 Task: Search one way flight ticket for 1 adult, 6 children, 1 infant in seat and 1 infant on lap in business from Trenton: Trenton Mercer Airport to Greenville: Pitt-greenville Airport on 5-2-2023. Choice of flights is Frontier. Number of bags: 2 checked bags. Price is upto 109000. Outbound departure time preference is 20:00.
Action: Mouse moved to (279, 390)
Screenshot: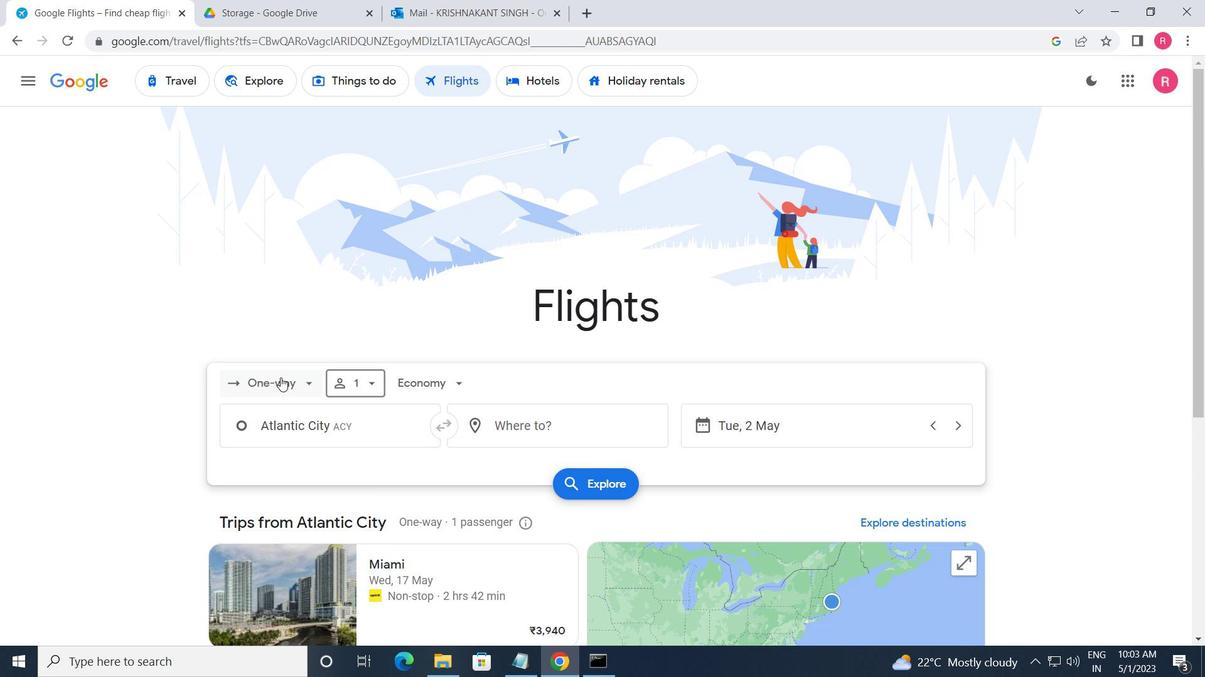
Action: Mouse pressed left at (279, 390)
Screenshot: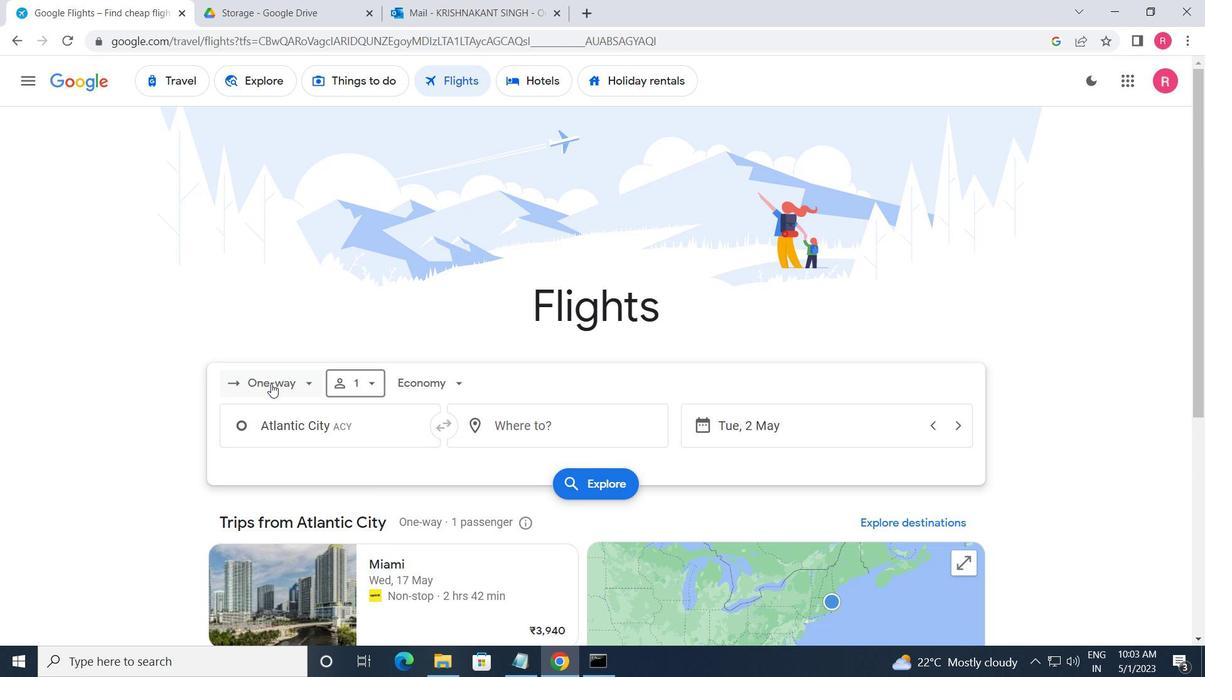 
Action: Mouse moved to (303, 453)
Screenshot: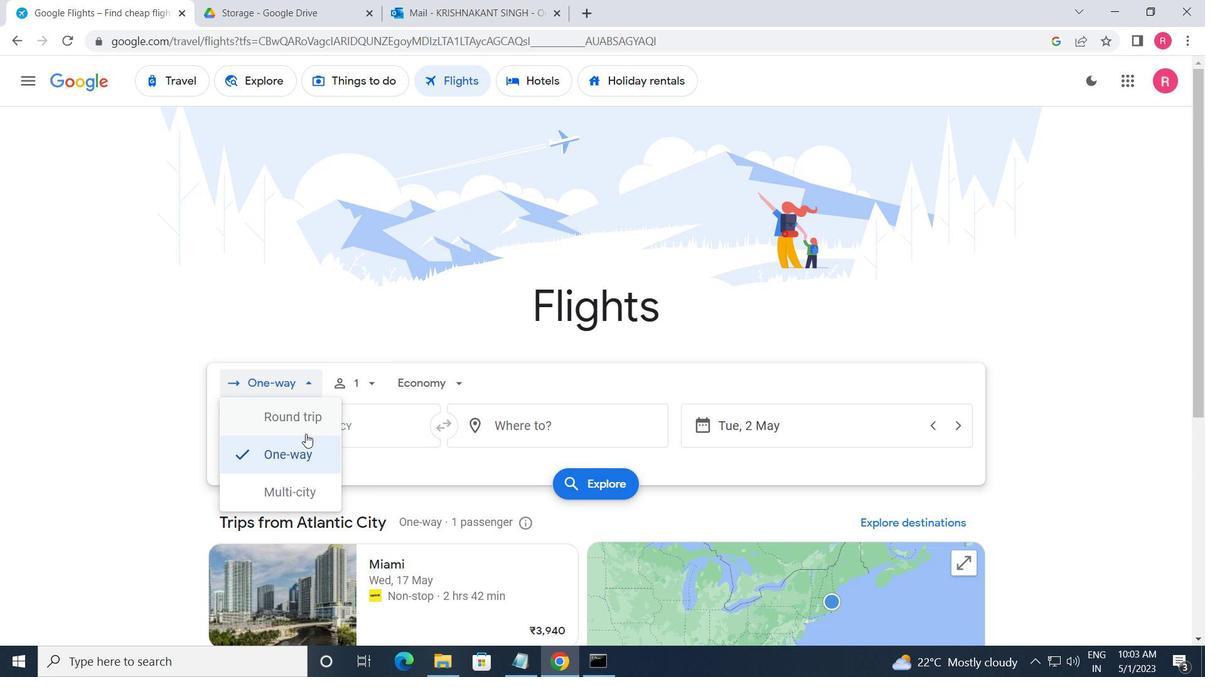 
Action: Mouse pressed left at (303, 453)
Screenshot: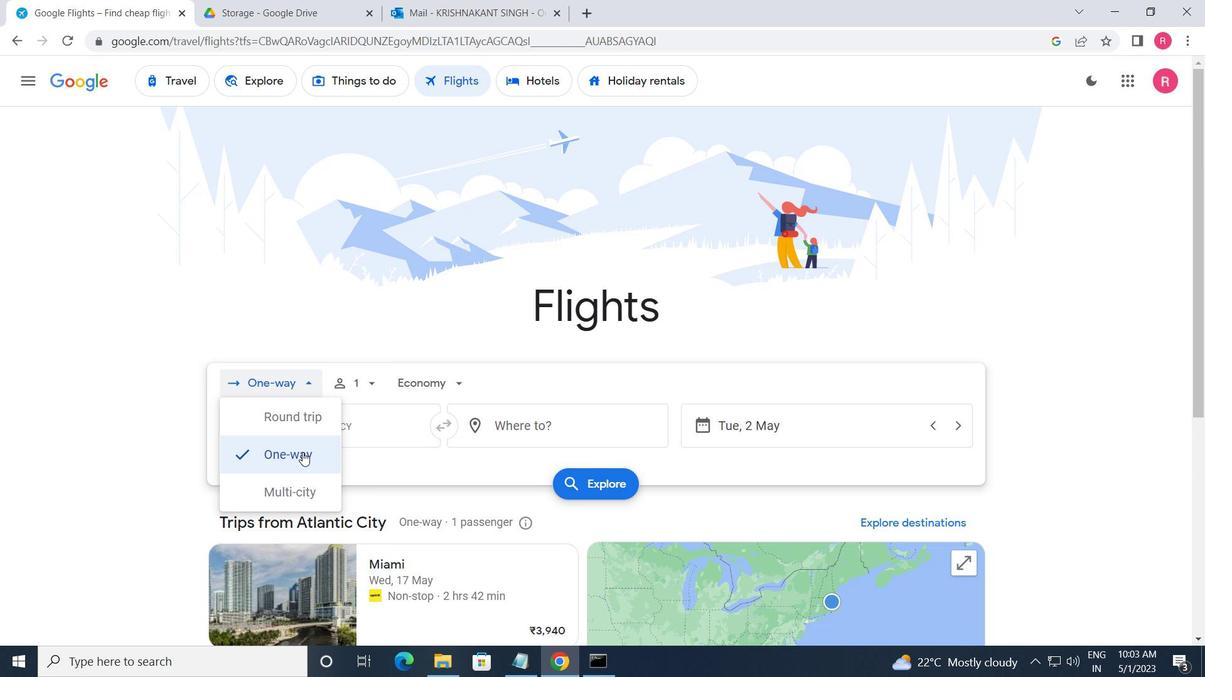 
Action: Mouse moved to (345, 399)
Screenshot: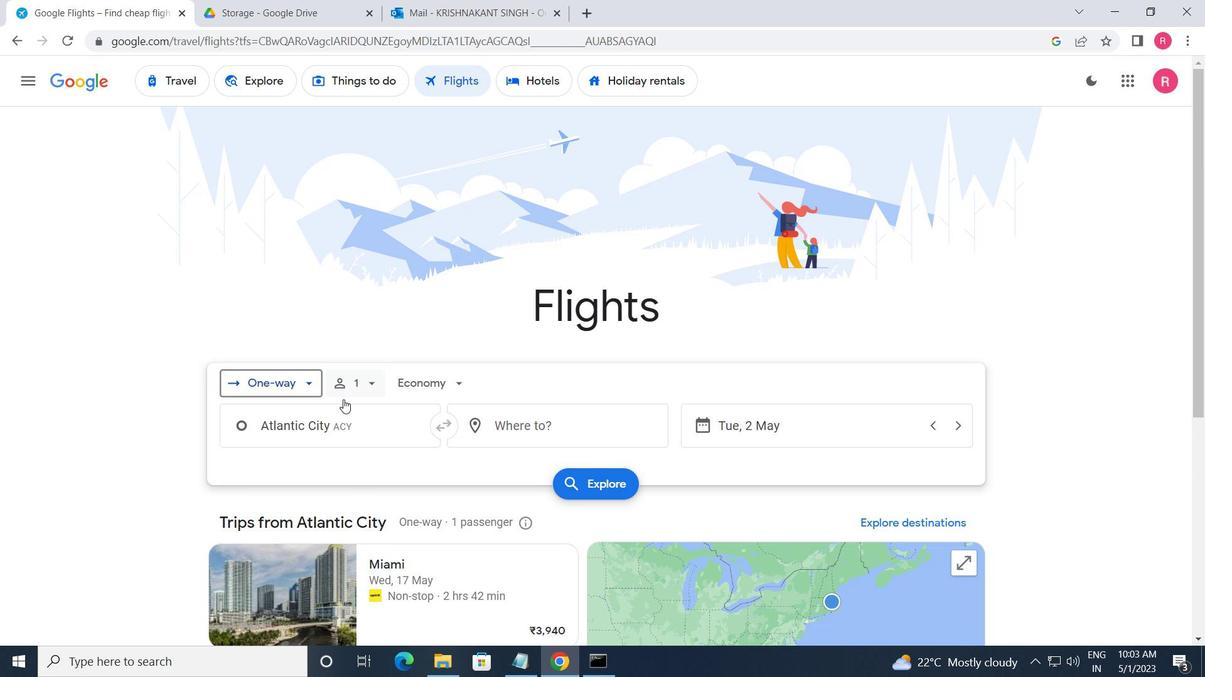 
Action: Mouse pressed left at (345, 399)
Screenshot: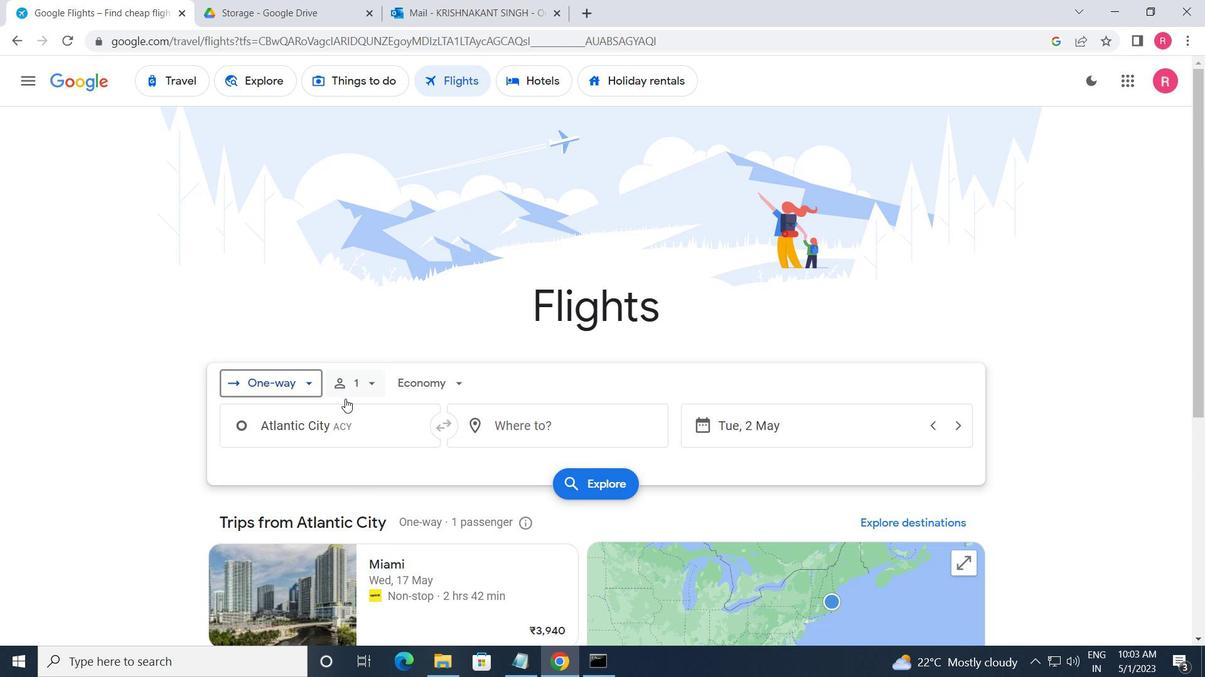 
Action: Mouse moved to (504, 431)
Screenshot: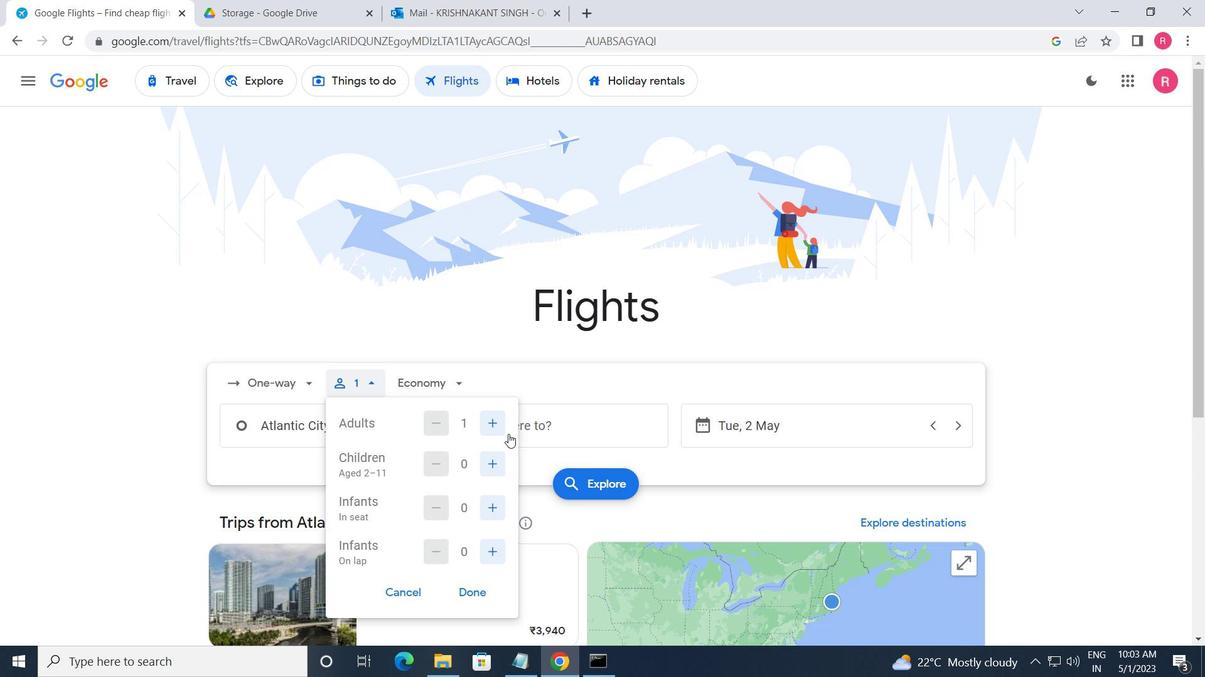 
Action: Mouse pressed left at (504, 431)
Screenshot: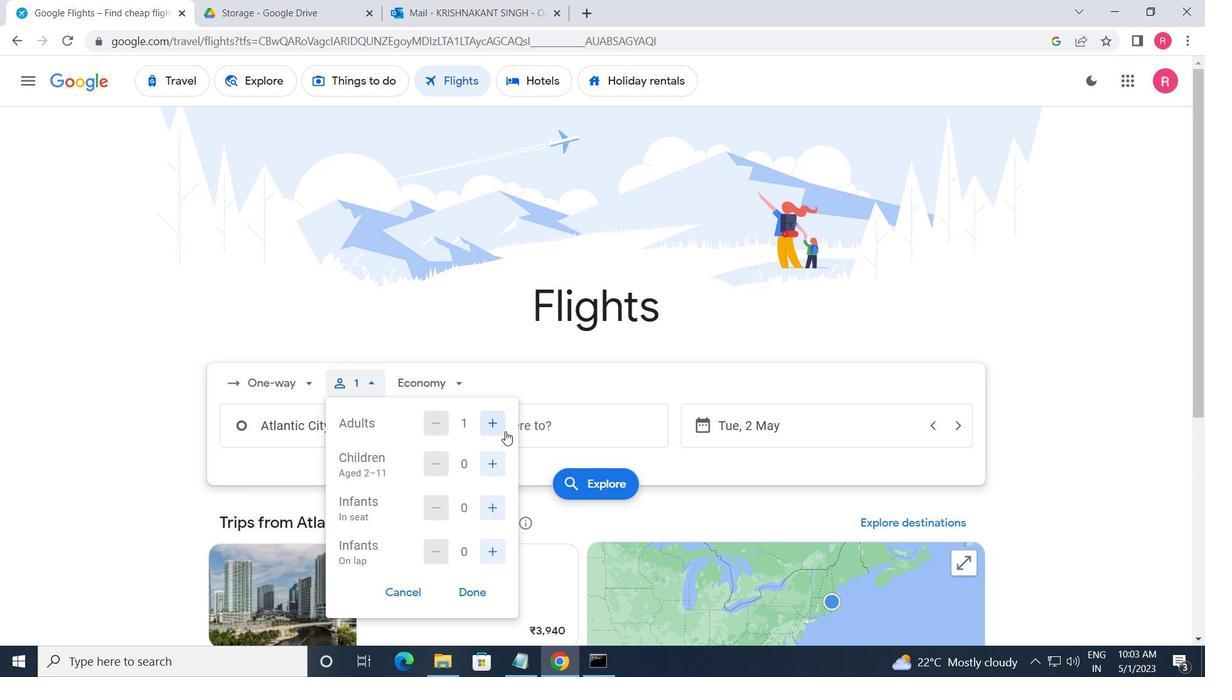 
Action: Mouse moved to (503, 431)
Screenshot: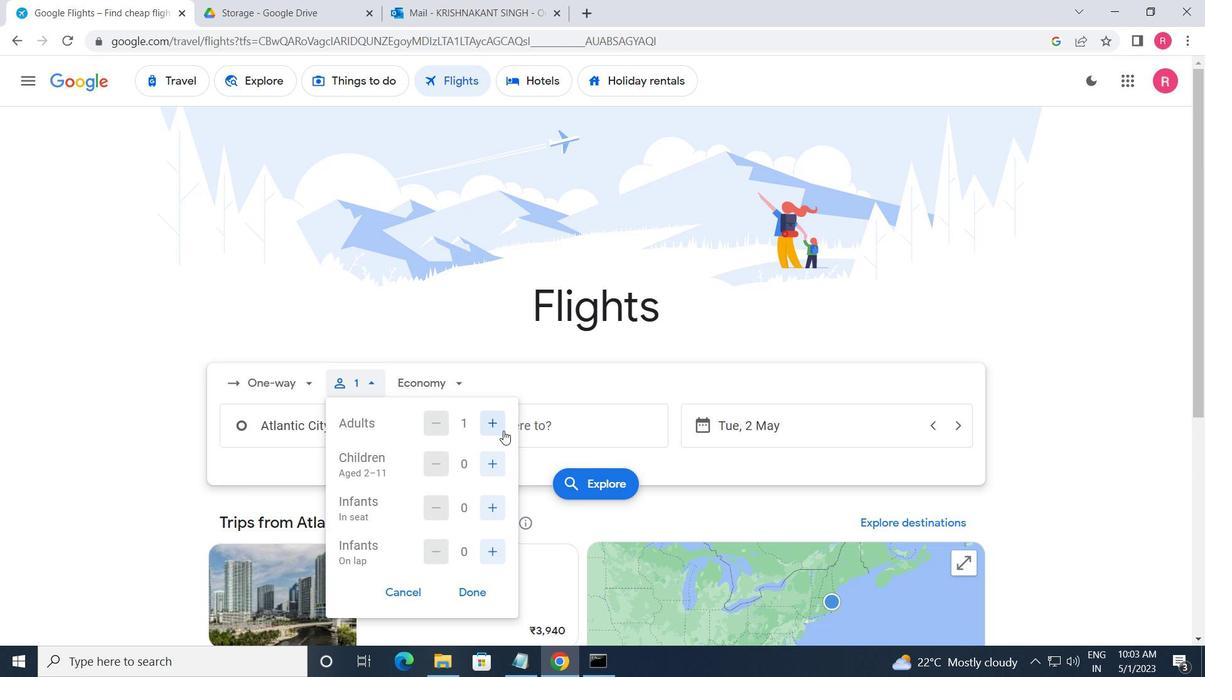 
Action: Mouse pressed left at (503, 431)
Screenshot: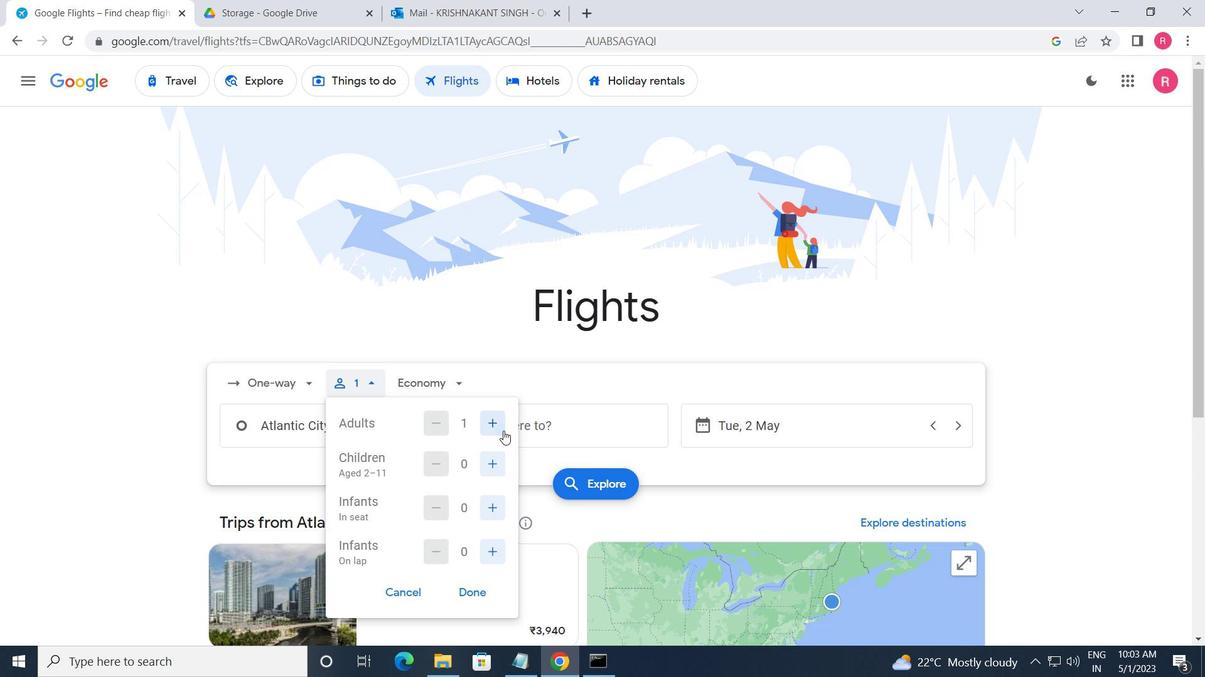 
Action: Mouse pressed left at (503, 431)
Screenshot: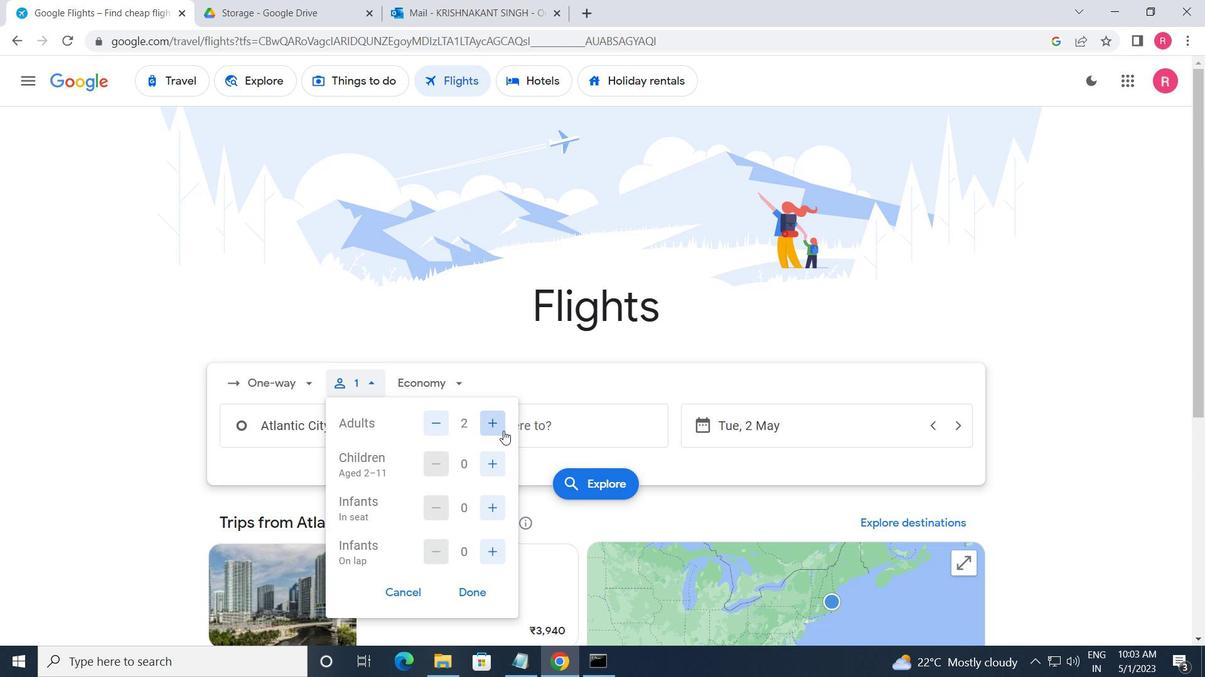 
Action: Mouse pressed left at (503, 431)
Screenshot: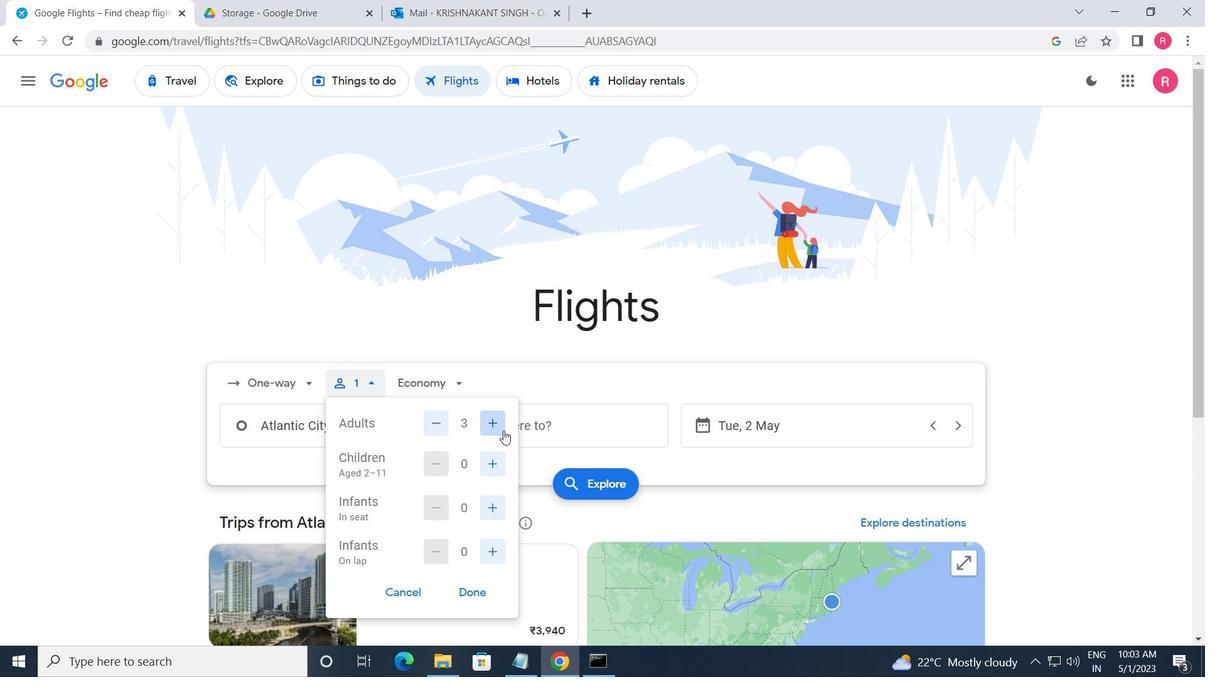 
Action: Mouse moved to (484, 455)
Screenshot: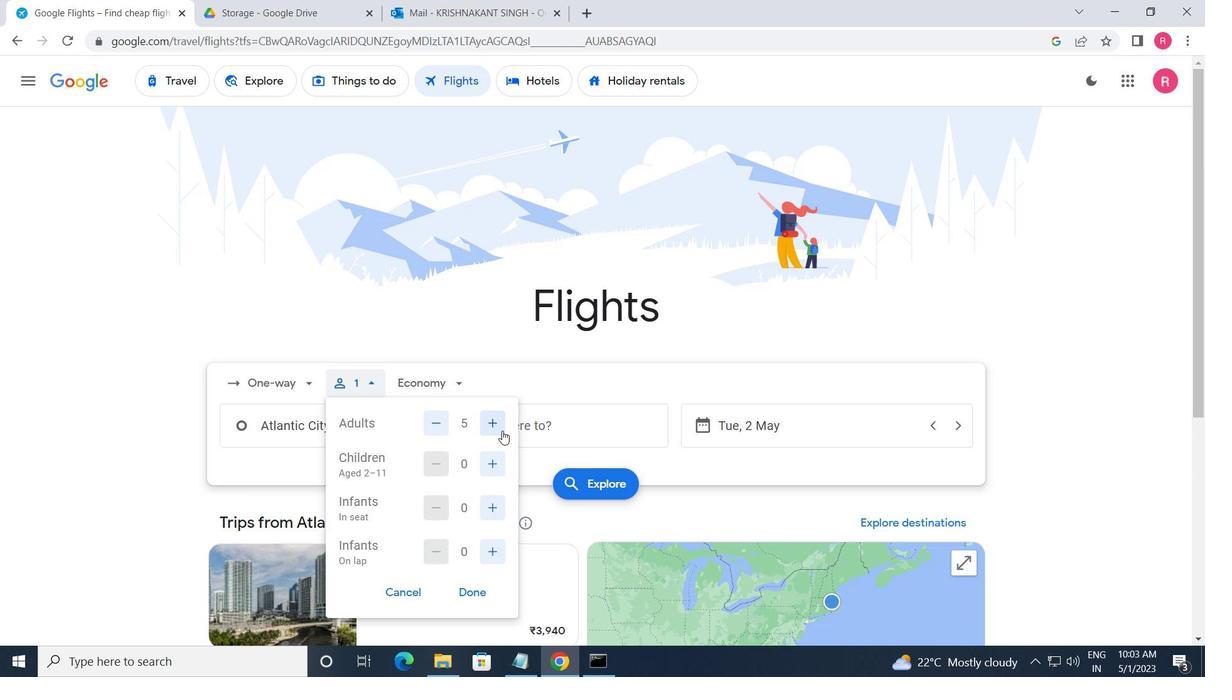 
Action: Mouse pressed left at (484, 455)
Screenshot: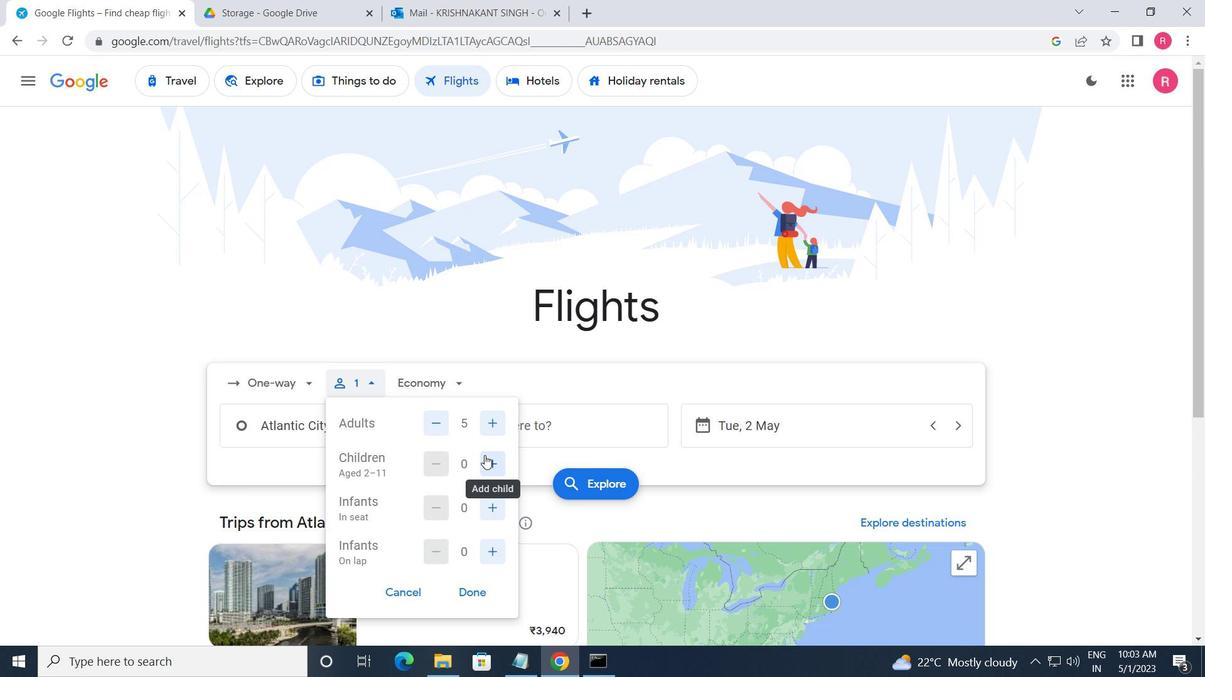 
Action: Mouse pressed left at (484, 455)
Screenshot: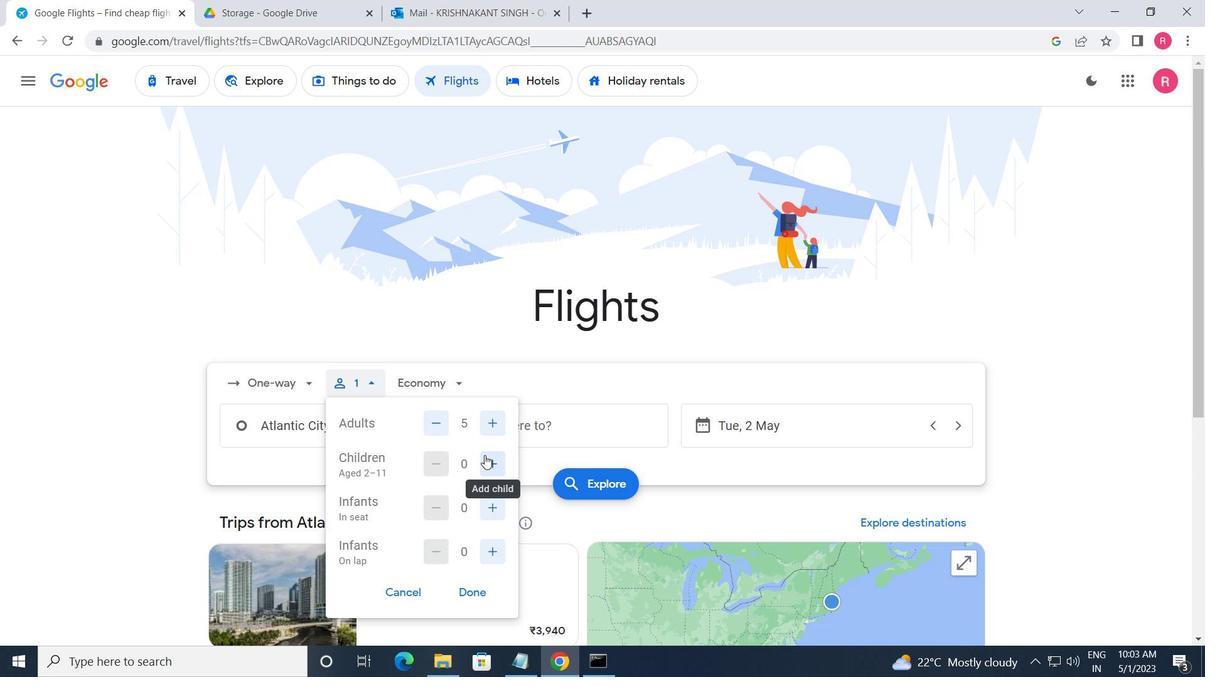 
Action: Mouse moved to (444, 471)
Screenshot: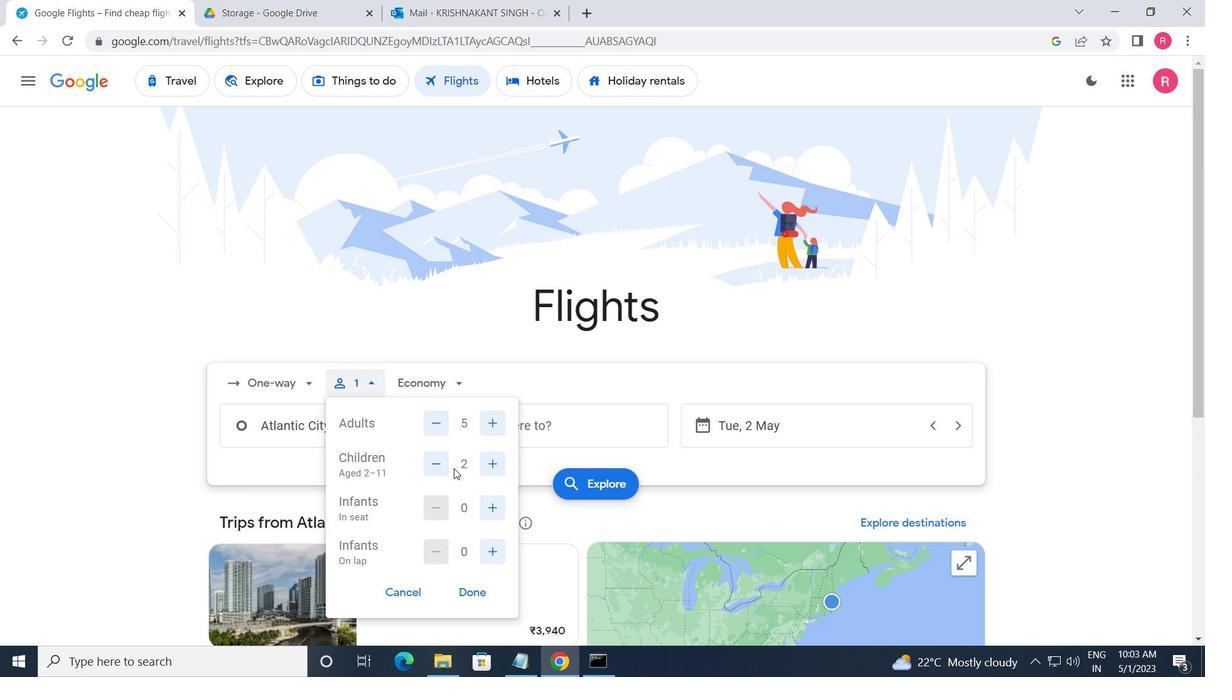 
Action: Mouse pressed left at (444, 471)
Screenshot: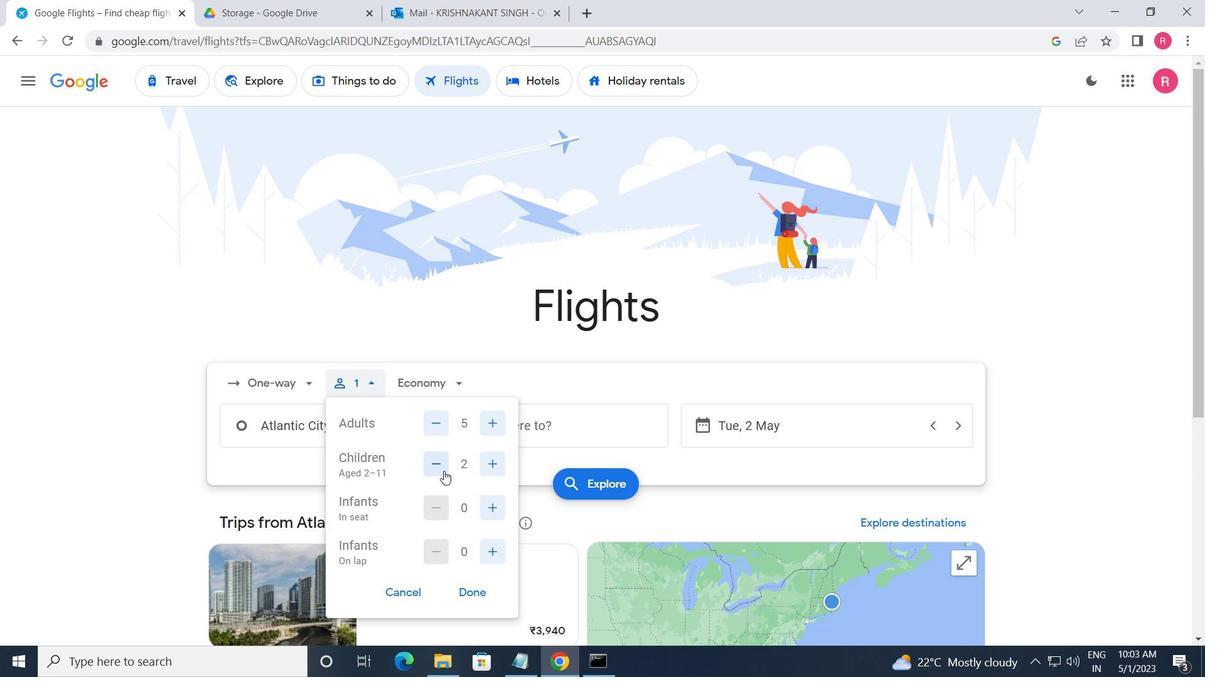 
Action: Mouse moved to (480, 504)
Screenshot: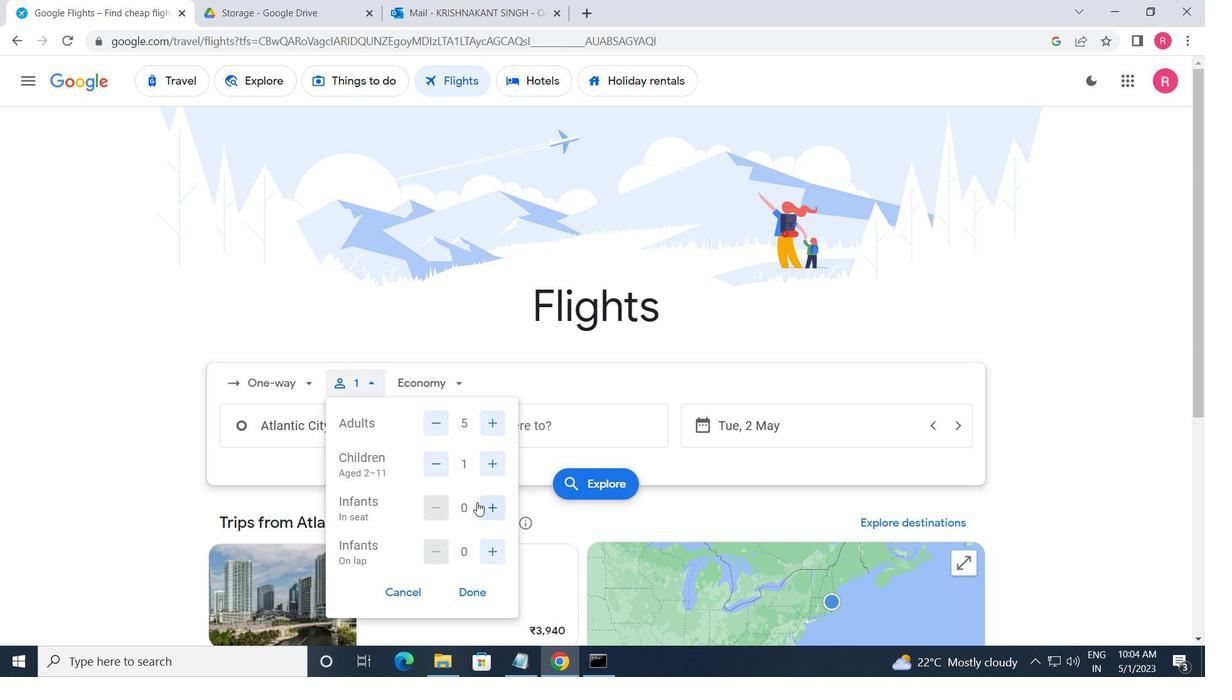 
Action: Mouse pressed left at (480, 504)
Screenshot: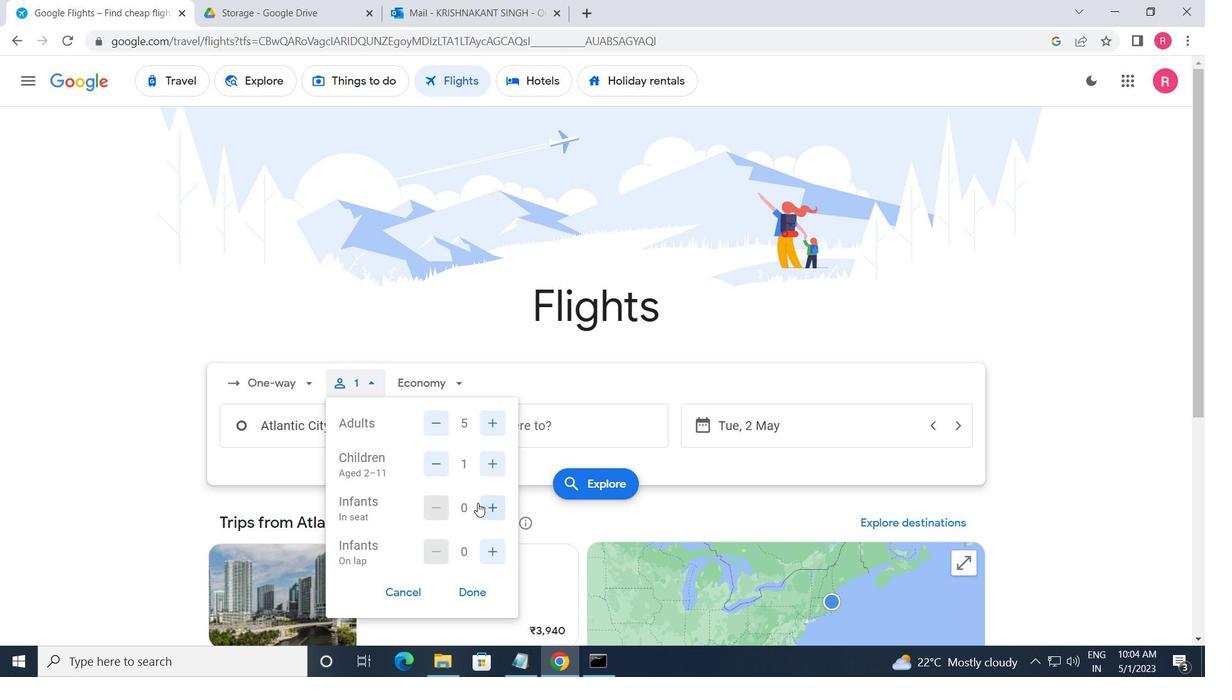 
Action: Mouse pressed left at (480, 504)
Screenshot: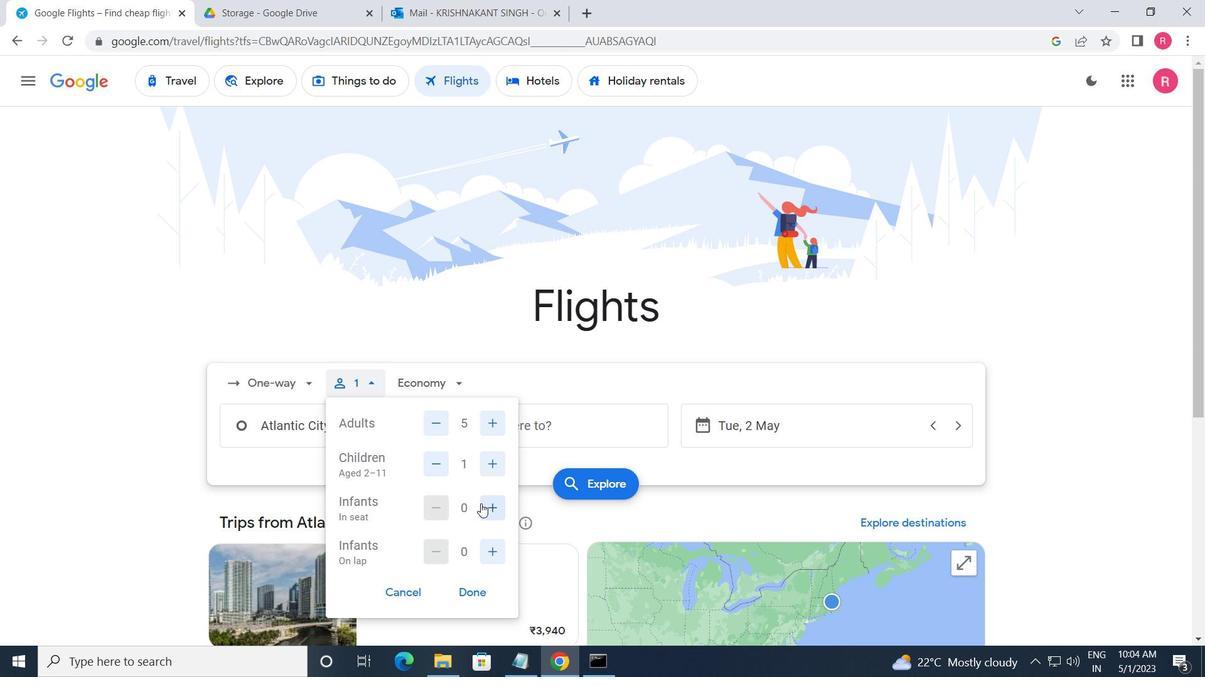 
Action: Mouse moved to (490, 552)
Screenshot: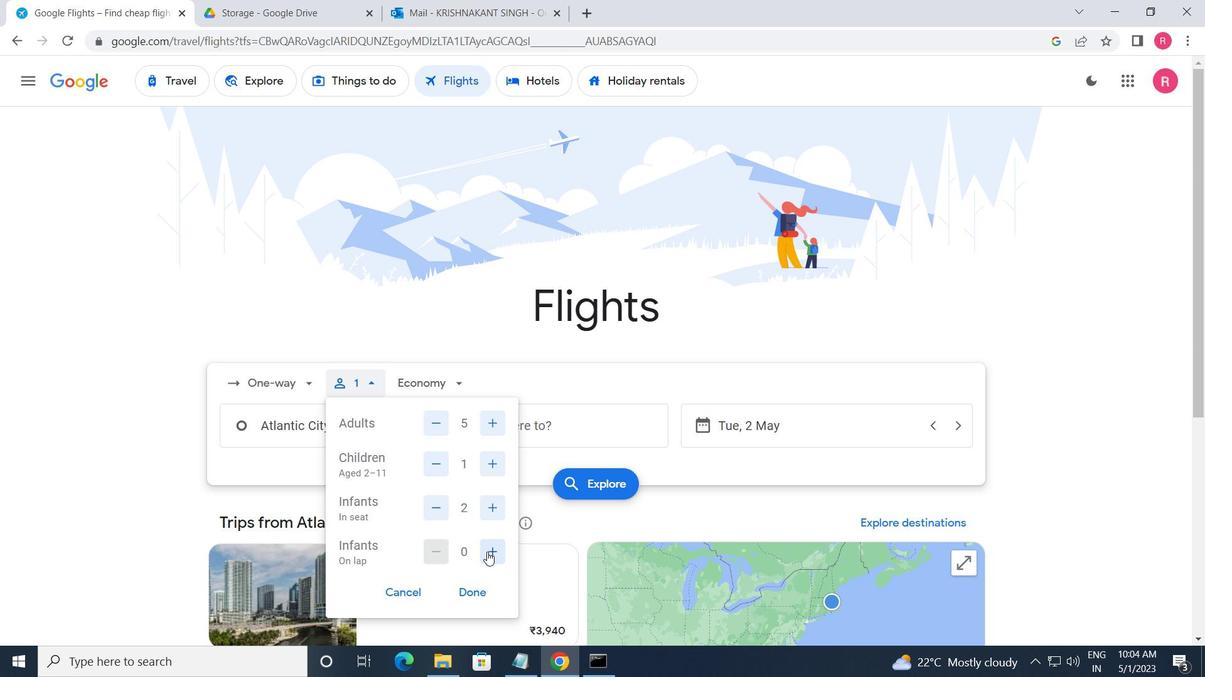 
Action: Mouse pressed left at (490, 552)
Screenshot: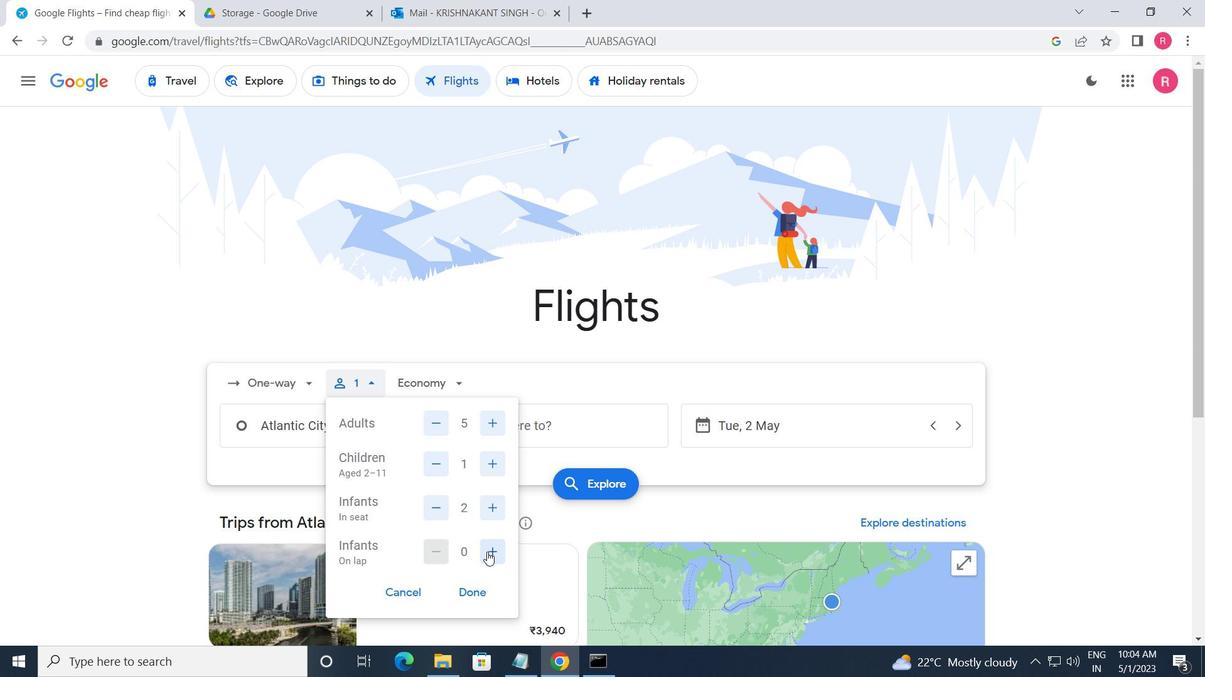 
Action: Mouse moved to (480, 584)
Screenshot: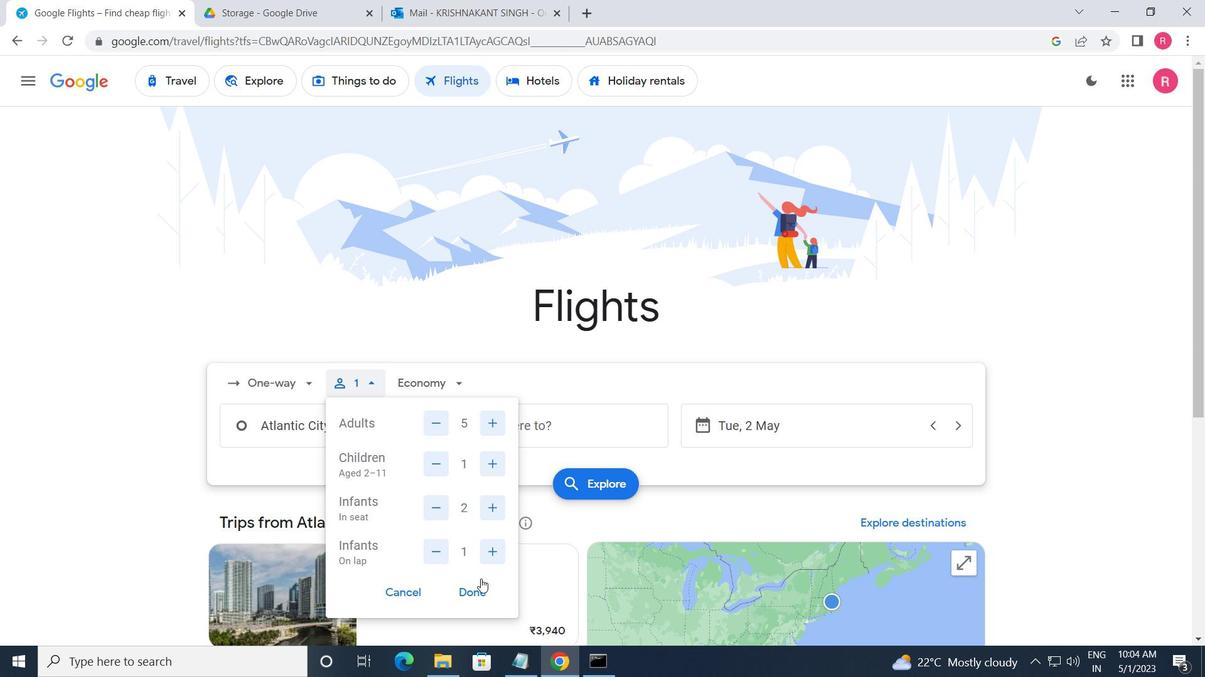 
Action: Mouse pressed left at (480, 584)
Screenshot: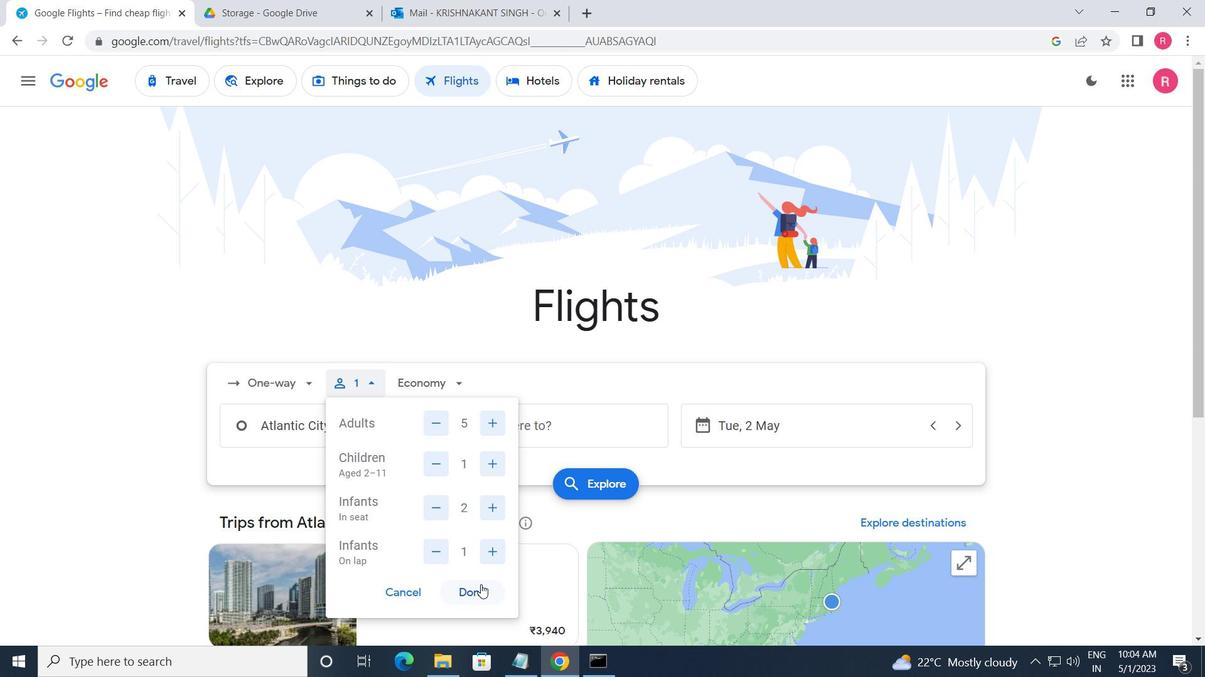
Action: Mouse moved to (426, 398)
Screenshot: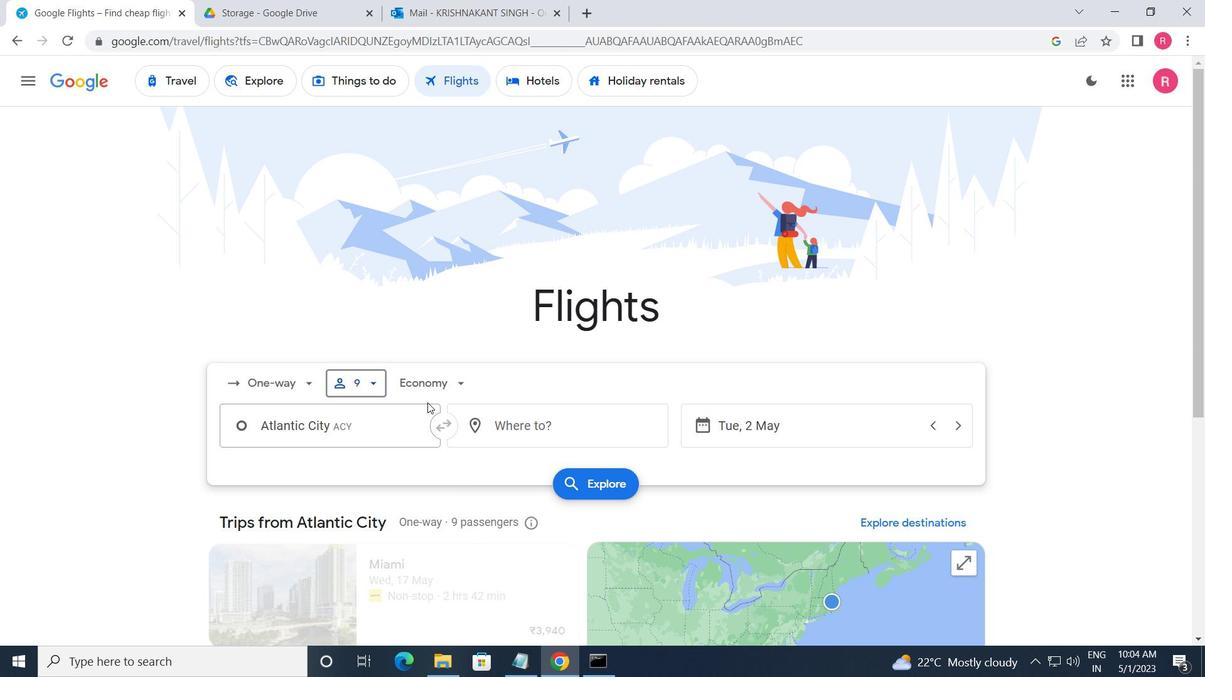 
Action: Mouse pressed left at (426, 398)
Screenshot: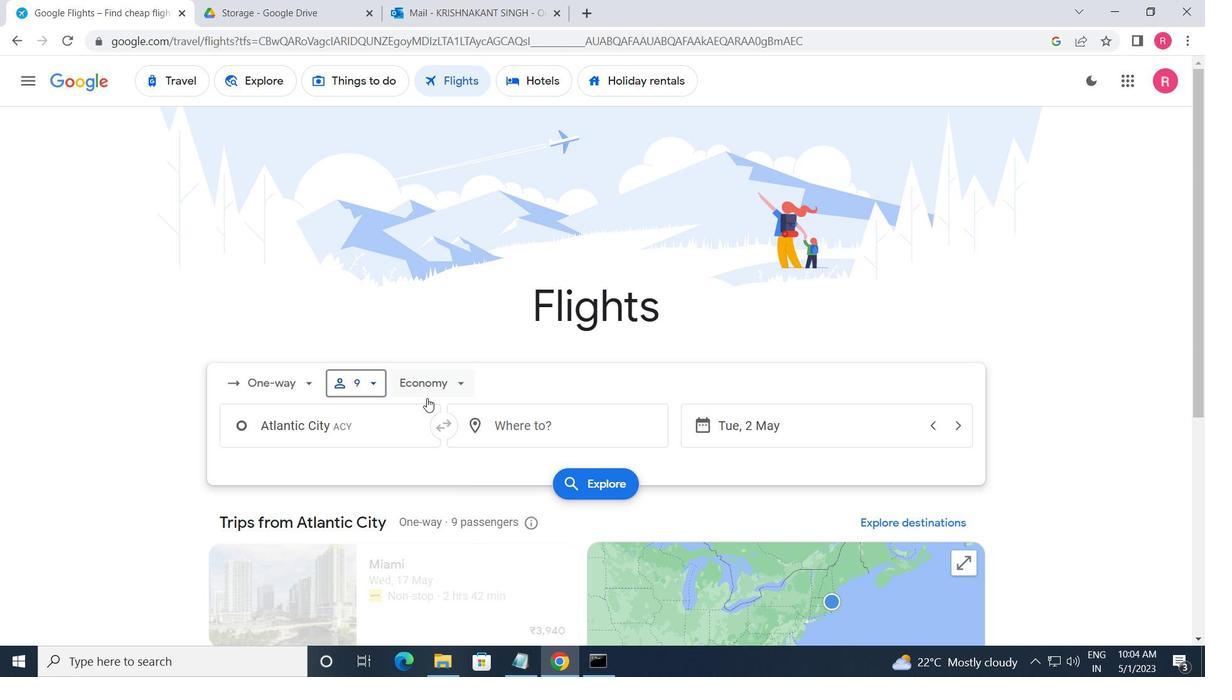 
Action: Mouse moved to (450, 502)
Screenshot: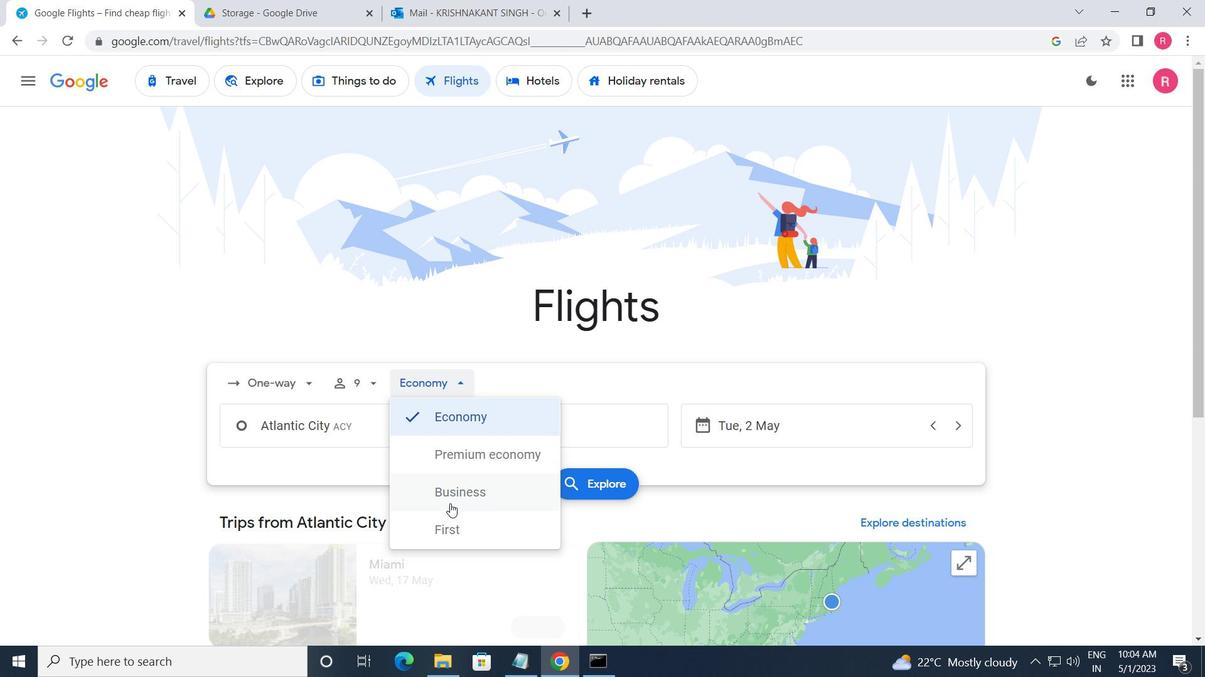 
Action: Mouse pressed left at (450, 502)
Screenshot: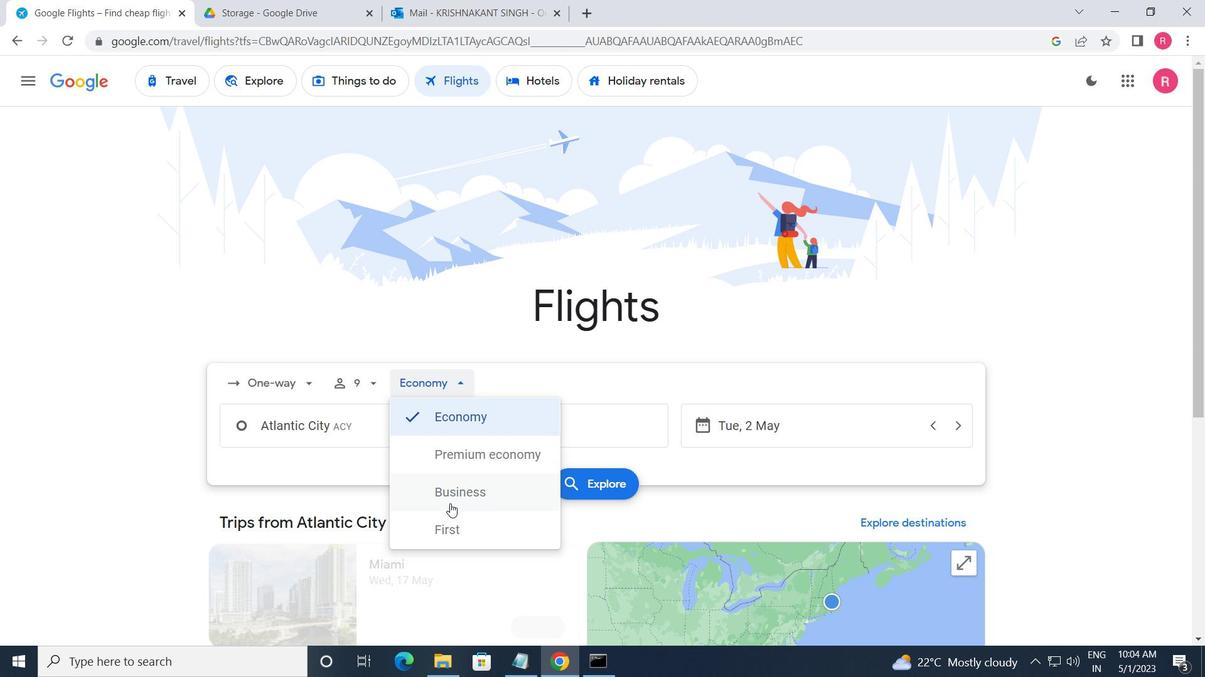 
Action: Mouse moved to (365, 434)
Screenshot: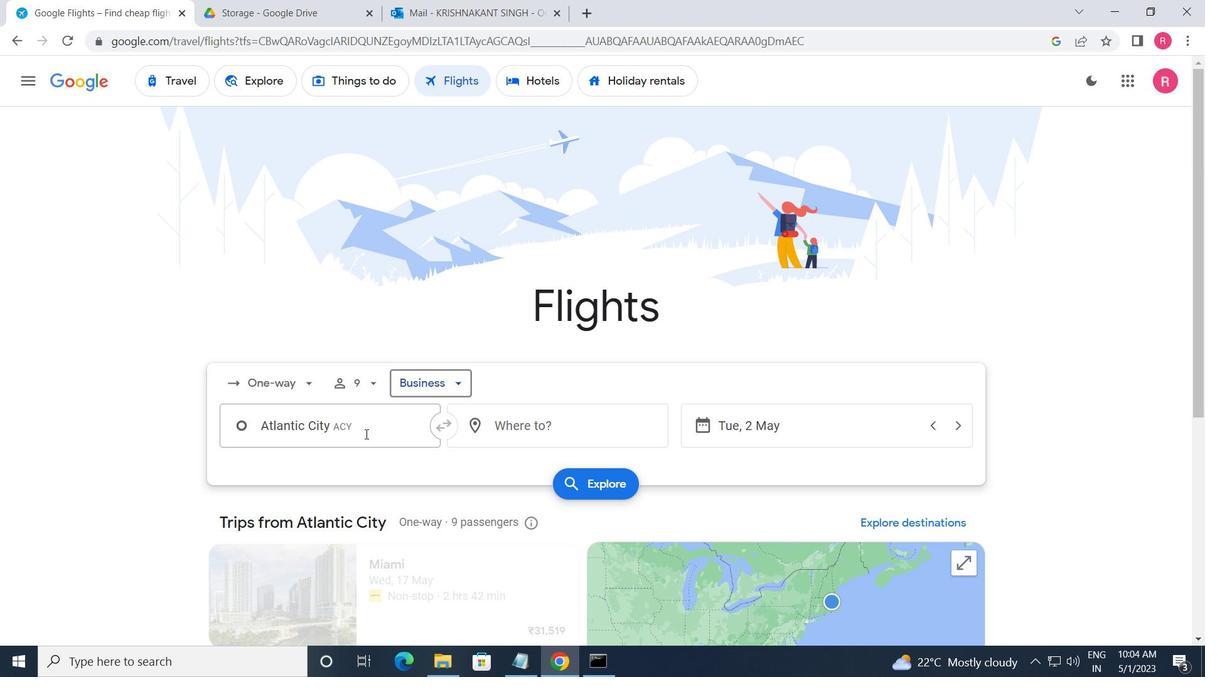 
Action: Mouse pressed left at (365, 434)
Screenshot: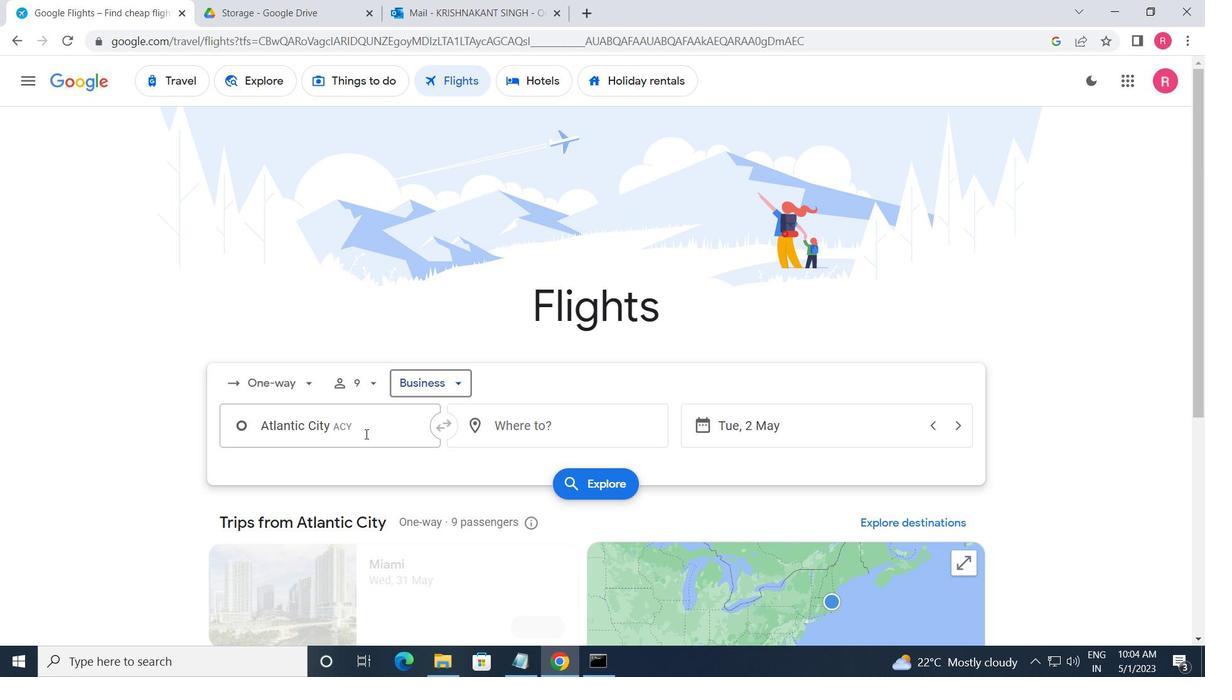 
Action: Key pressed <Key.shift_r>Neww<Key.backspace>ark<Key.space><Key.shift_r>L
Screenshot: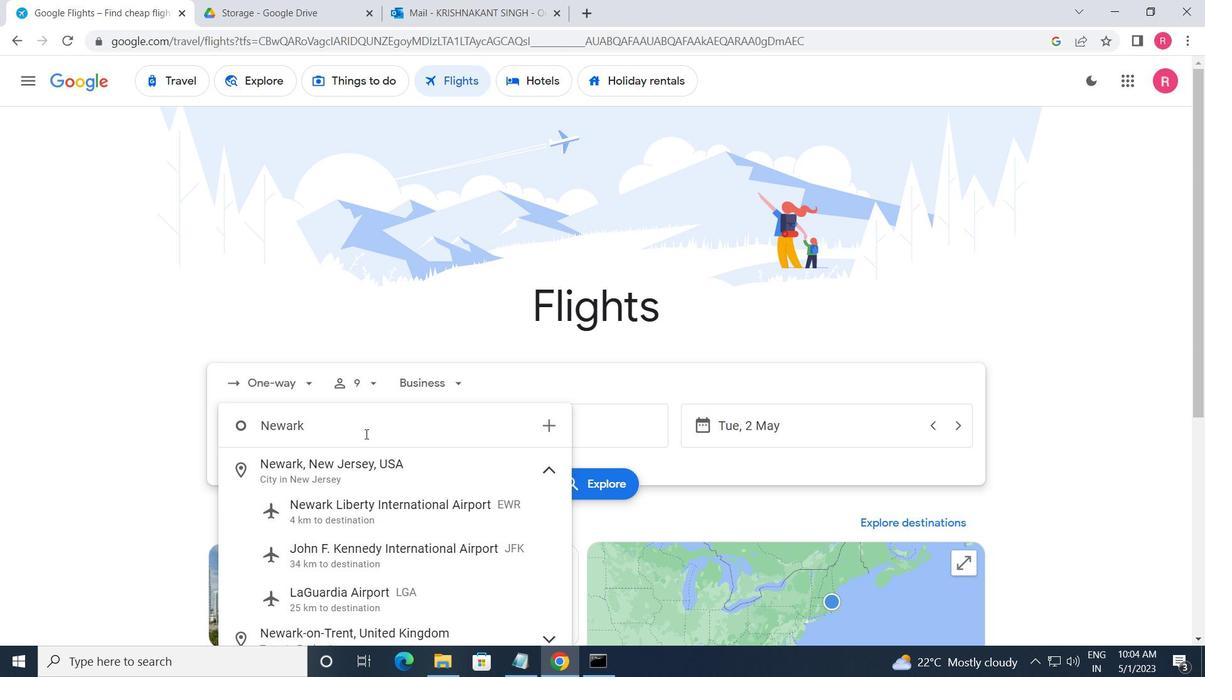 
Action: Mouse moved to (364, 476)
Screenshot: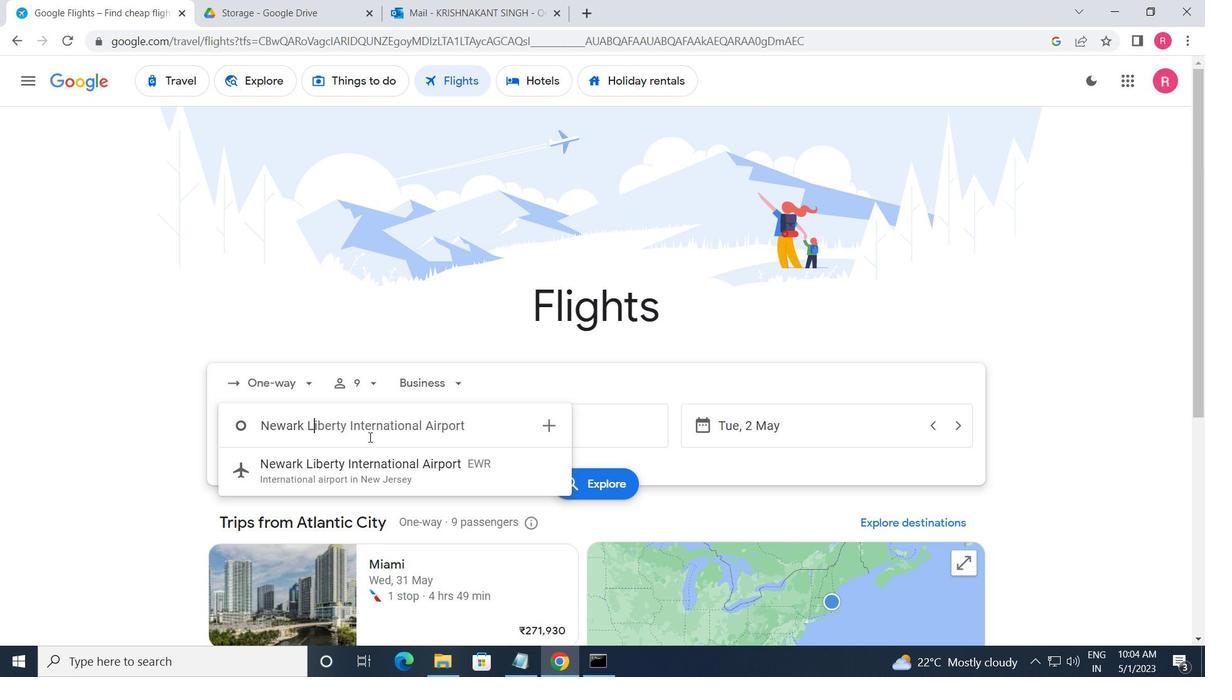
Action: Mouse pressed left at (364, 476)
Screenshot: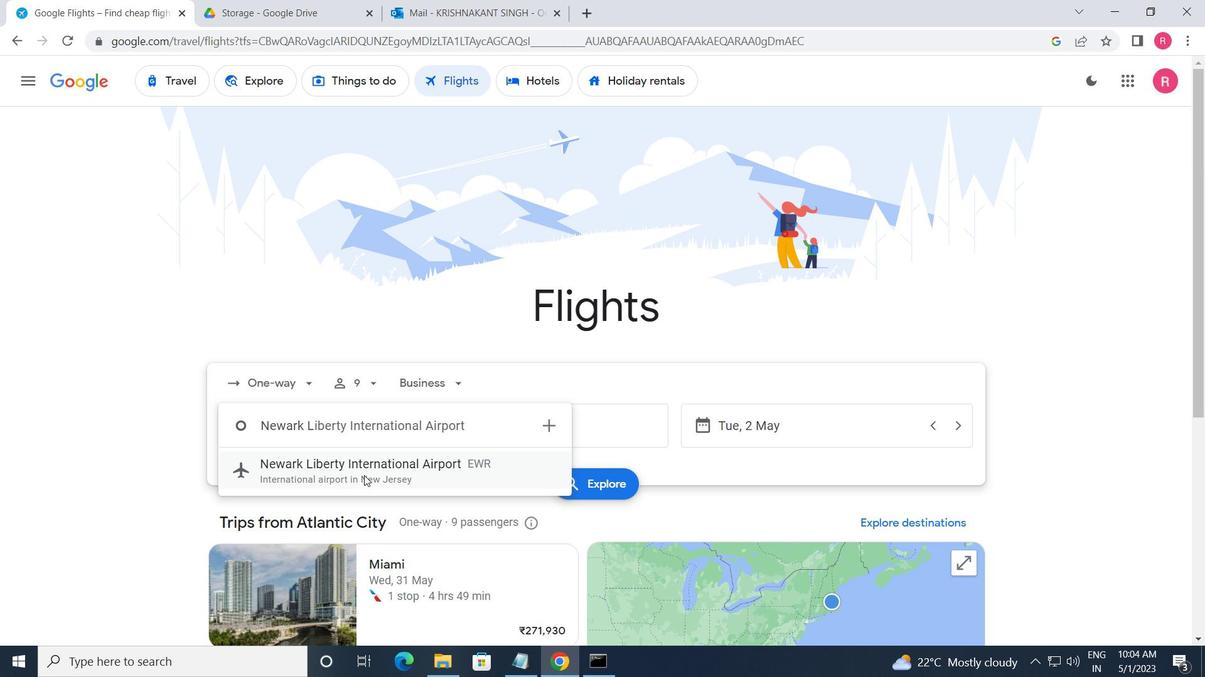 
Action: Mouse moved to (583, 439)
Screenshot: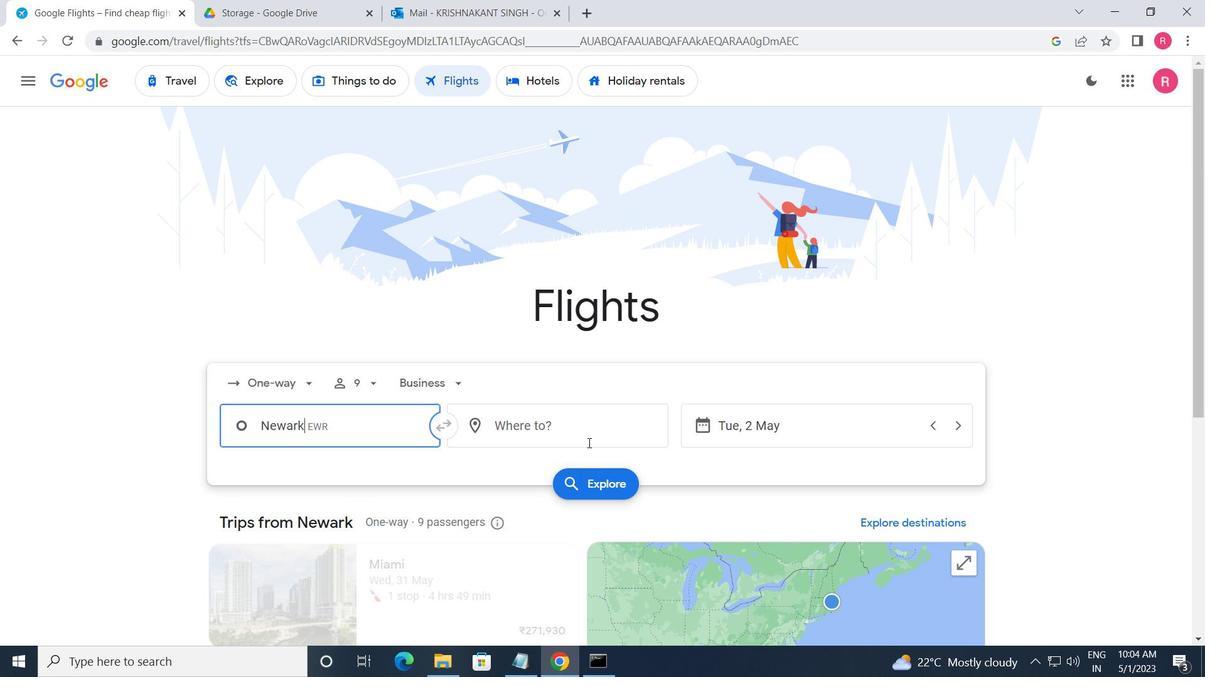 
Action: Mouse pressed left at (583, 439)
Screenshot: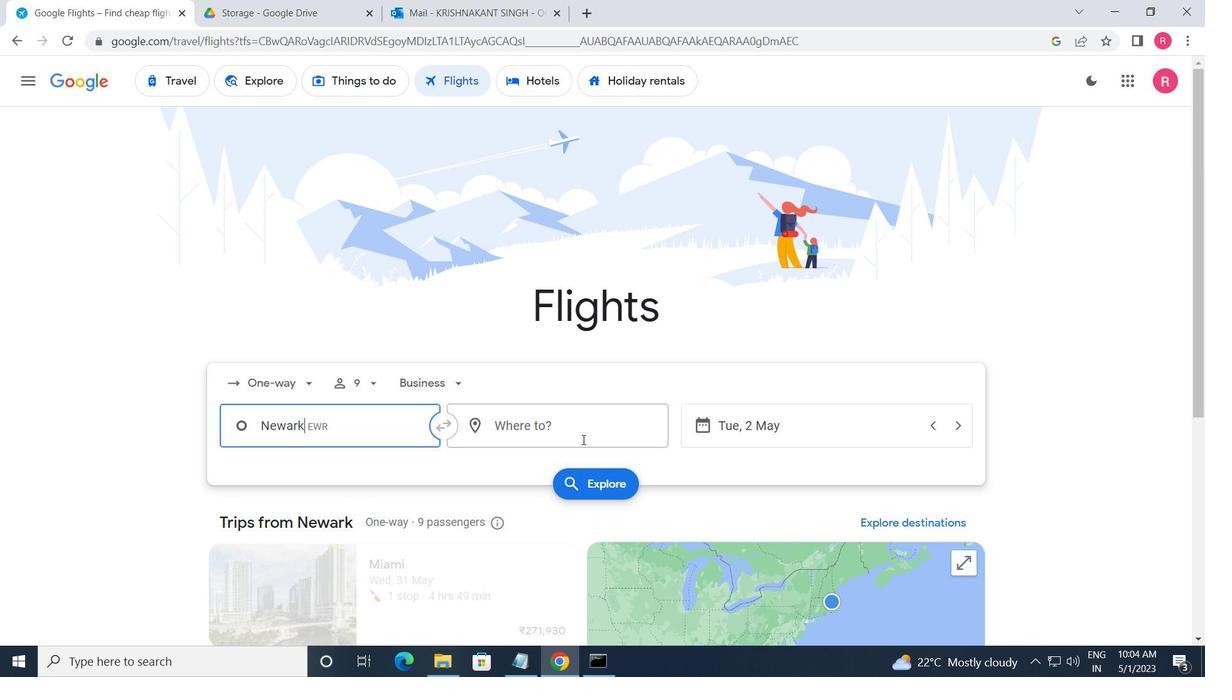 
Action: Mouse moved to (521, 588)
Screenshot: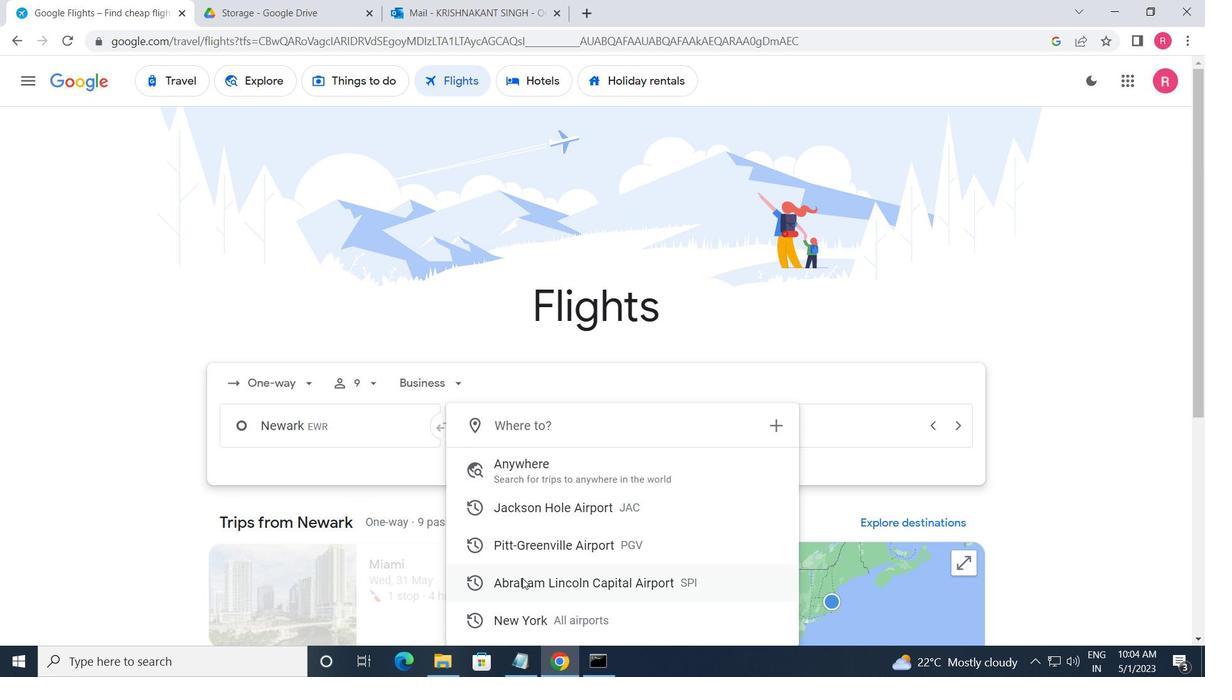 
Action: Mouse pressed left at (521, 588)
Screenshot: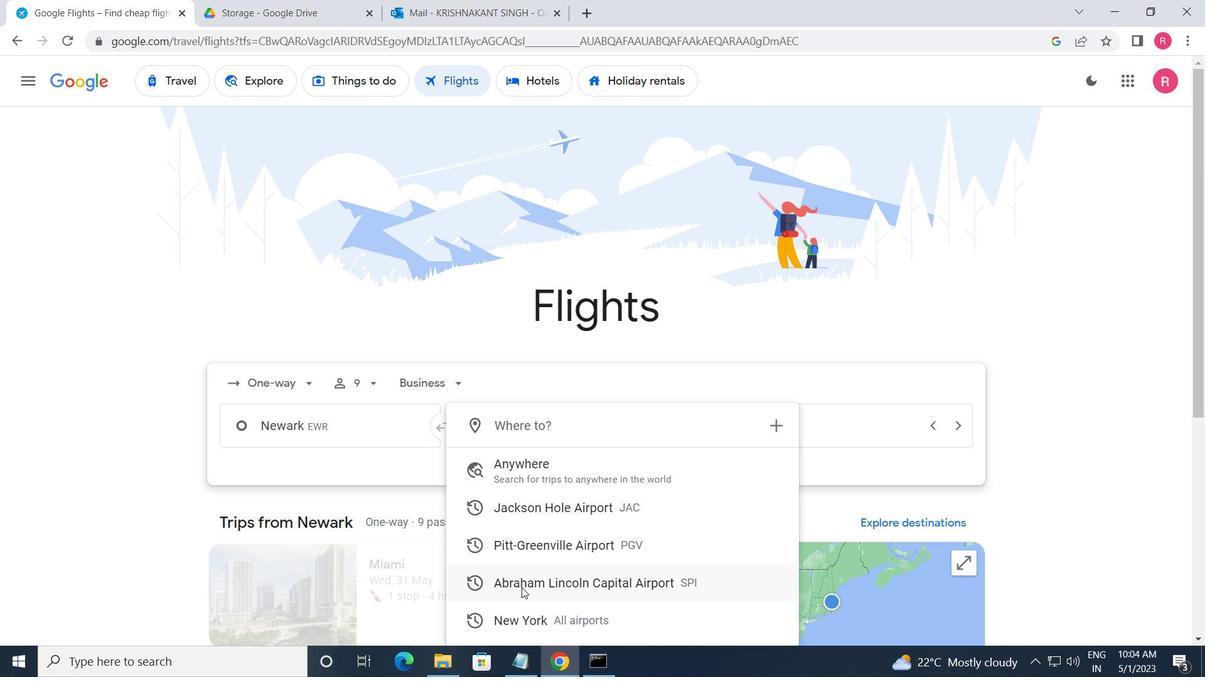 
Action: Mouse moved to (780, 433)
Screenshot: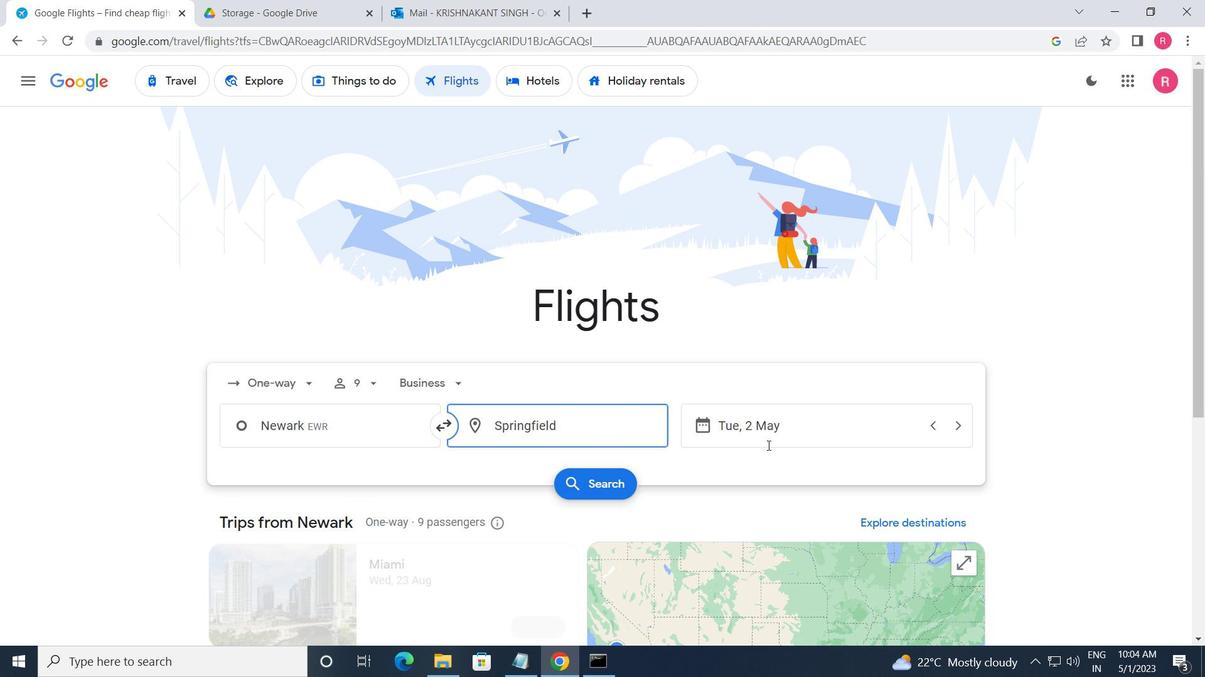 
Action: Mouse pressed left at (780, 433)
Screenshot: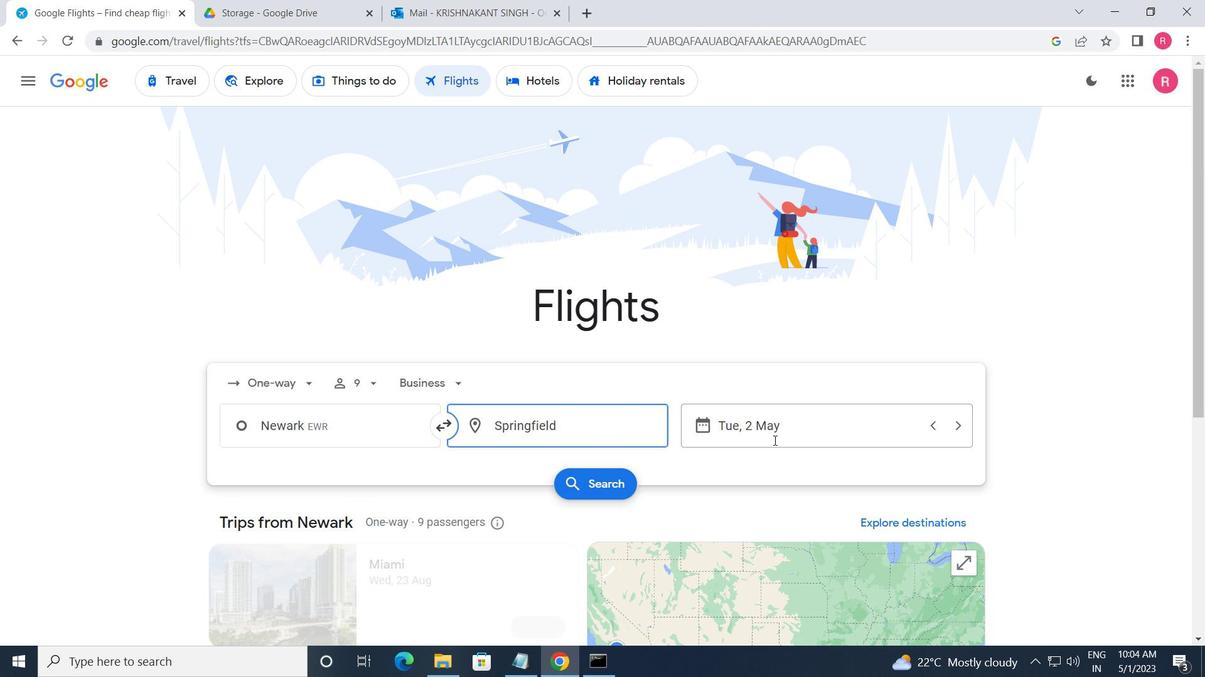 
Action: Mouse moved to (506, 372)
Screenshot: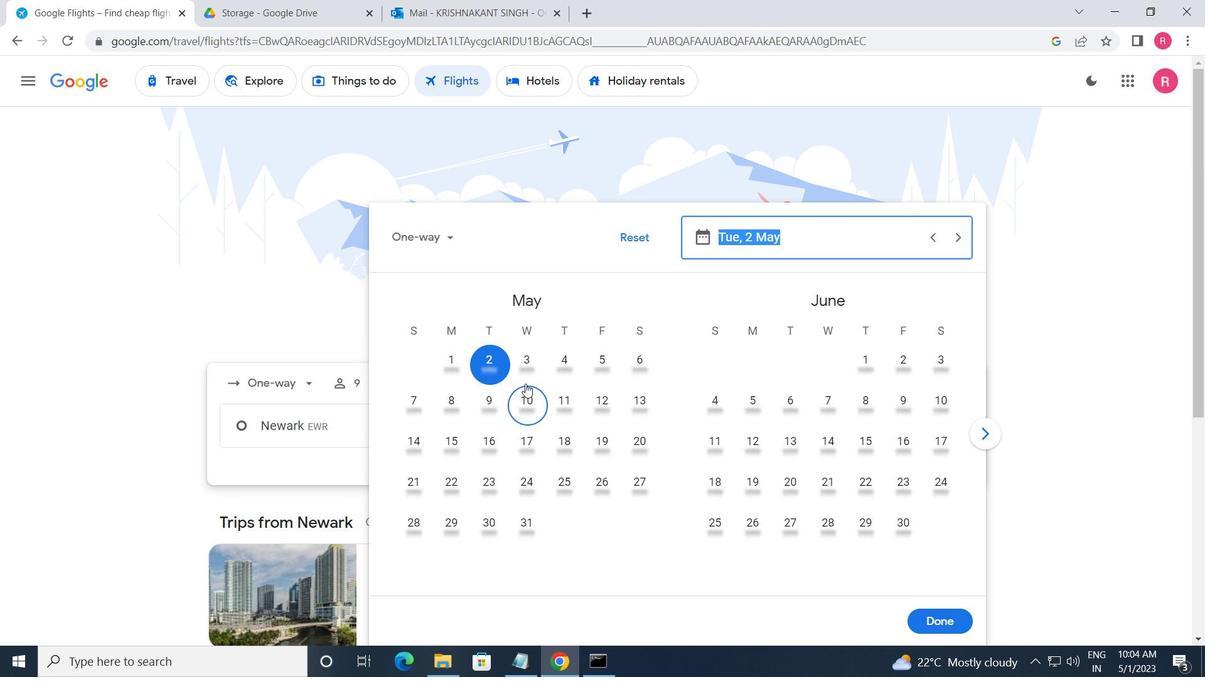 
Action: Mouse pressed left at (506, 372)
Screenshot: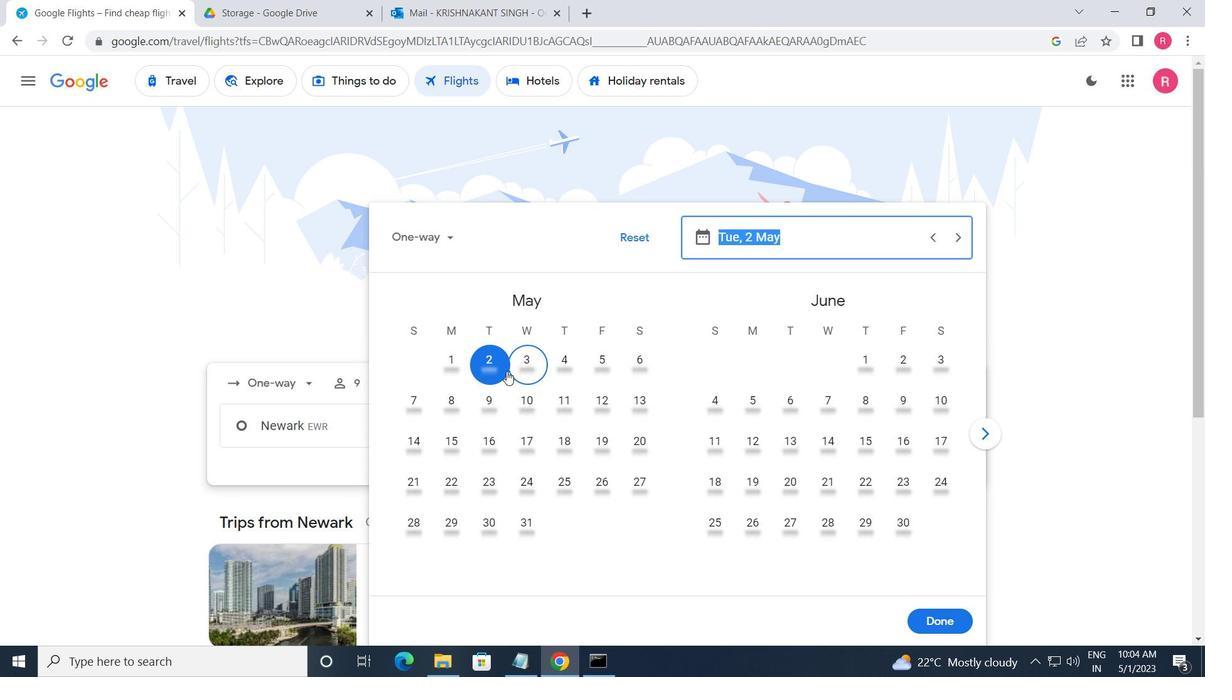
Action: Mouse moved to (945, 617)
Screenshot: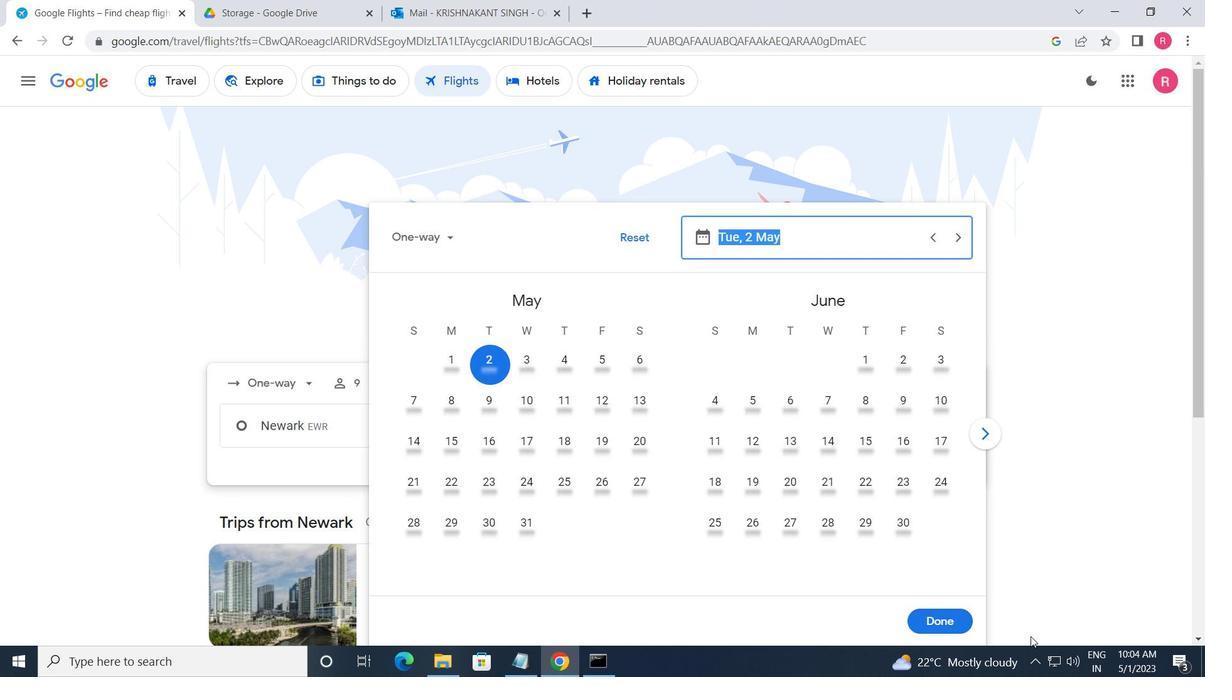 
Action: Mouse pressed left at (945, 617)
Screenshot: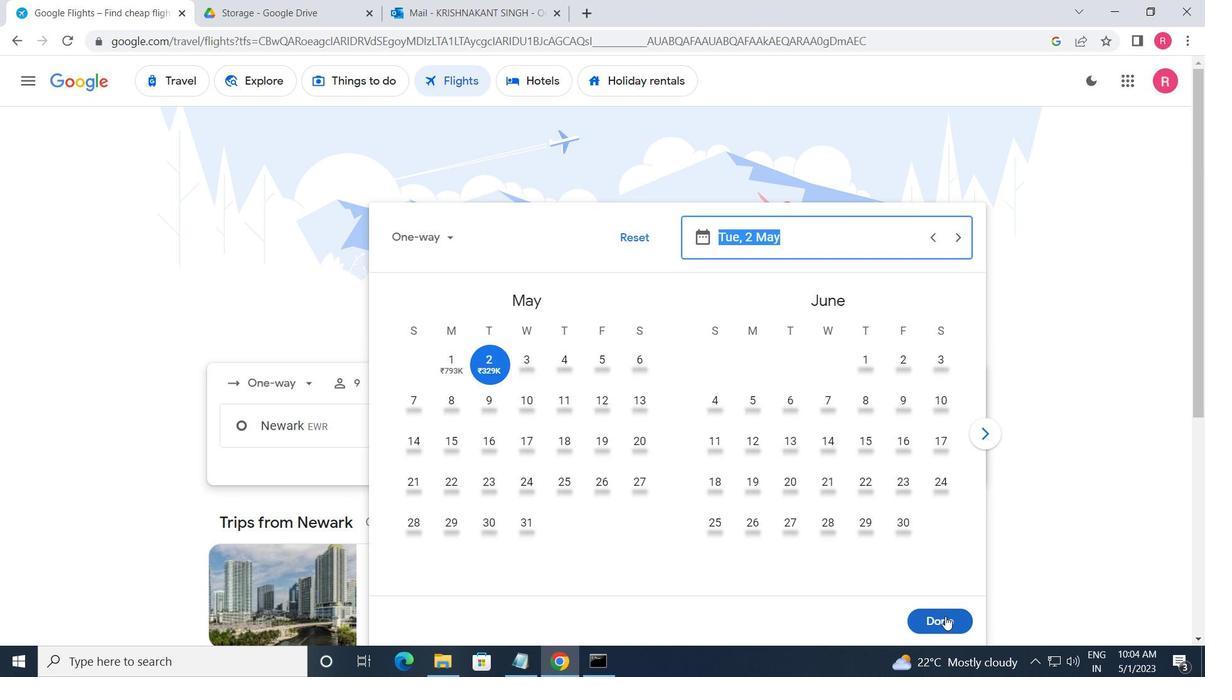 
Action: Mouse moved to (598, 499)
Screenshot: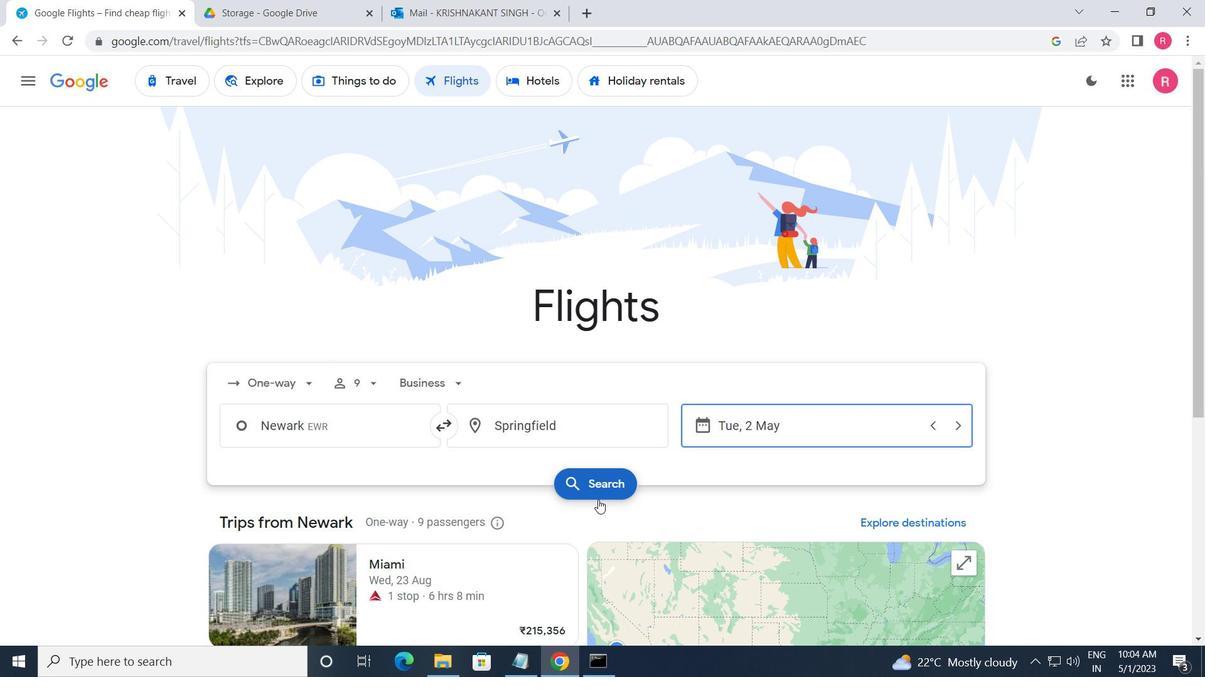 
Action: Mouse pressed left at (598, 499)
Screenshot: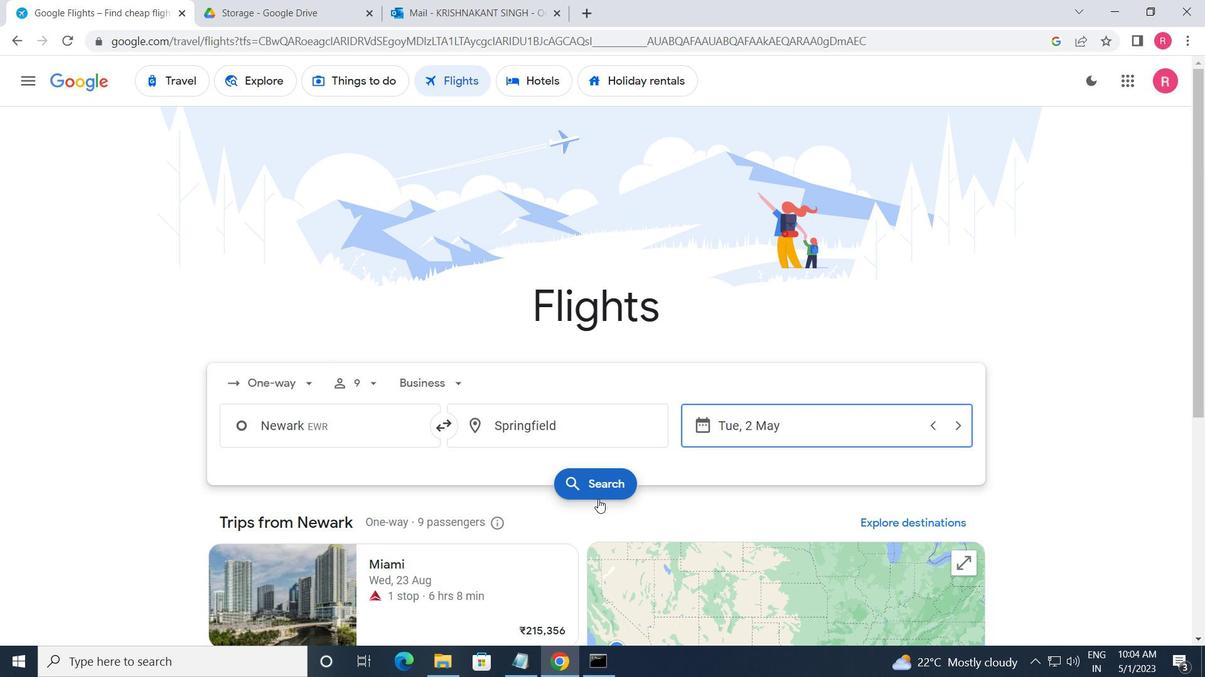 
Action: Mouse moved to (232, 231)
Screenshot: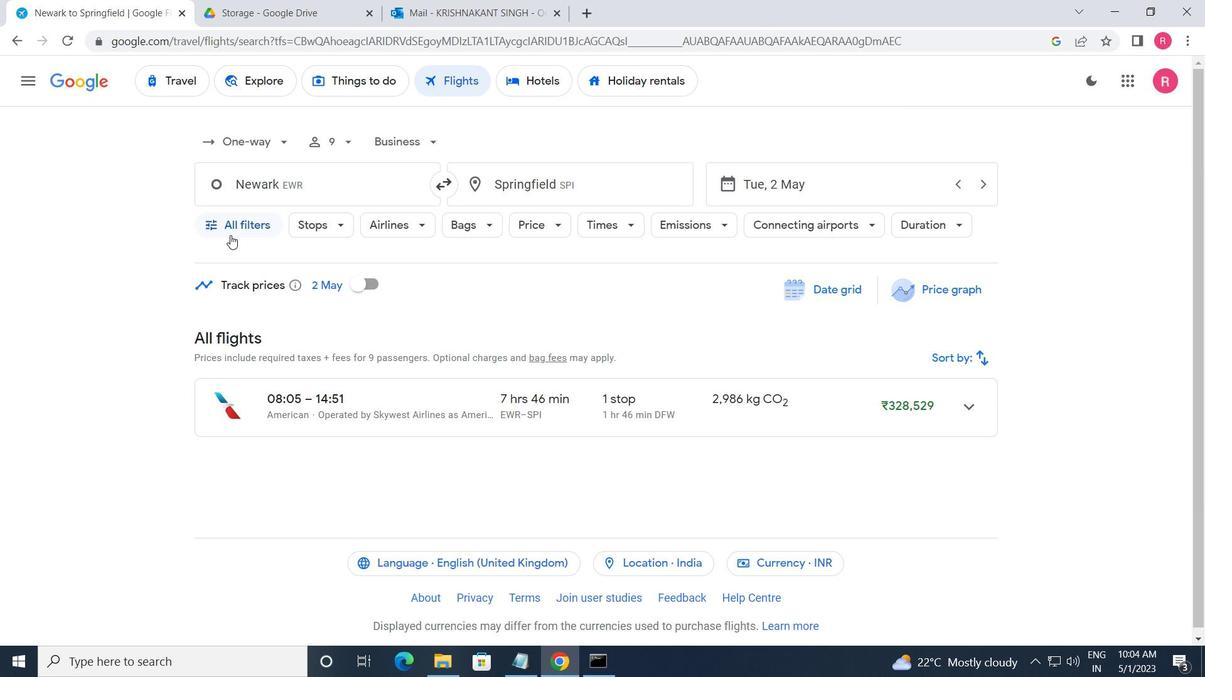 
Action: Mouse pressed left at (232, 231)
Screenshot: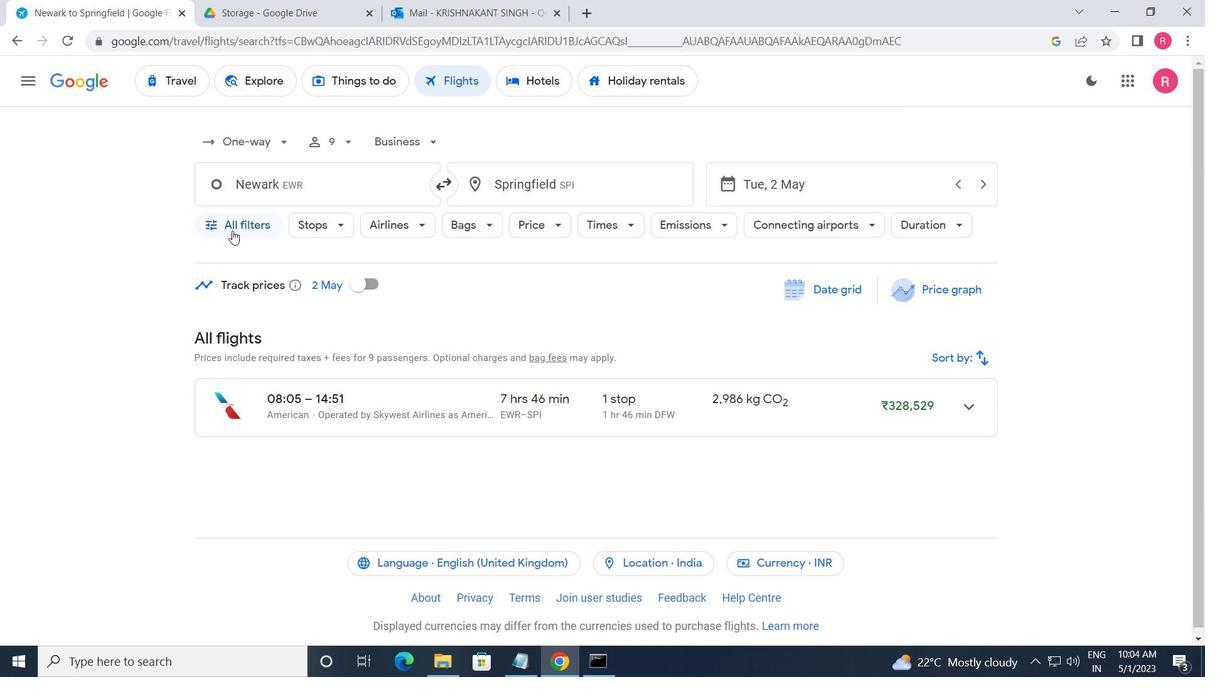 
Action: Mouse moved to (270, 360)
Screenshot: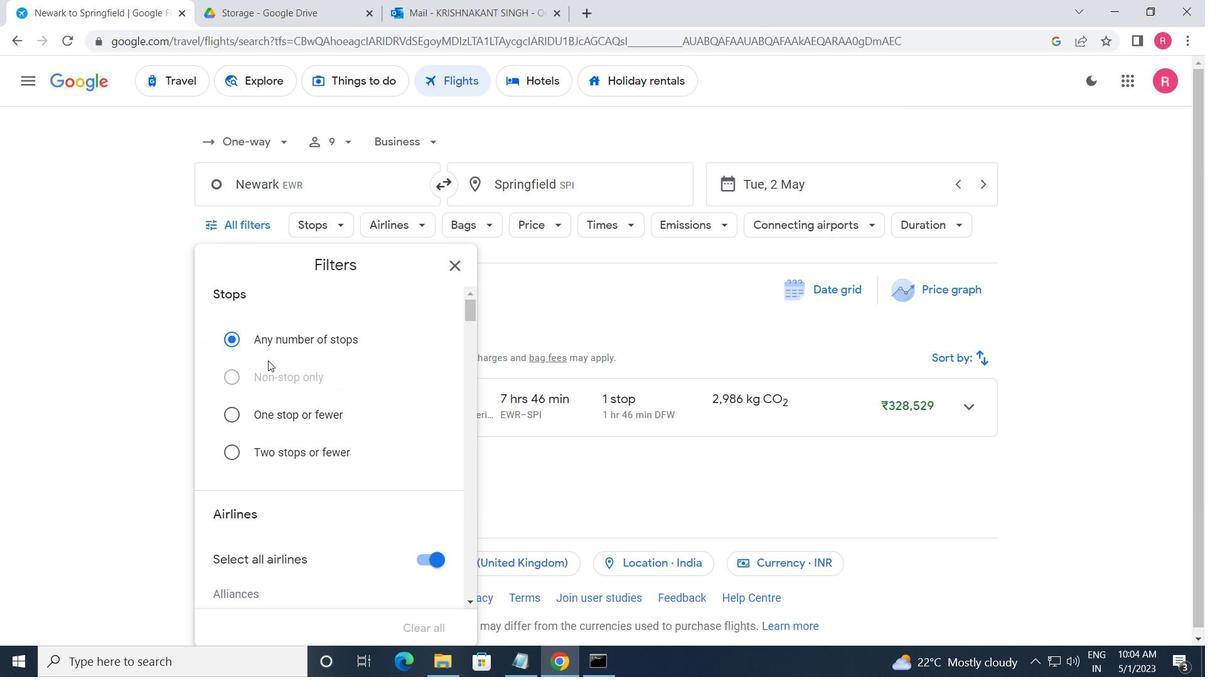 
Action: Mouse scrolled (270, 359) with delta (0, 0)
Screenshot: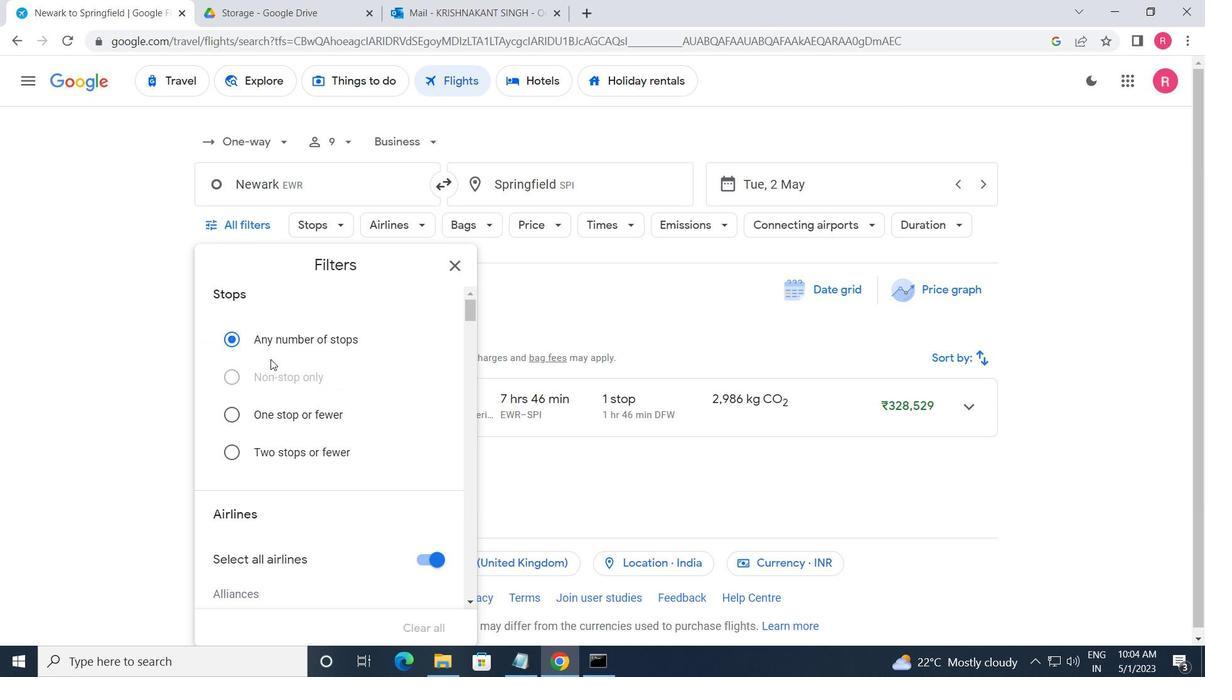 
Action: Mouse moved to (271, 360)
Screenshot: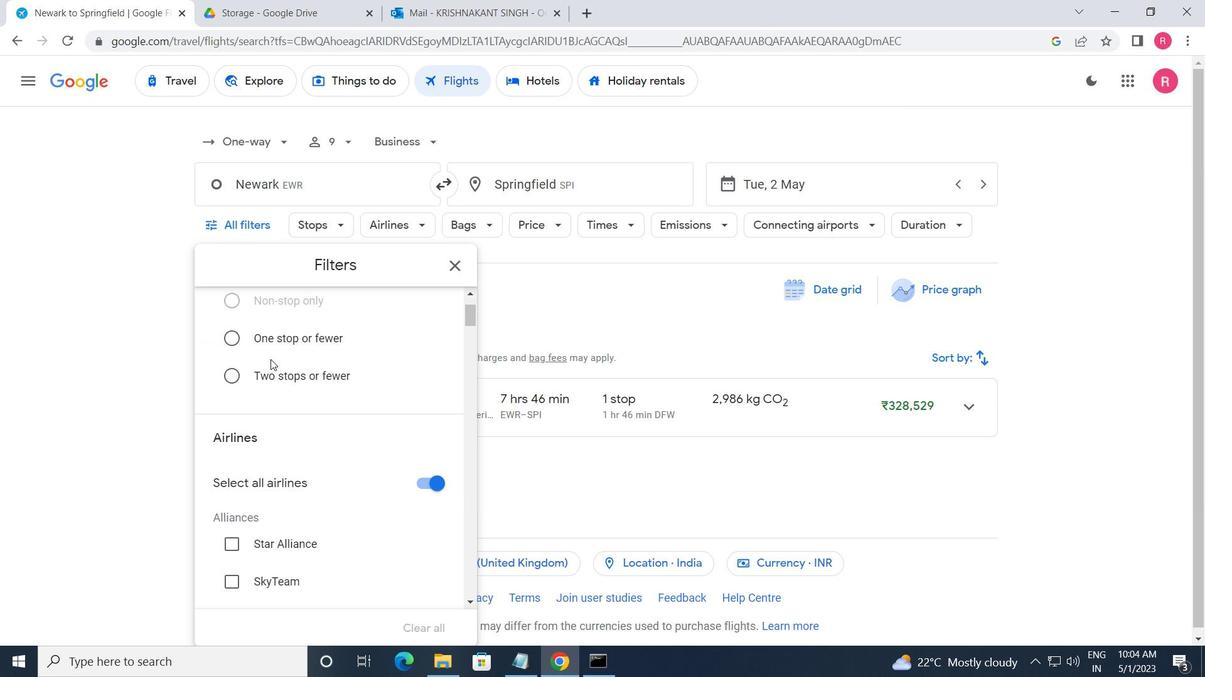 
Action: Mouse scrolled (271, 359) with delta (0, 0)
Screenshot: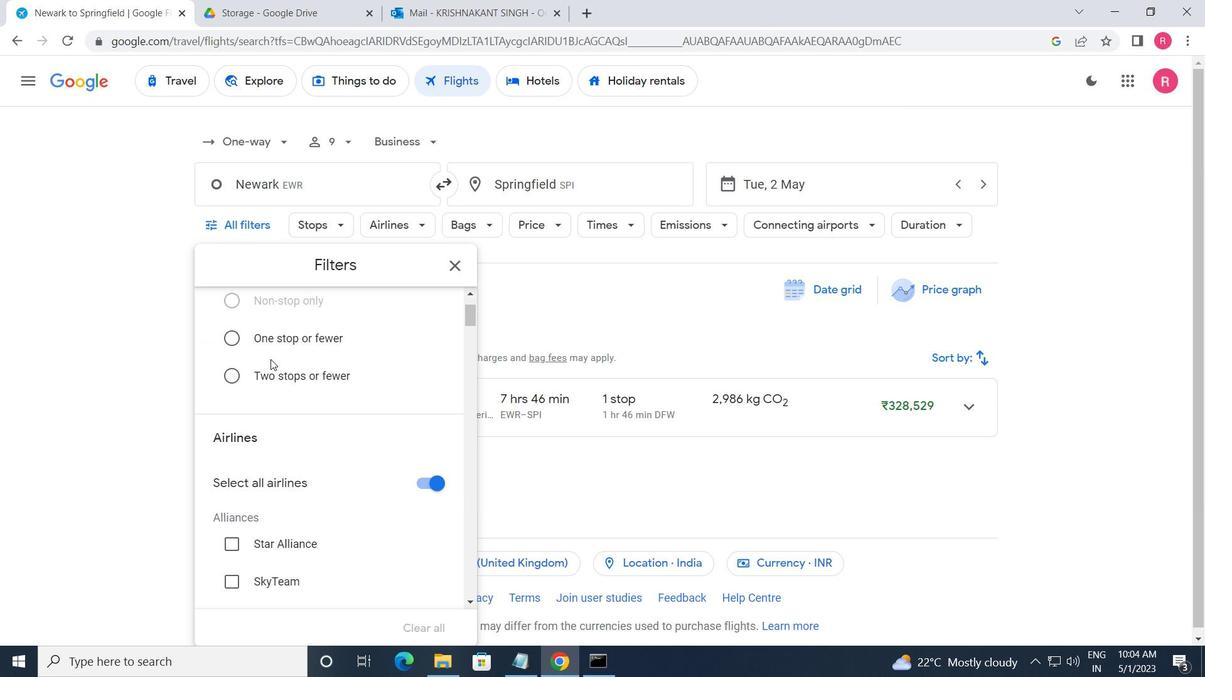 
Action: Mouse moved to (271, 361)
Screenshot: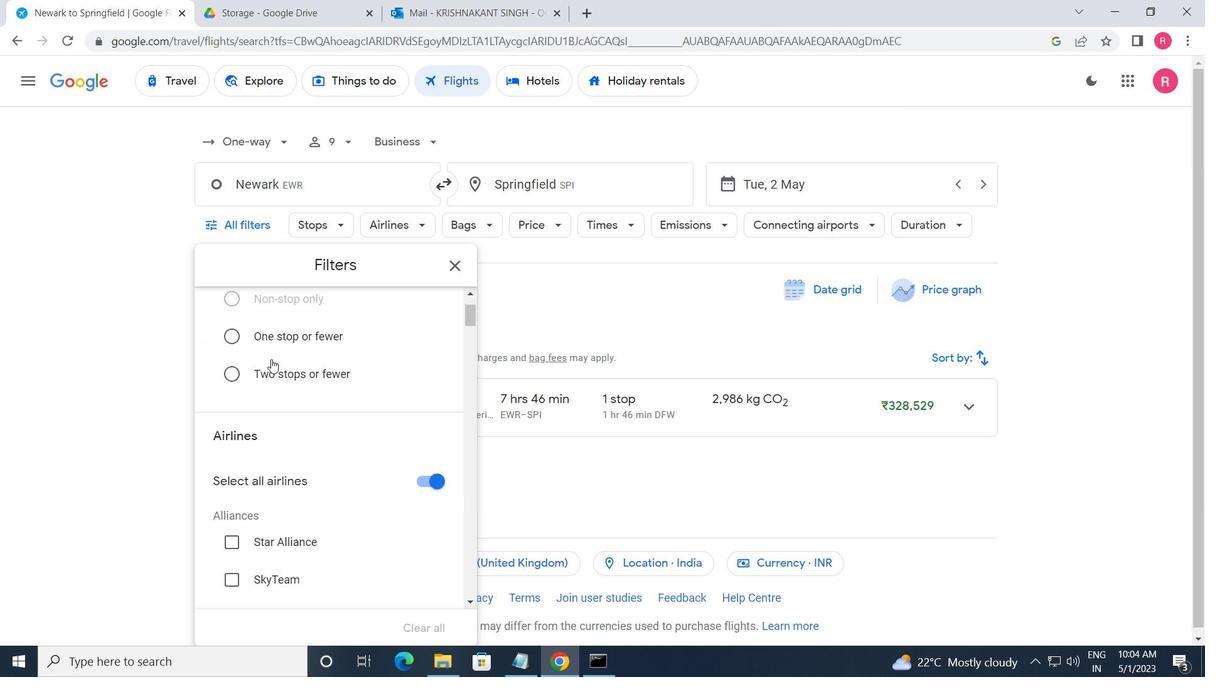 
Action: Mouse scrolled (271, 360) with delta (0, 0)
Screenshot: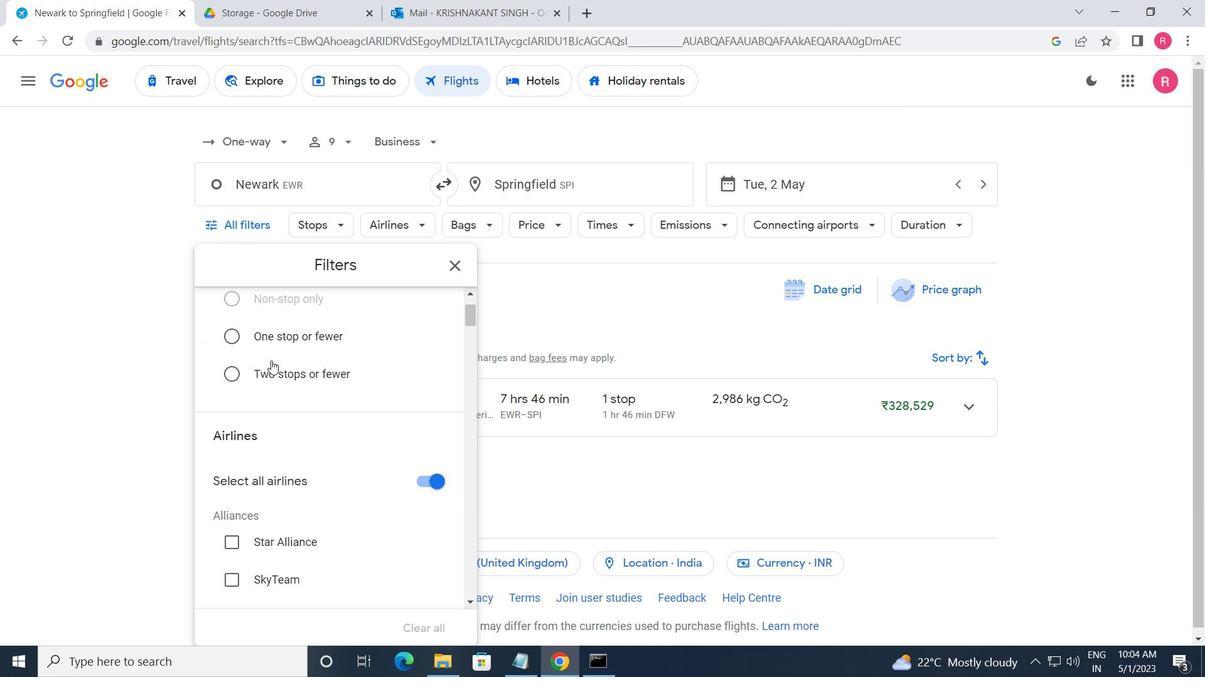 
Action: Mouse moved to (271, 362)
Screenshot: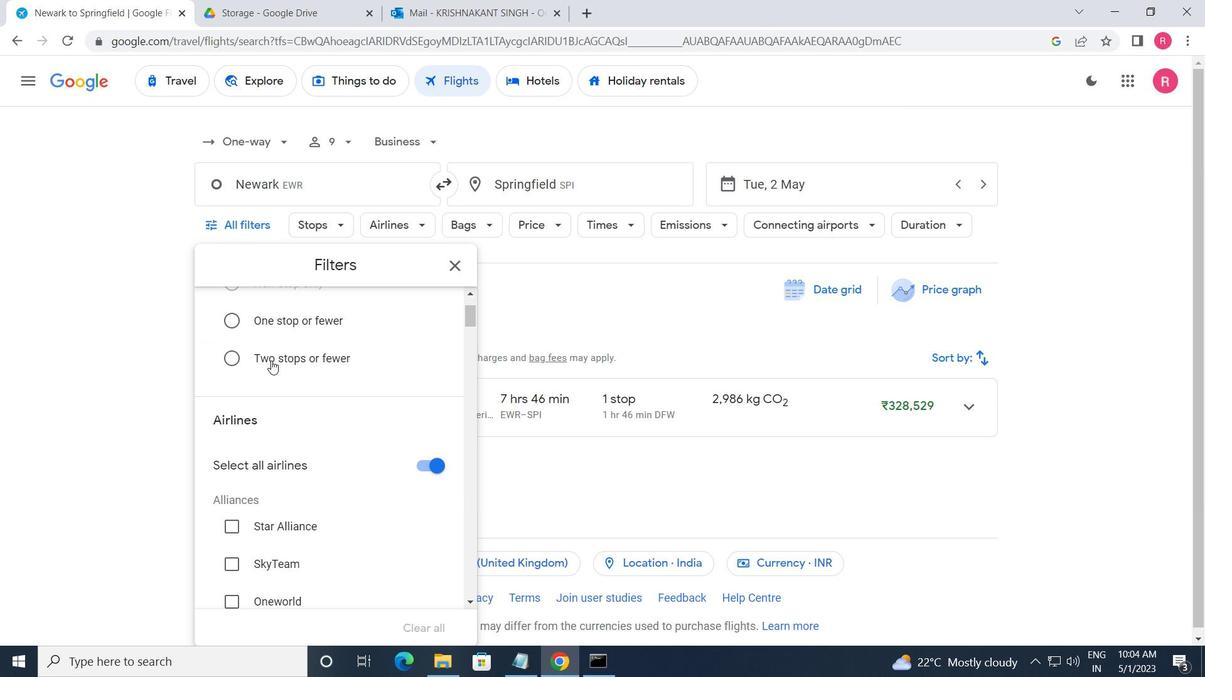 
Action: Mouse scrolled (271, 362) with delta (0, 0)
Screenshot: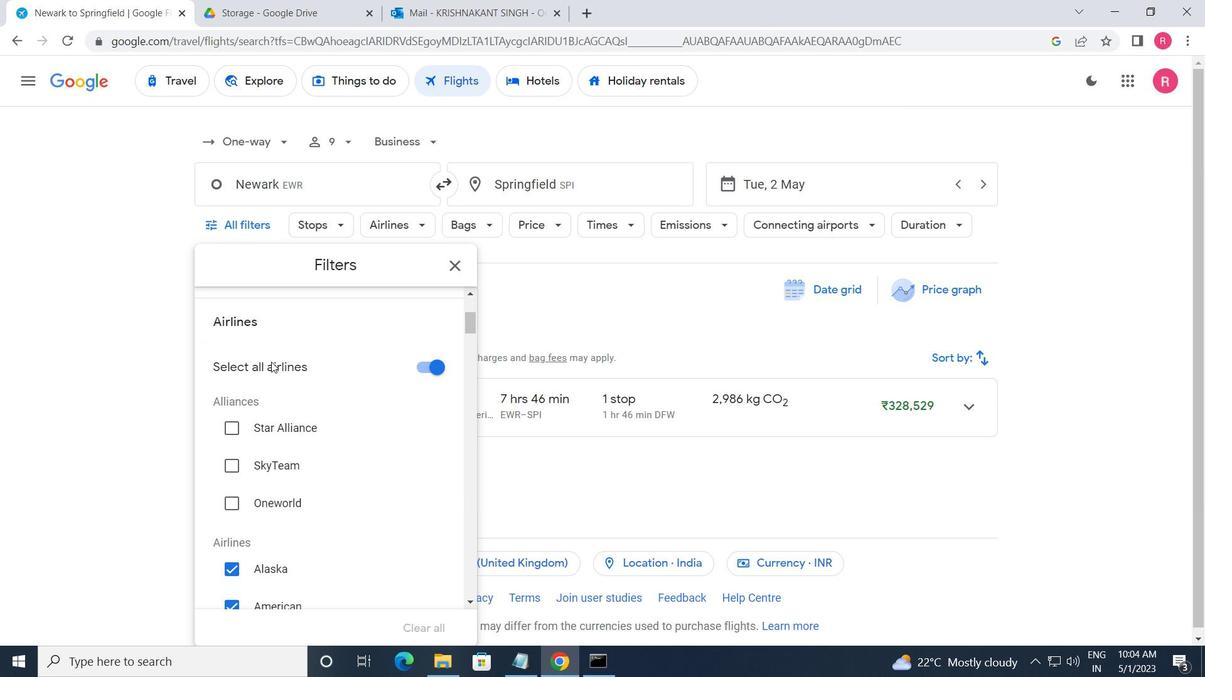 
Action: Mouse scrolled (271, 362) with delta (0, 0)
Screenshot: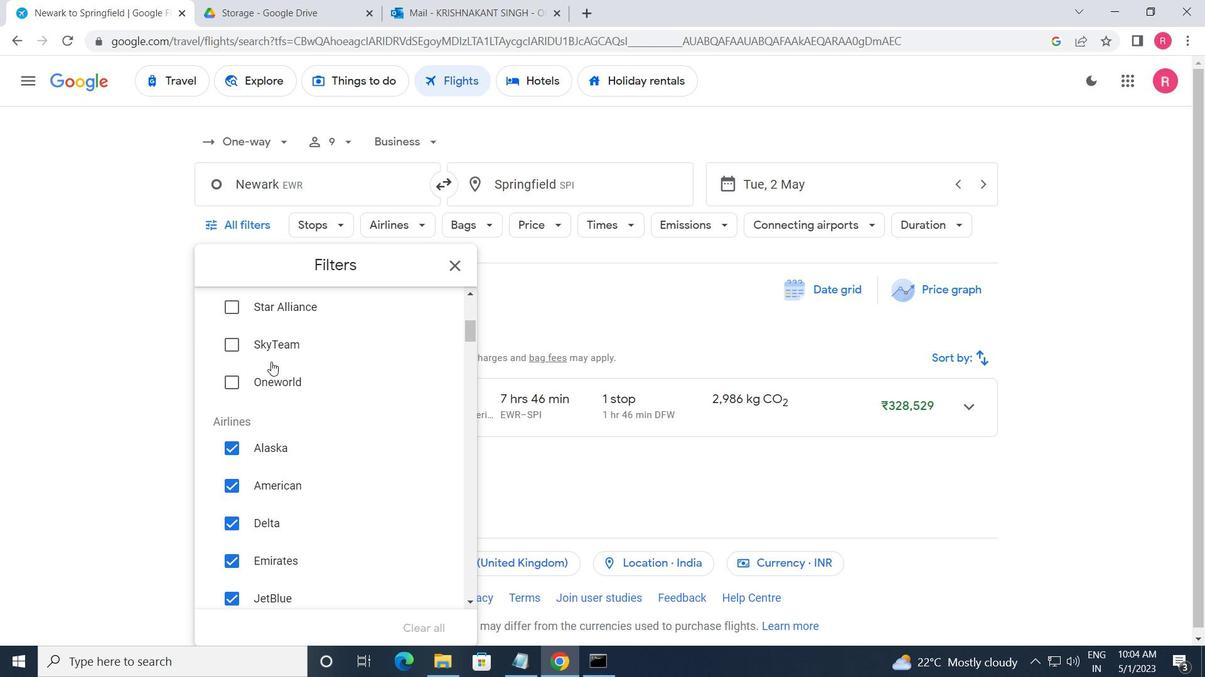 
Action: Mouse scrolled (271, 362) with delta (0, 0)
Screenshot: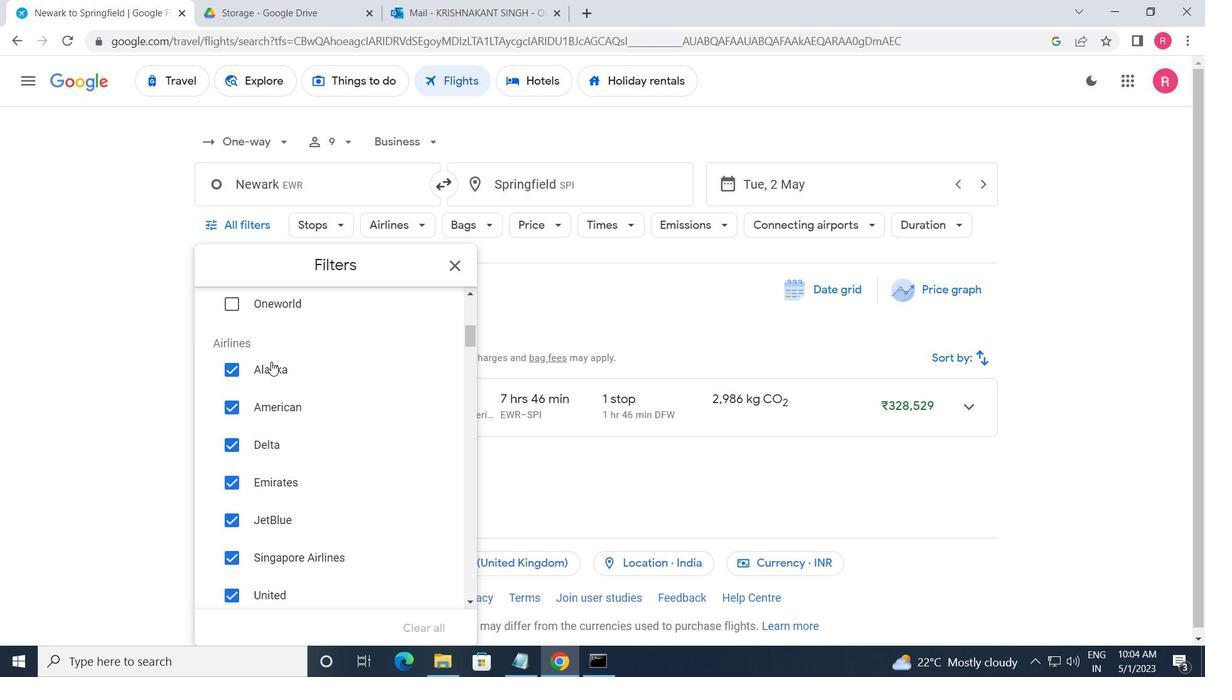
Action: Mouse moved to (404, 475)
Screenshot: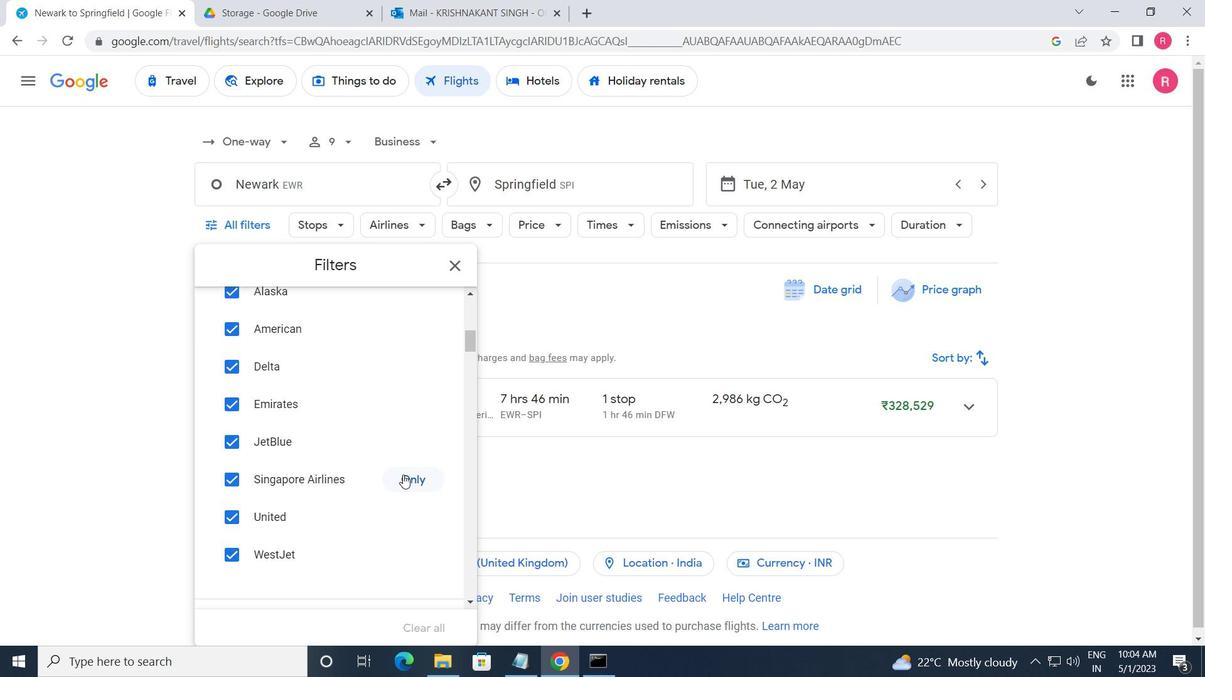 
Action: Mouse pressed left at (404, 475)
Screenshot: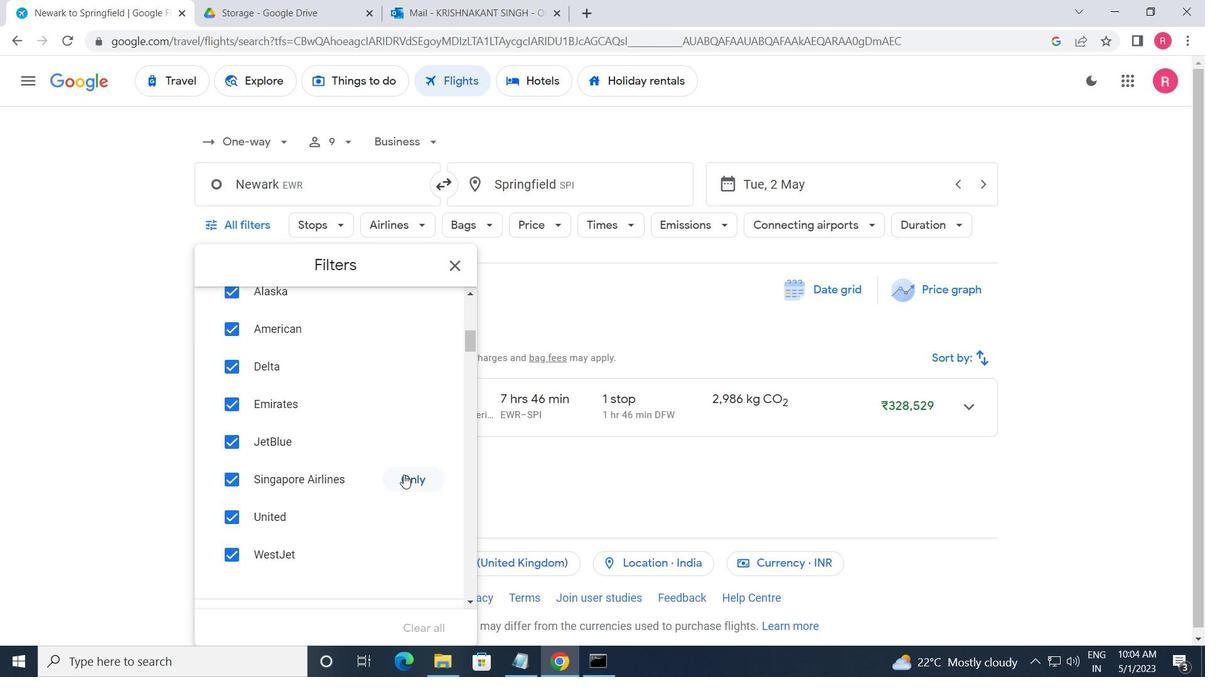 
Action: Mouse moved to (399, 471)
Screenshot: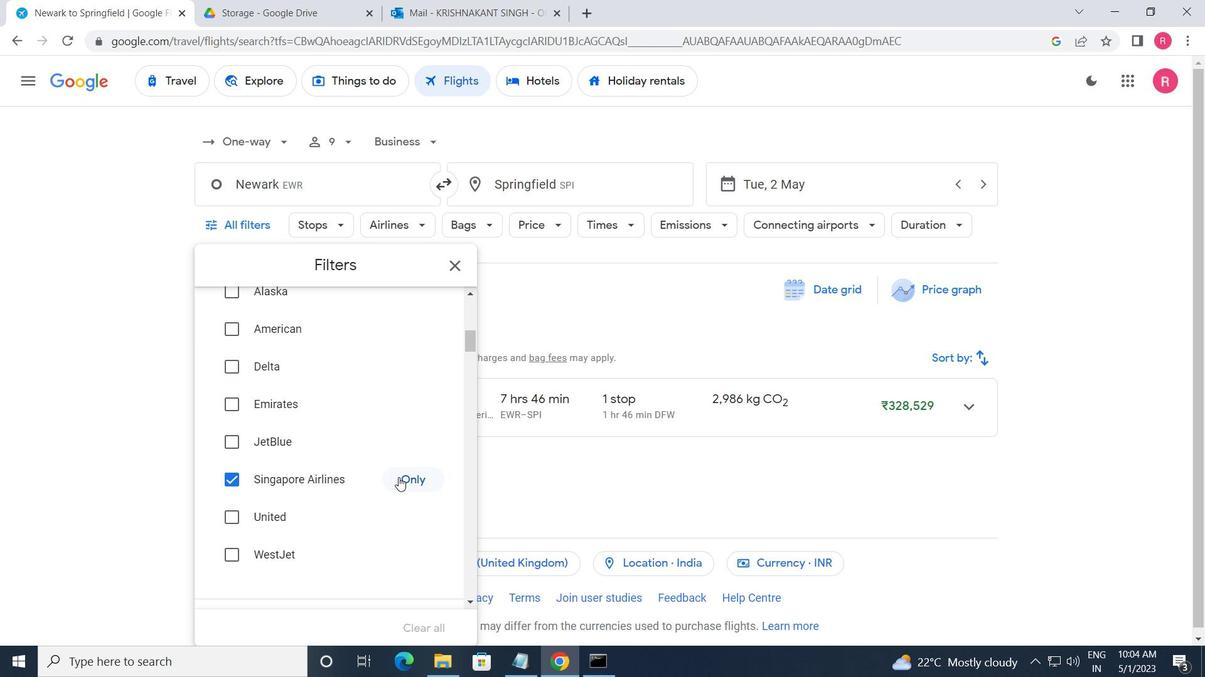 
Action: Mouse scrolled (399, 470) with delta (0, 0)
Screenshot: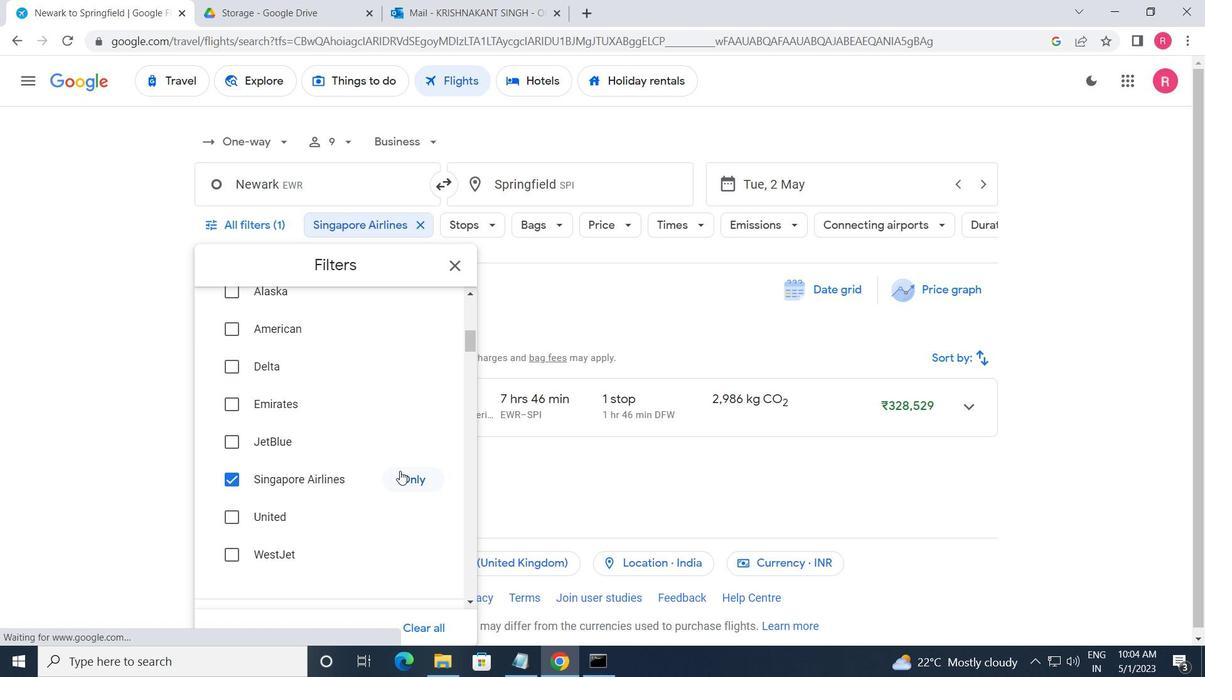 
Action: Mouse scrolled (399, 470) with delta (0, 0)
Screenshot: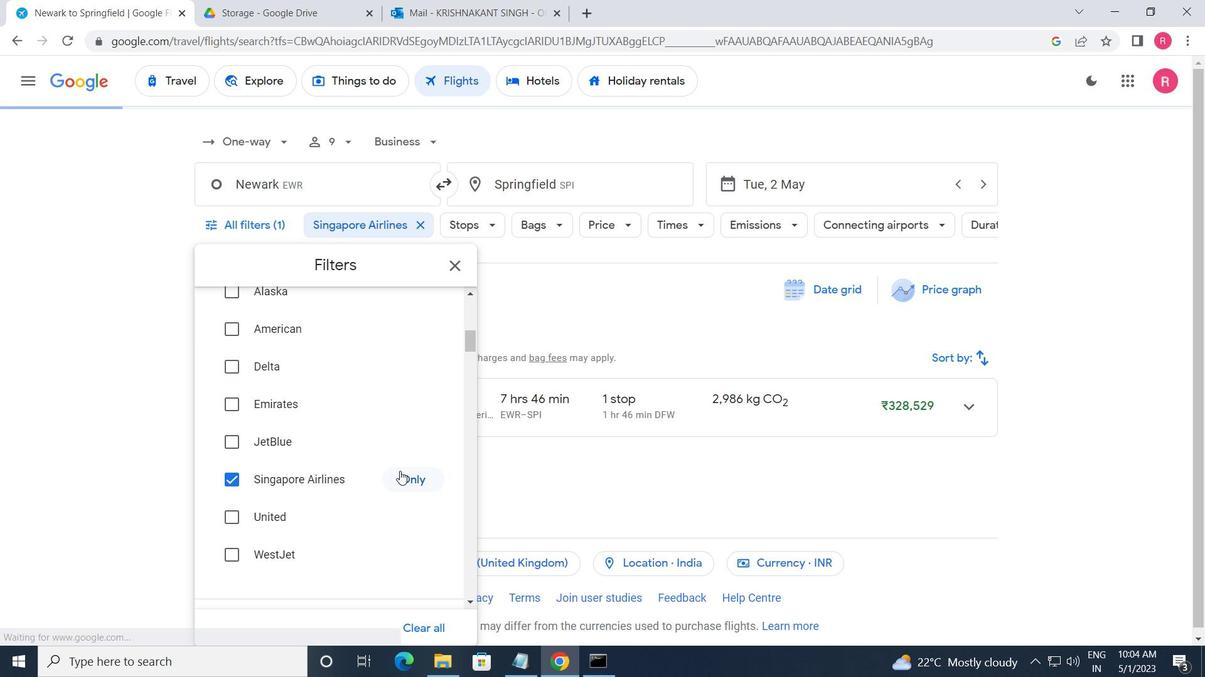 
Action: Mouse moved to (441, 549)
Screenshot: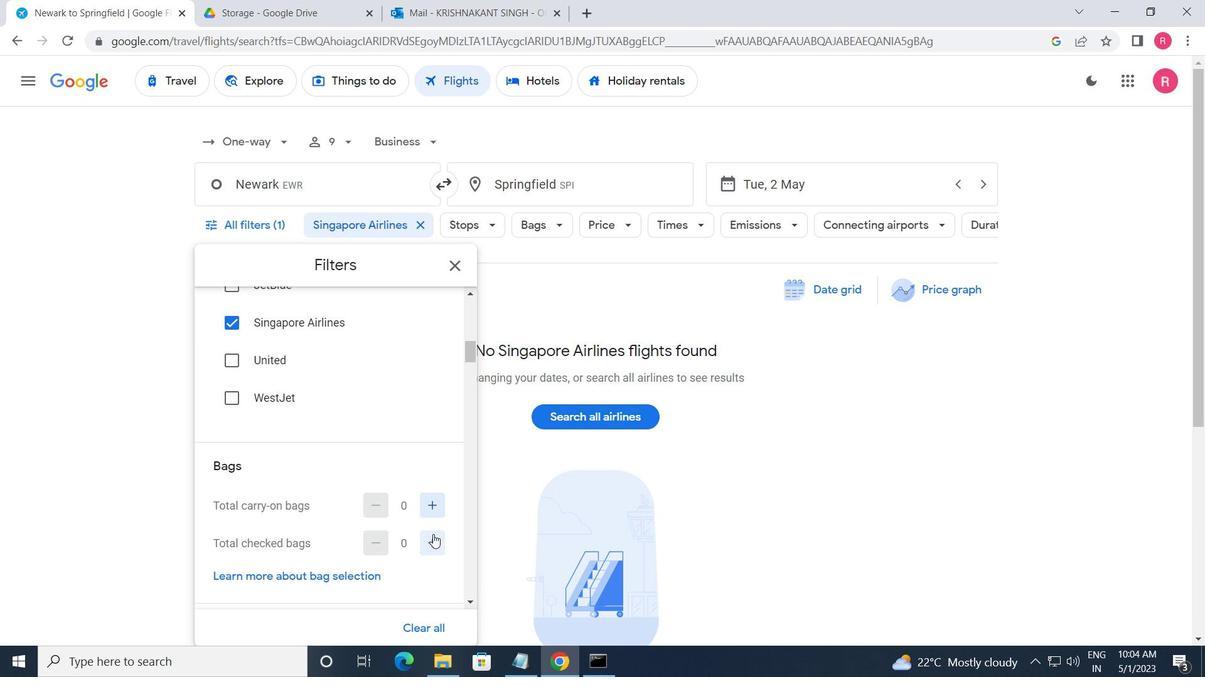 
Action: Mouse pressed left at (441, 549)
Screenshot: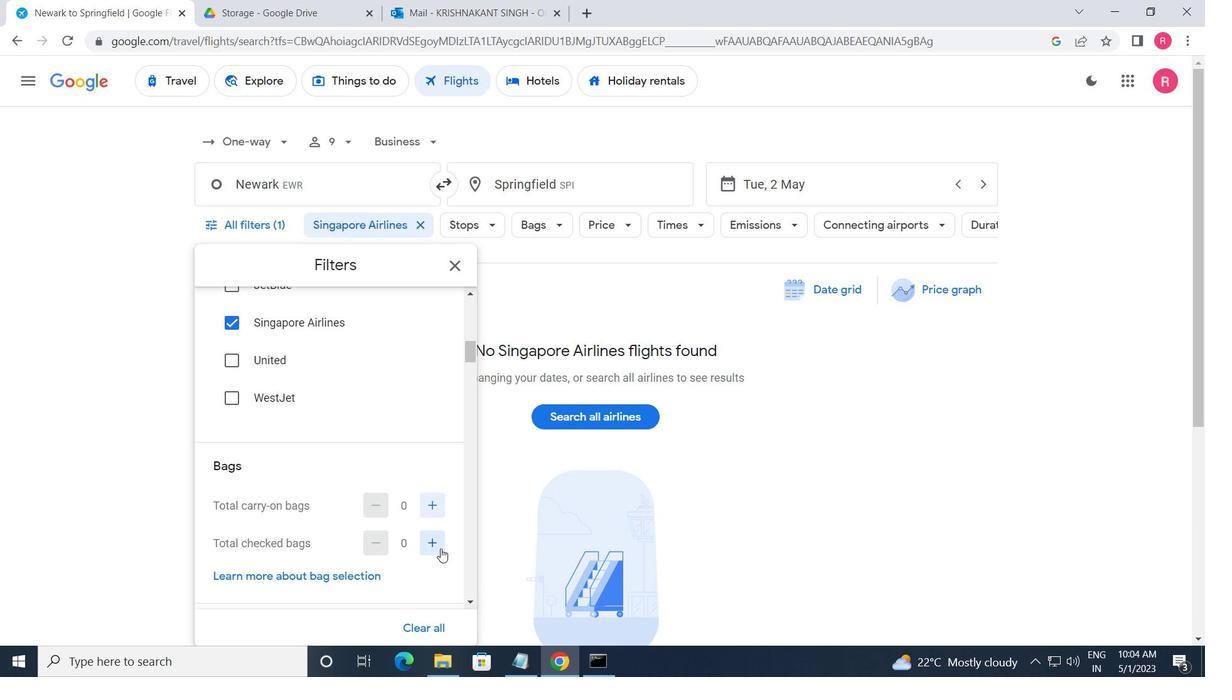 
Action: Mouse pressed left at (441, 549)
Screenshot: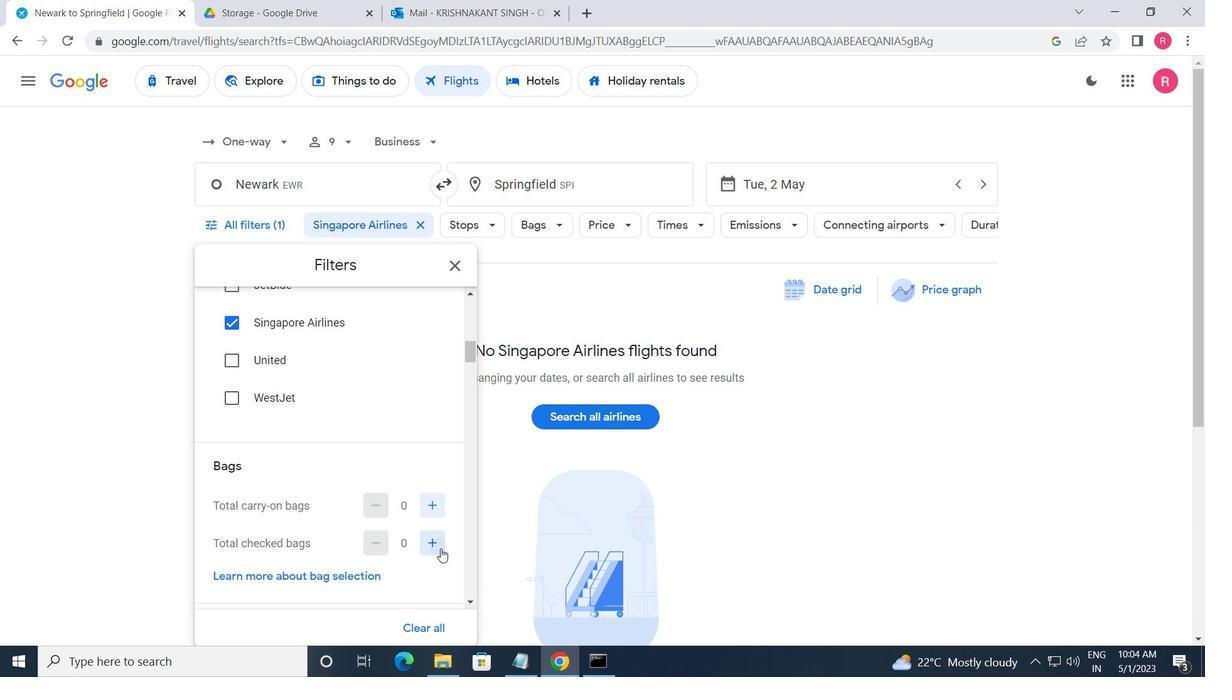 
Action: Mouse moved to (434, 543)
Screenshot: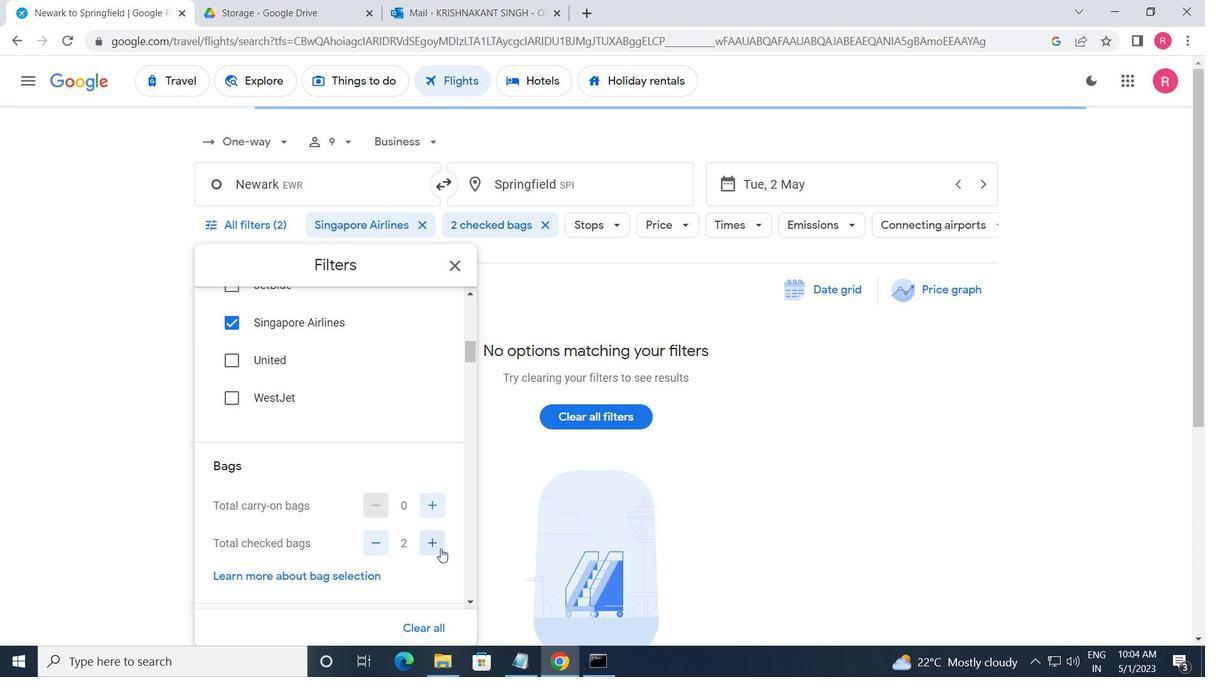 
Action: Mouse scrolled (434, 542) with delta (0, 0)
Screenshot: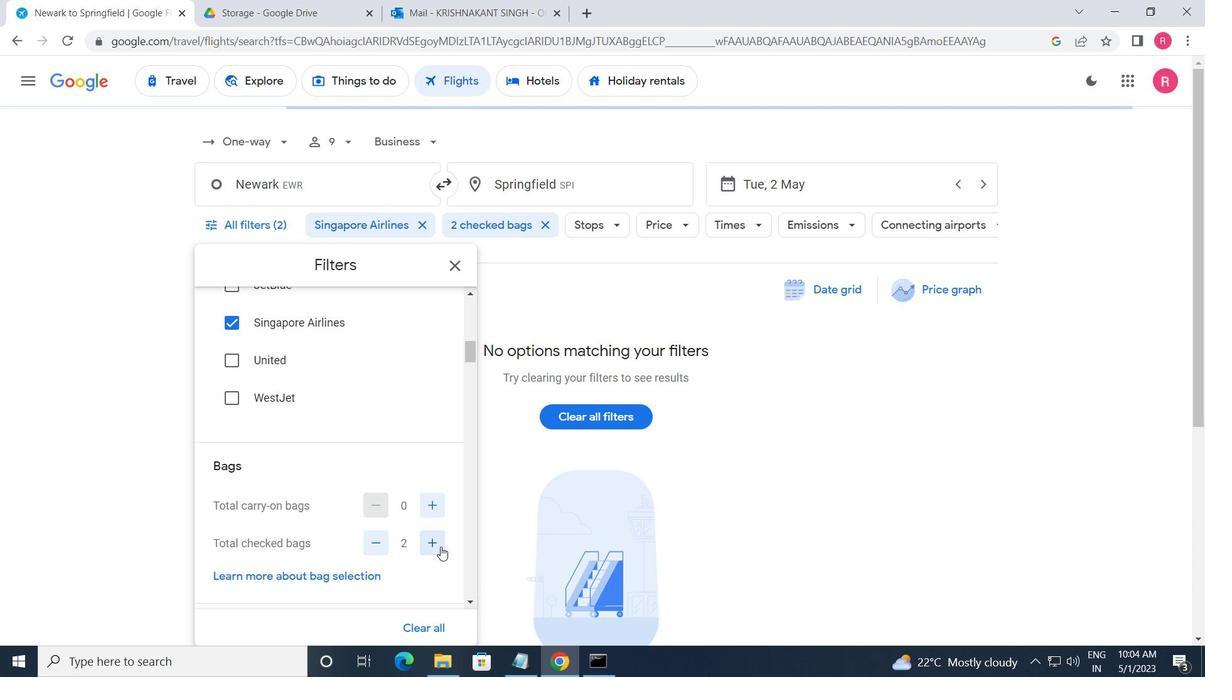 
Action: Mouse moved to (434, 542)
Screenshot: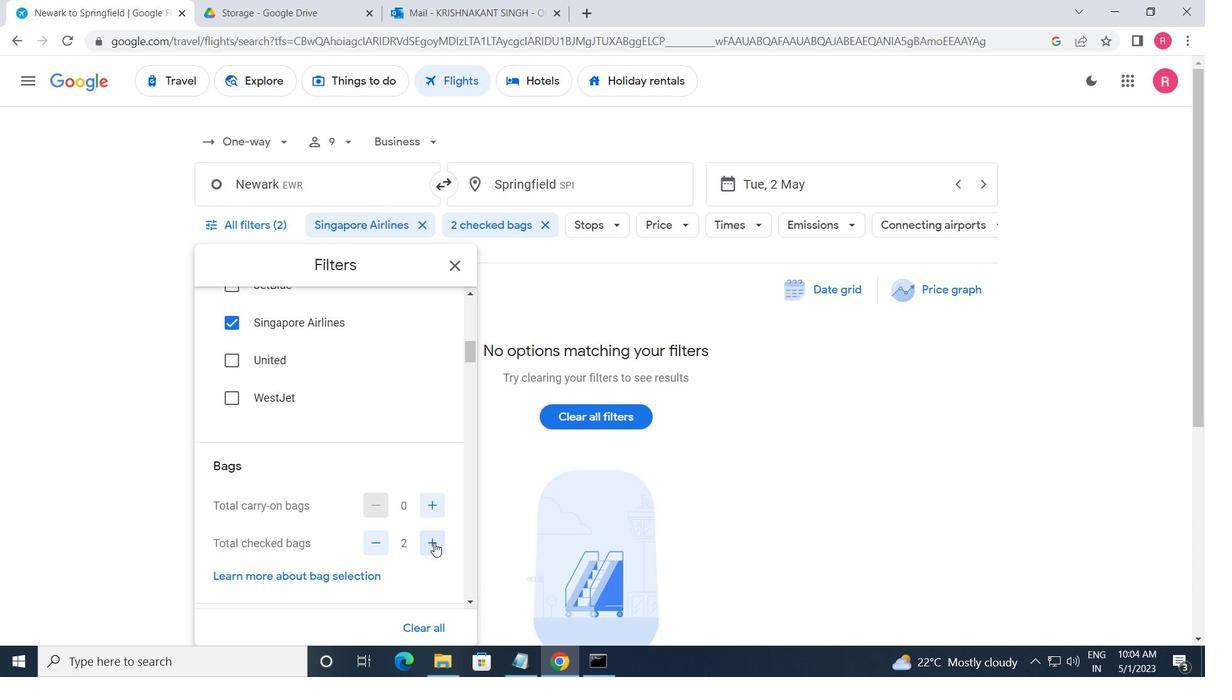 
Action: Mouse scrolled (434, 542) with delta (0, 0)
Screenshot: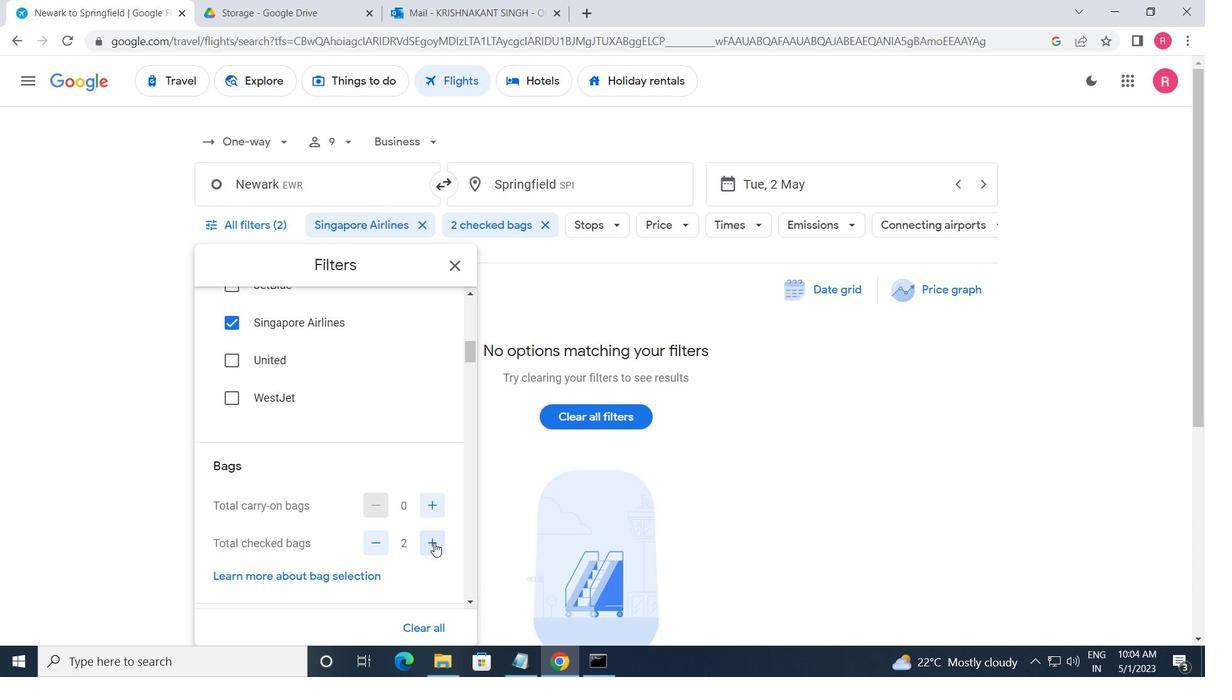 
Action: Mouse moved to (436, 535)
Screenshot: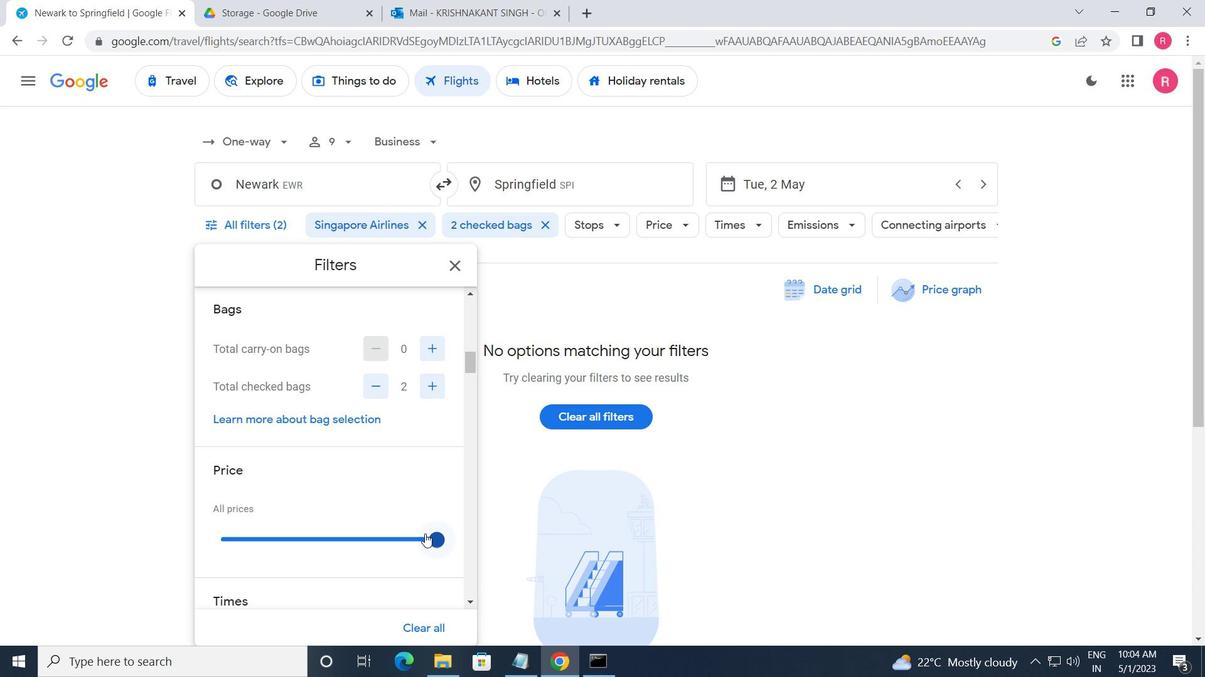 
Action: Mouse pressed left at (436, 535)
Screenshot: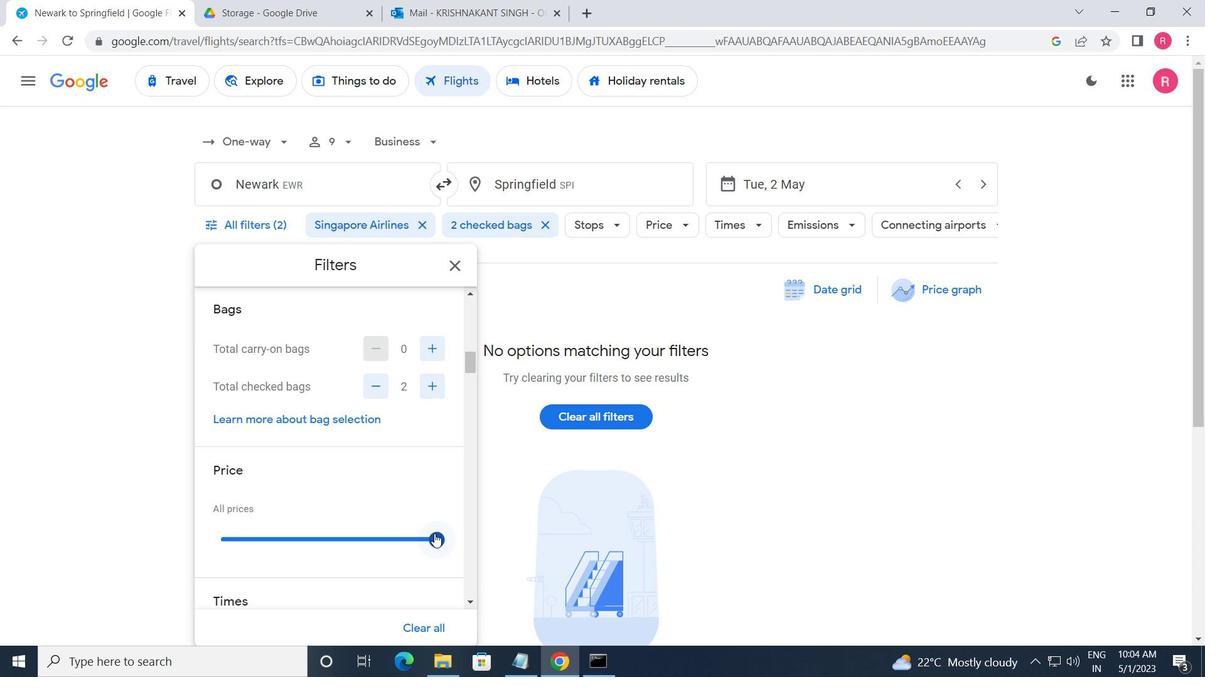 
Action: Mouse moved to (220, 500)
Screenshot: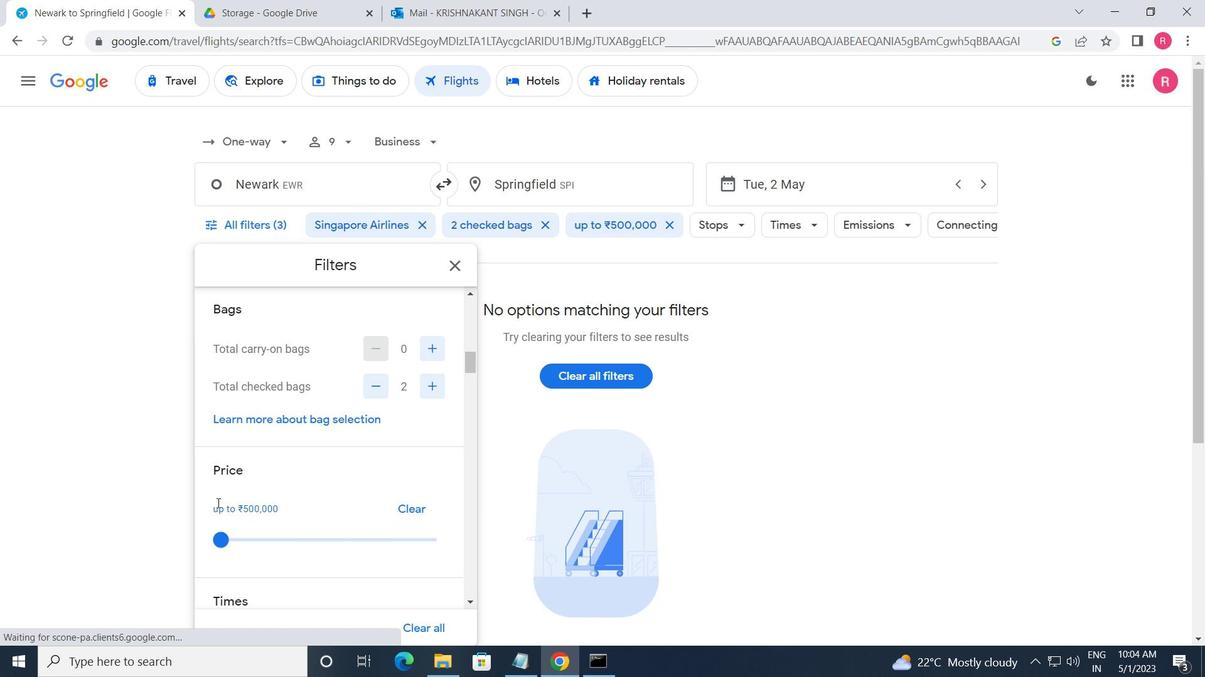 
Action: Mouse scrolled (220, 500) with delta (0, 0)
Screenshot: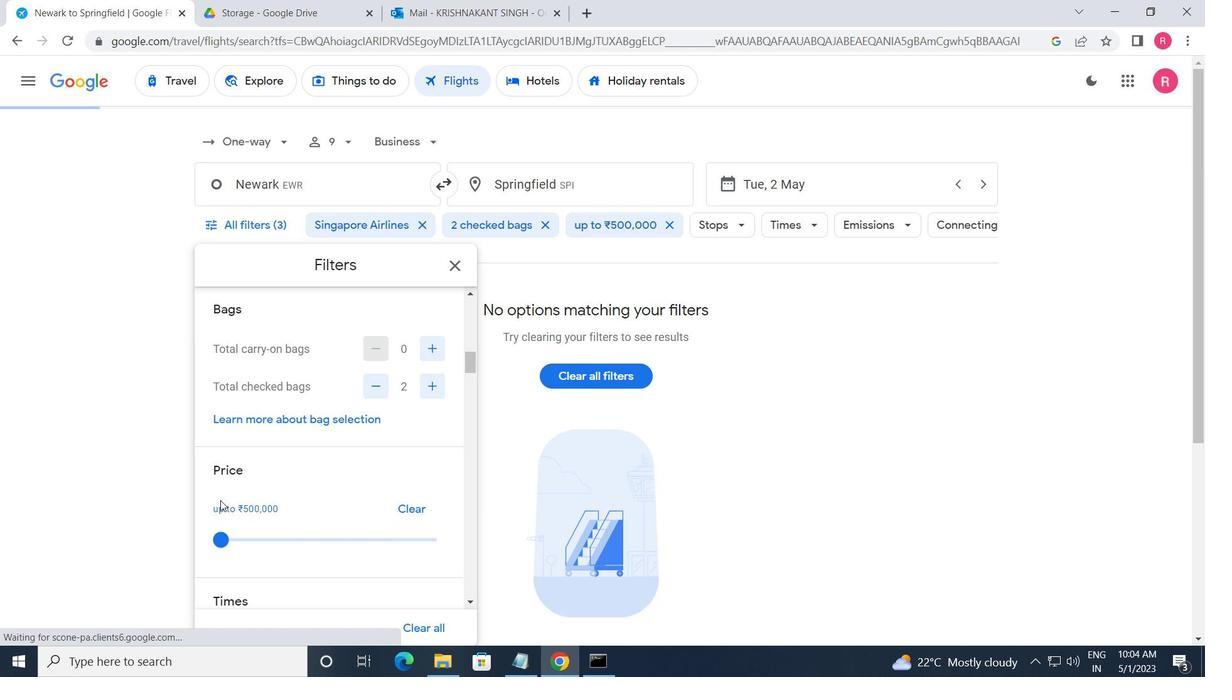 
Action: Mouse scrolled (220, 500) with delta (0, 0)
Screenshot: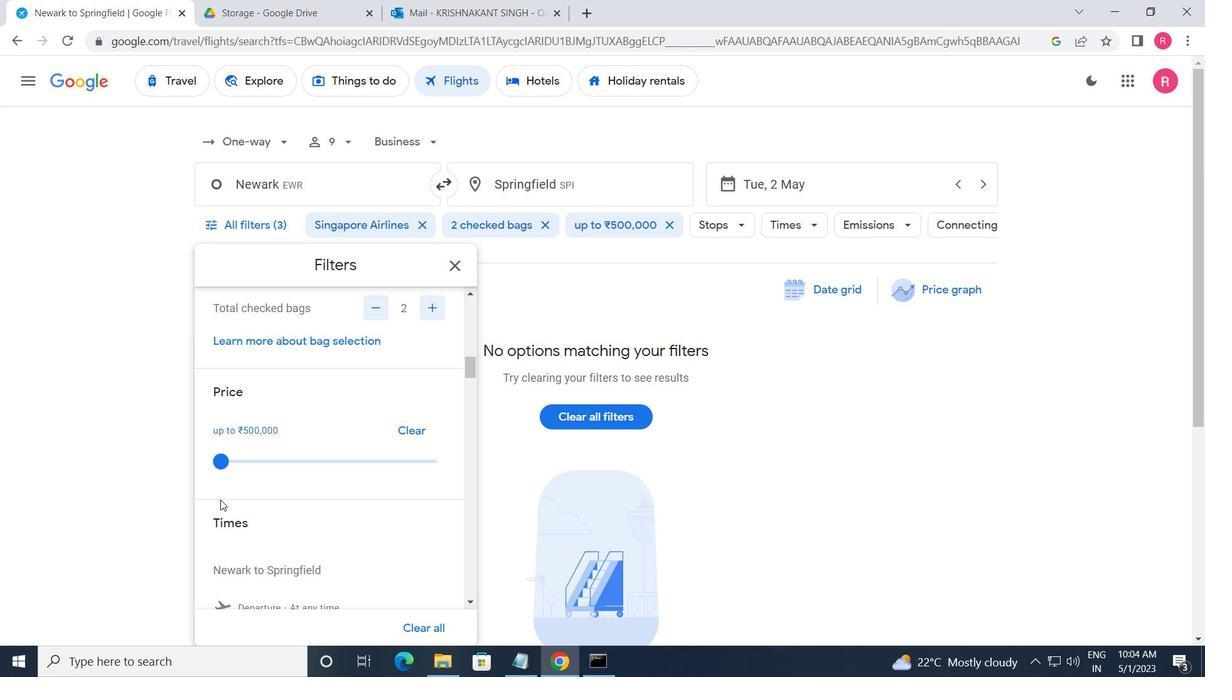 
Action: Mouse scrolled (220, 500) with delta (0, 0)
Screenshot: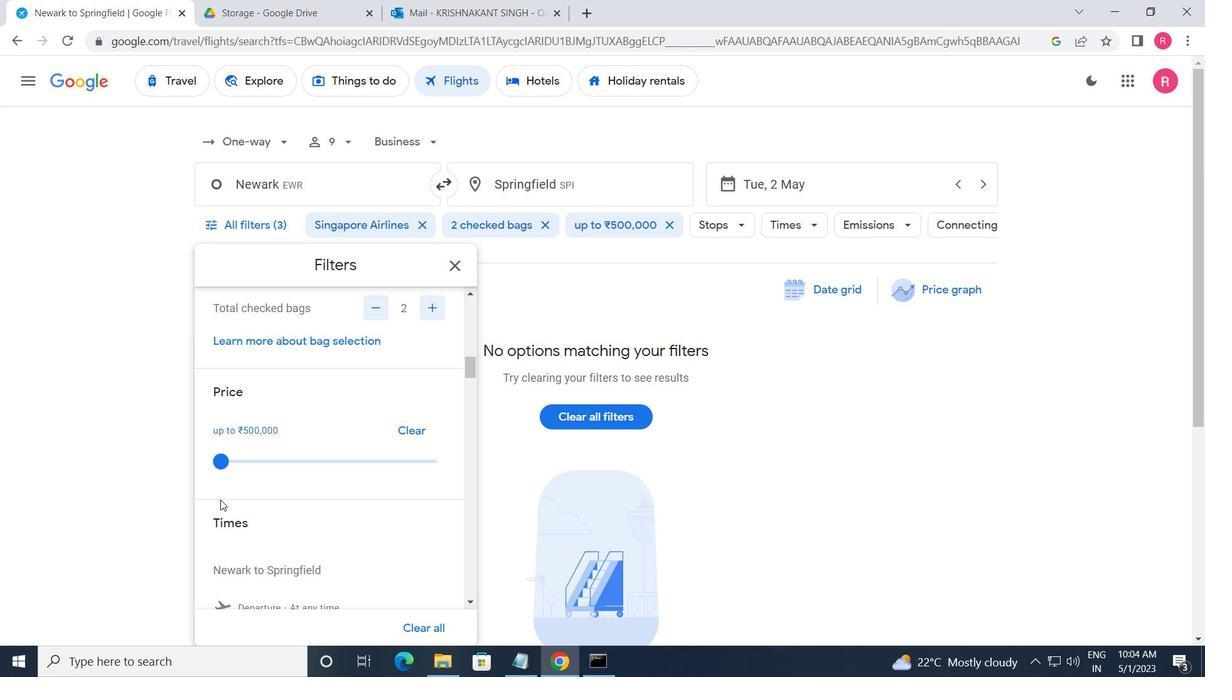 
Action: Mouse moved to (218, 487)
Screenshot: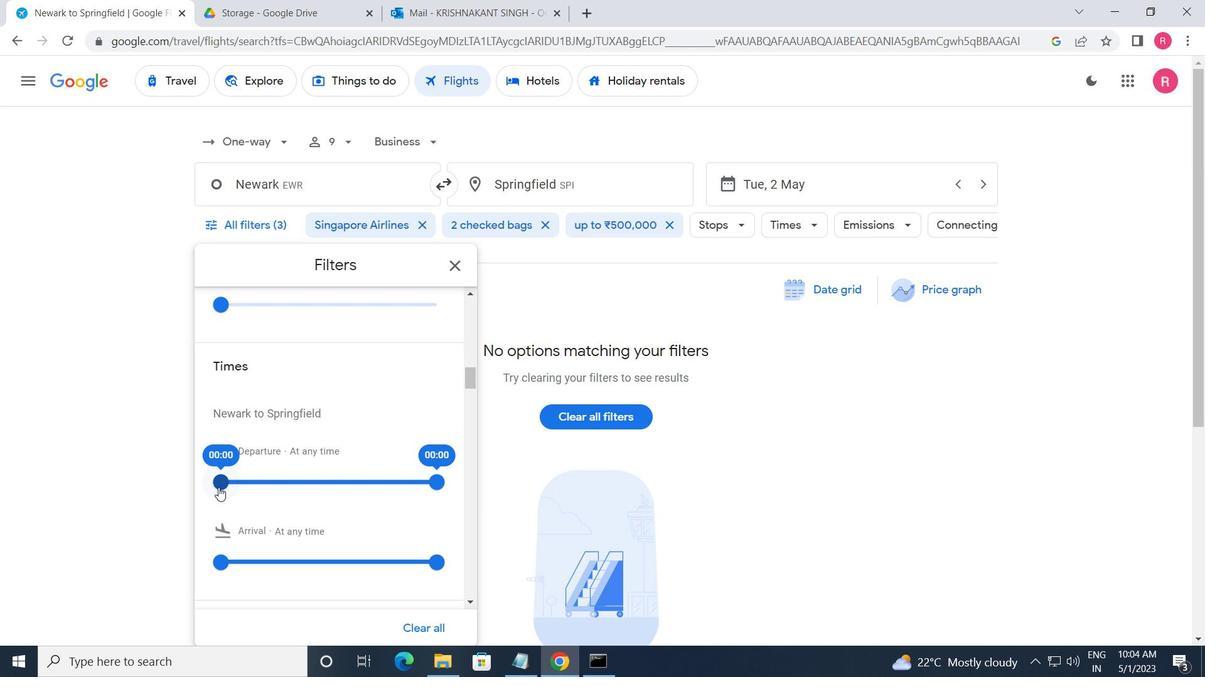 
Action: Mouse pressed left at (218, 487)
Screenshot: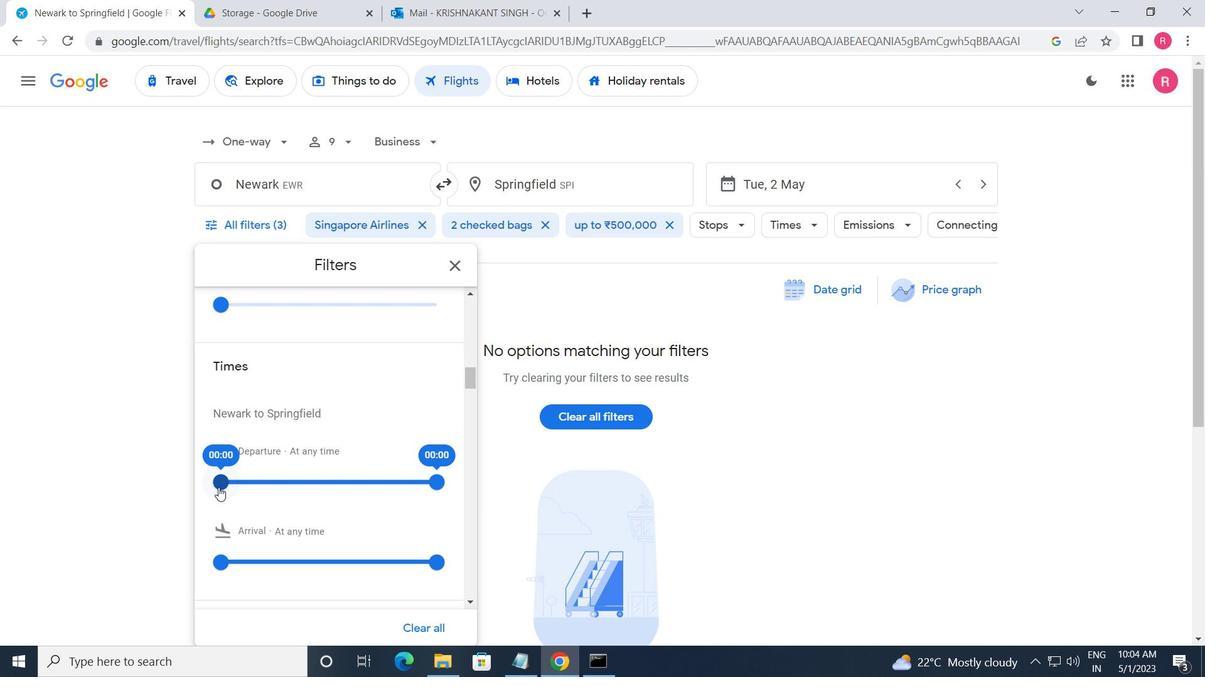 
Action: Mouse moved to (434, 487)
Screenshot: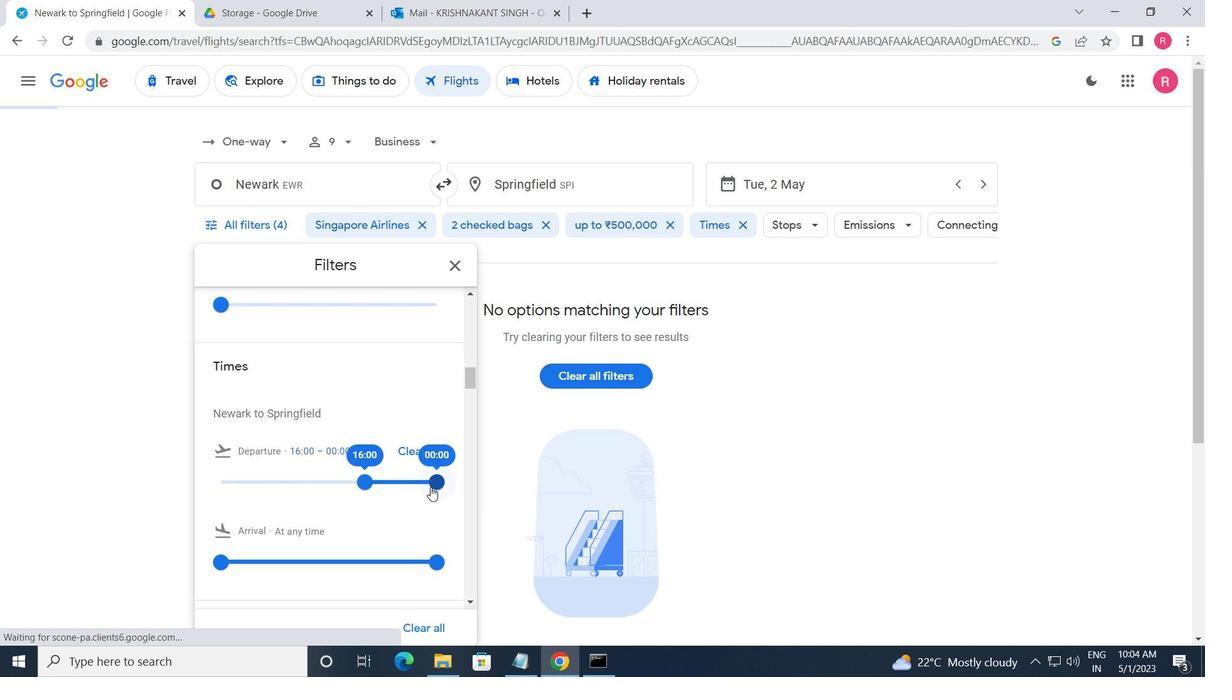 
Action: Mouse pressed left at (434, 487)
Screenshot: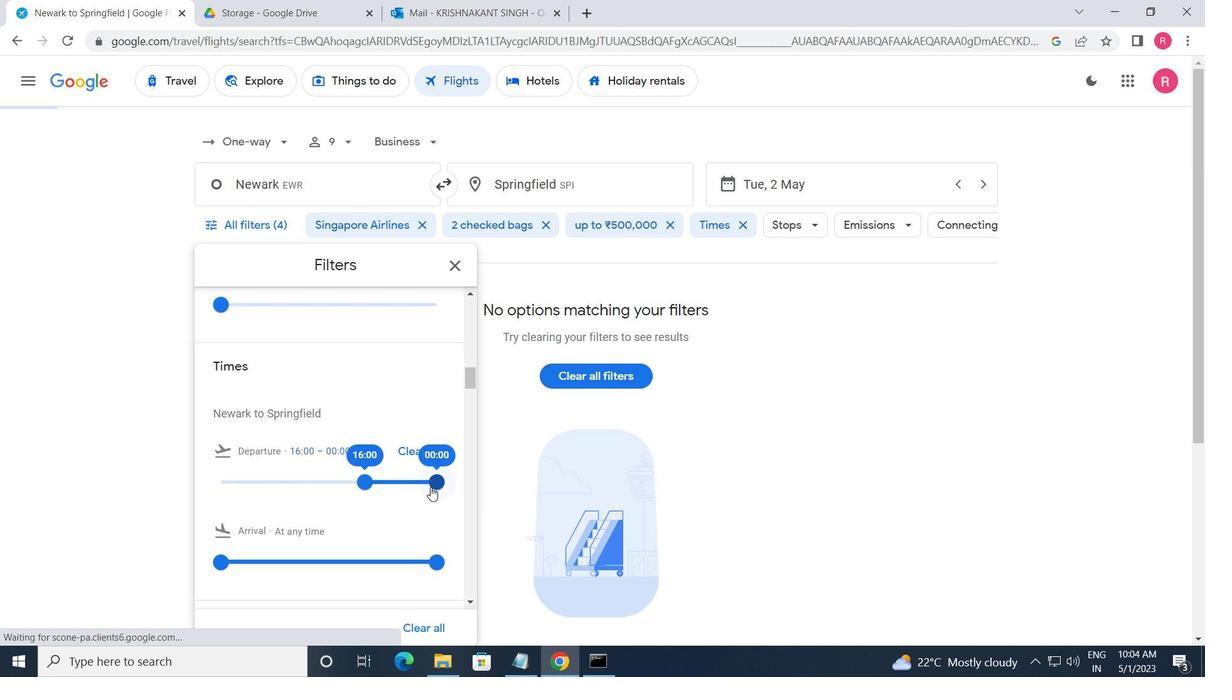 
Action: Mouse moved to (330, 320)
Screenshot: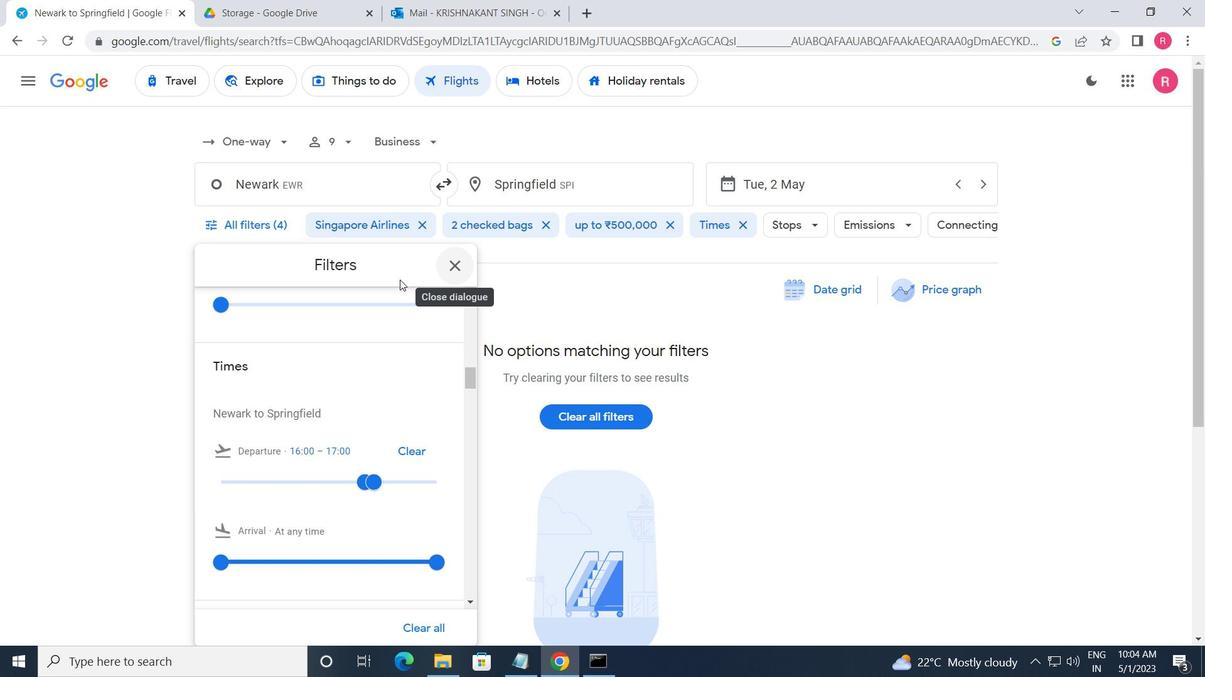 
Action: Mouse scrolled (330, 321) with delta (0, 0)
Screenshot: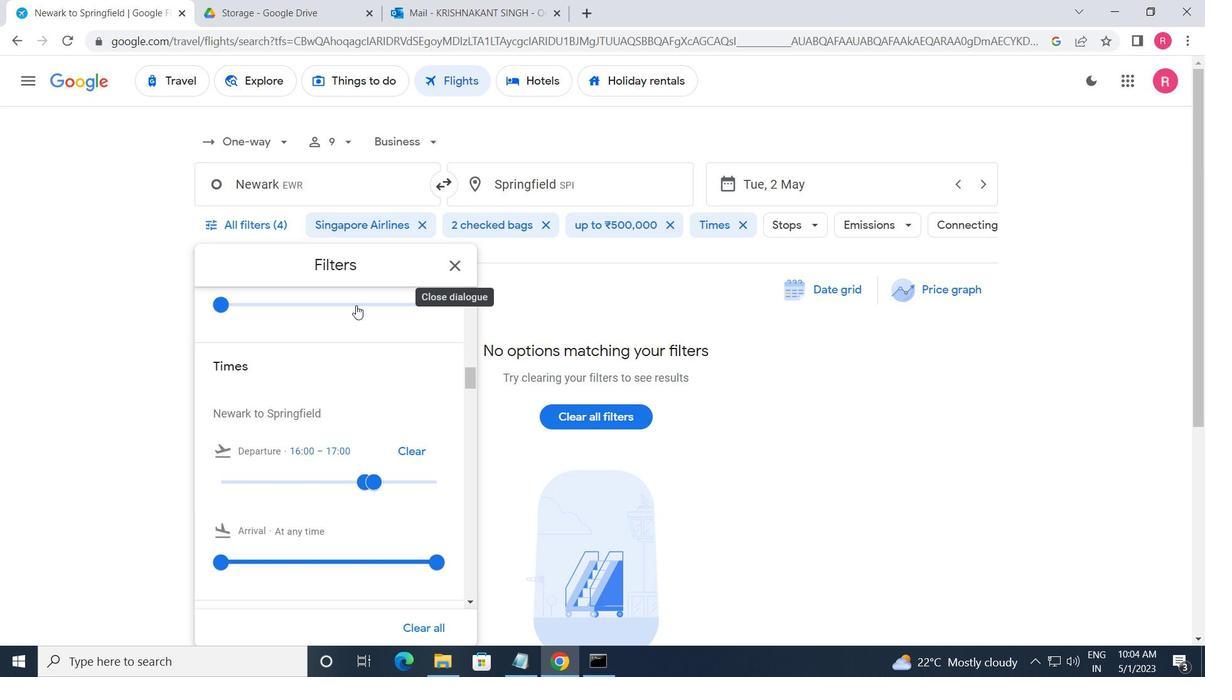 
Action: Mouse scrolled (330, 321) with delta (0, 0)
Screenshot: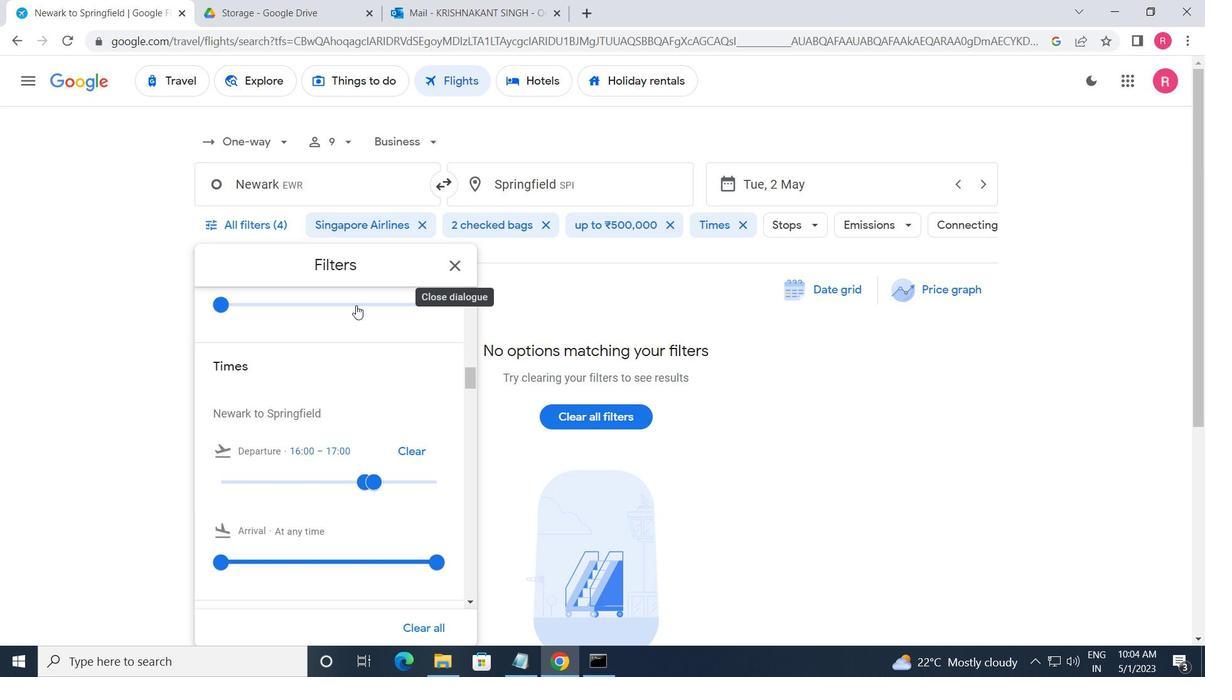
Action: Mouse moved to (459, 259)
Screenshot: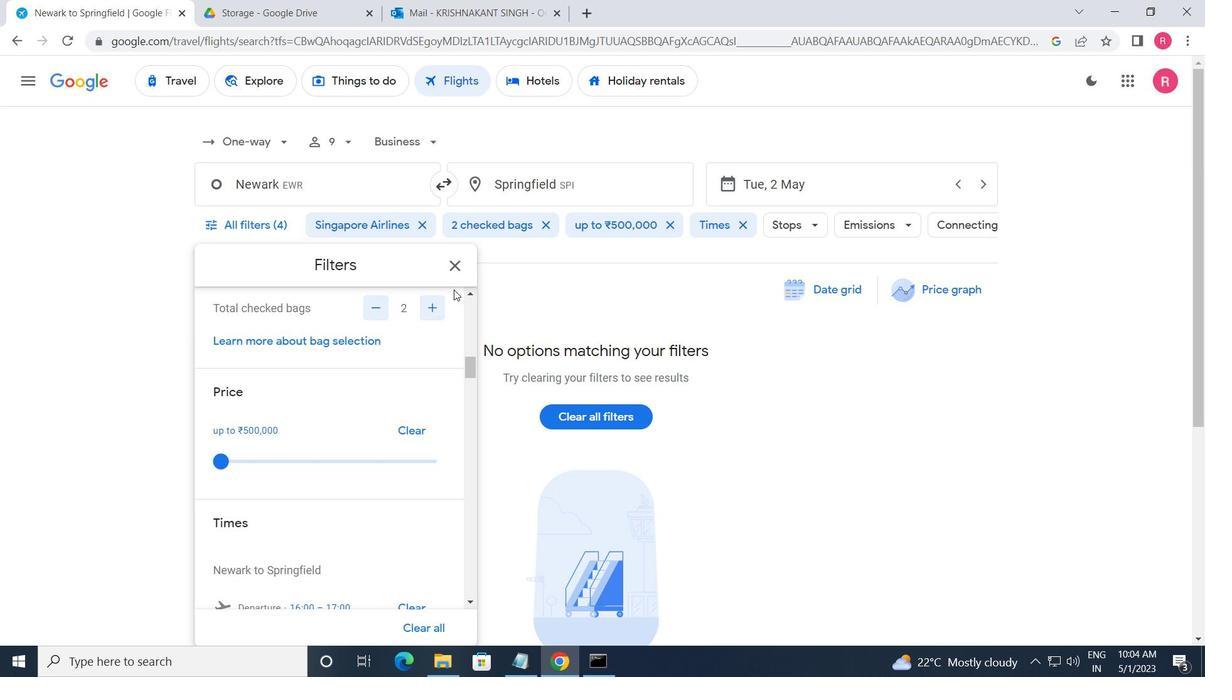 
Action: Mouse pressed left at (459, 259)
Screenshot: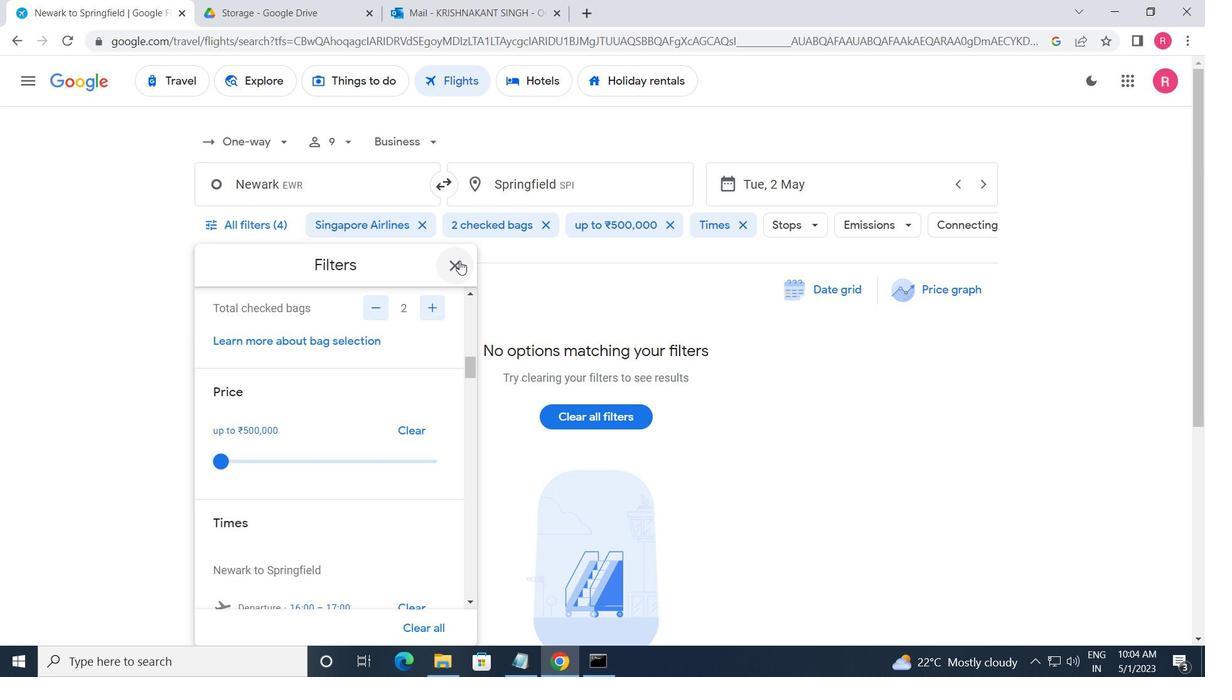 
Action: Mouse moved to (363, 311)
Screenshot: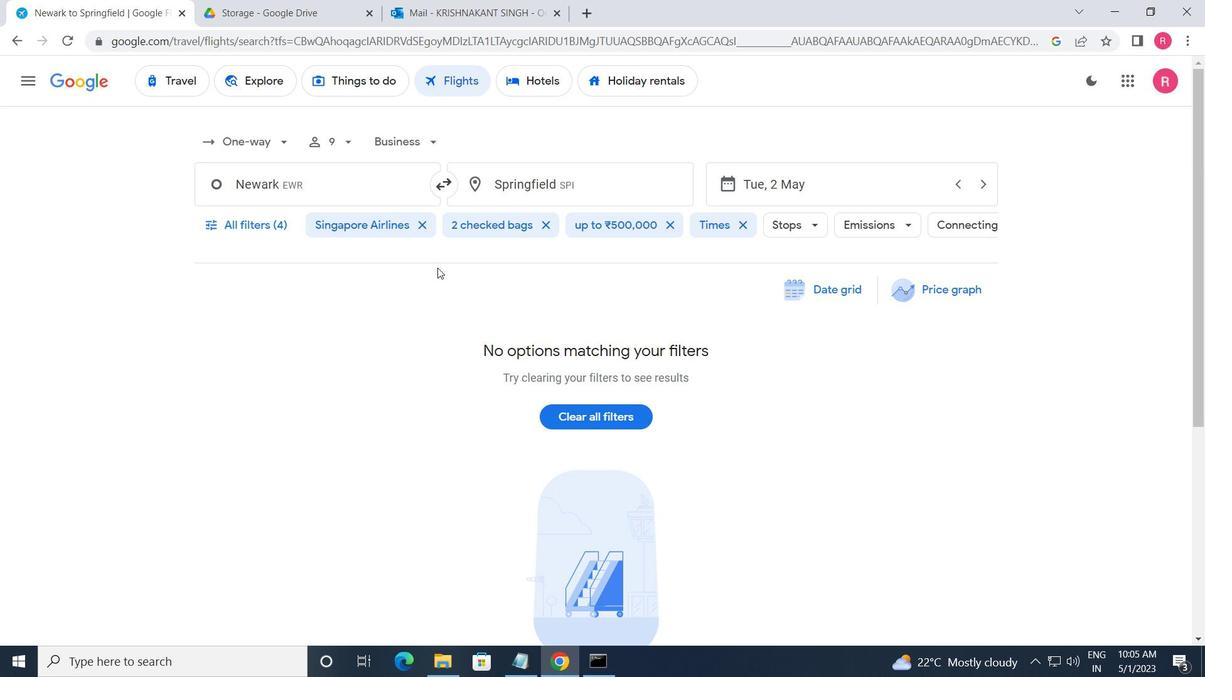 
